 Task: For heading Arial Rounded MT Bold with Underline.  font size for heading26,  'Change the font style of data to'Browallia New.  and font size to 18,  Change the alignment of both headline & data to Align middle & Align Text left.  In the sheet   Alpha Sales log book
Action: Mouse moved to (87, 138)
Screenshot: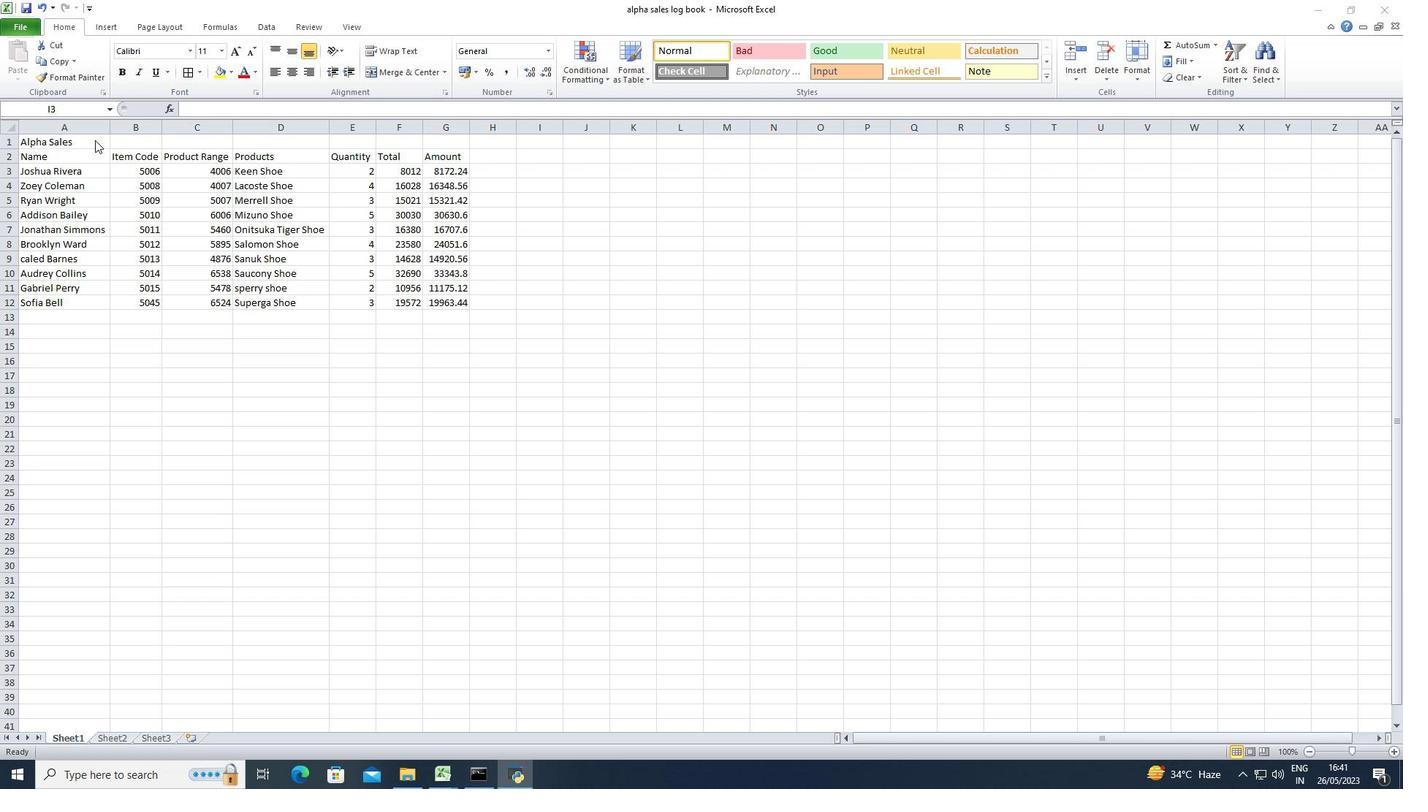 
Action: Mouse pressed left at (87, 138)
Screenshot: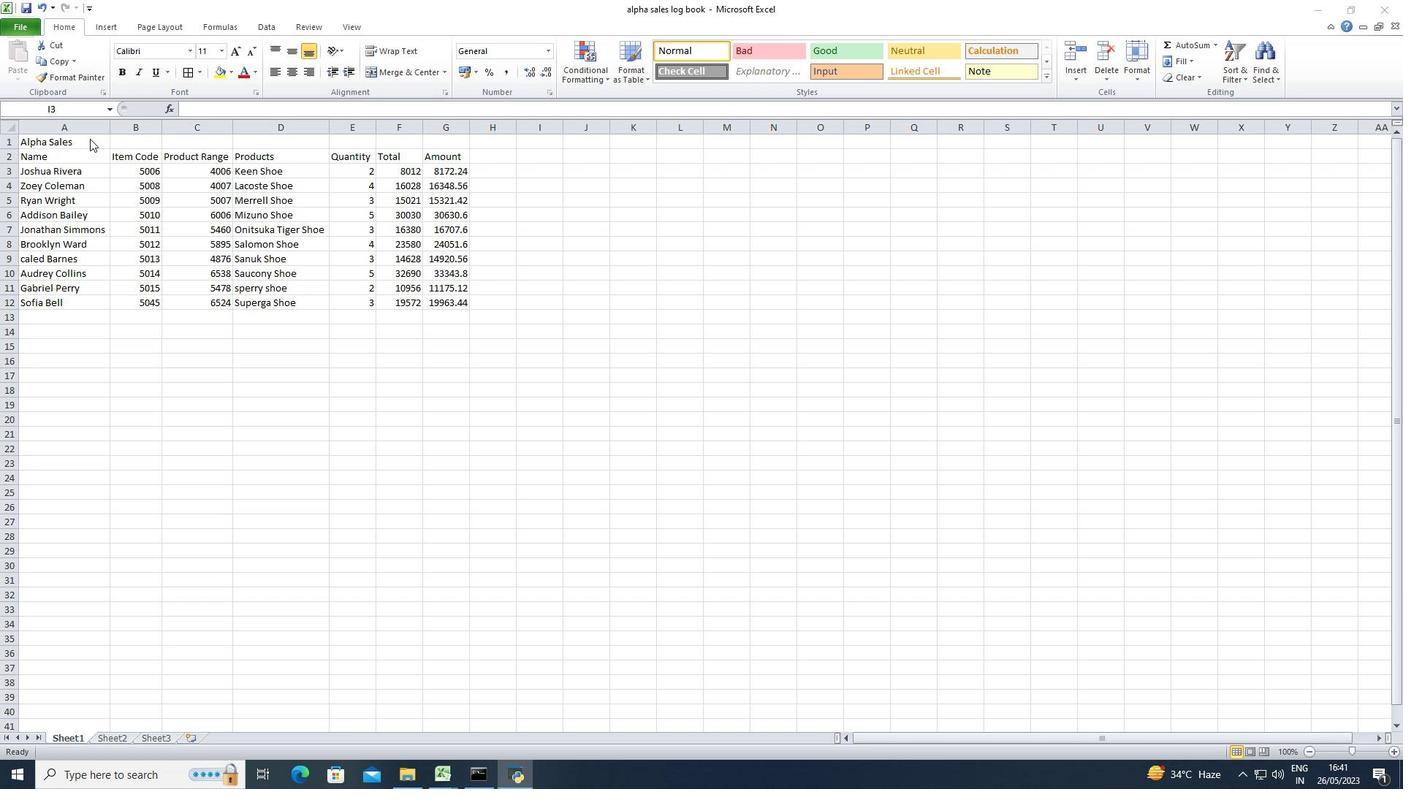 
Action: Mouse moved to (30, 141)
Screenshot: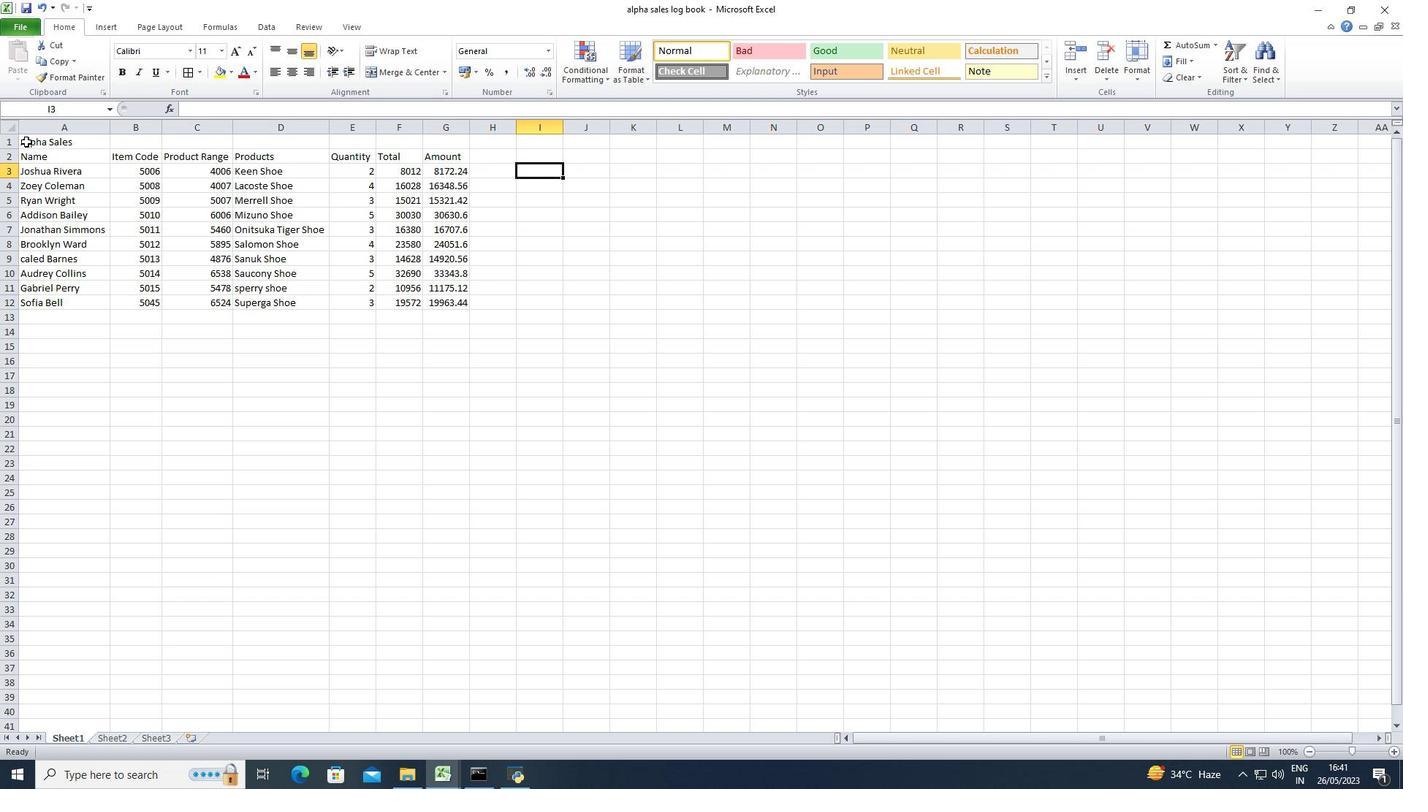 
Action: Mouse pressed left at (30, 141)
Screenshot: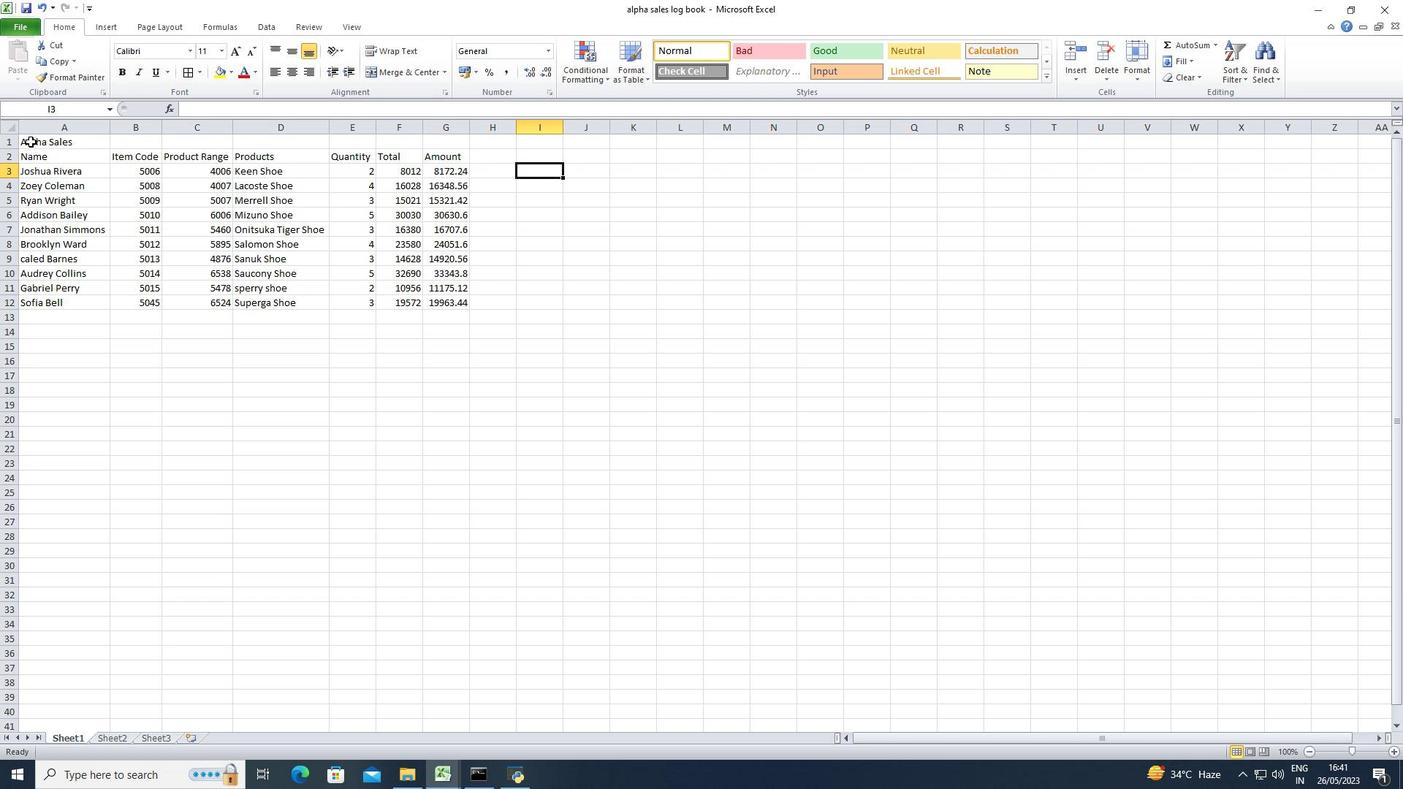 
Action: Mouse moved to (187, 49)
Screenshot: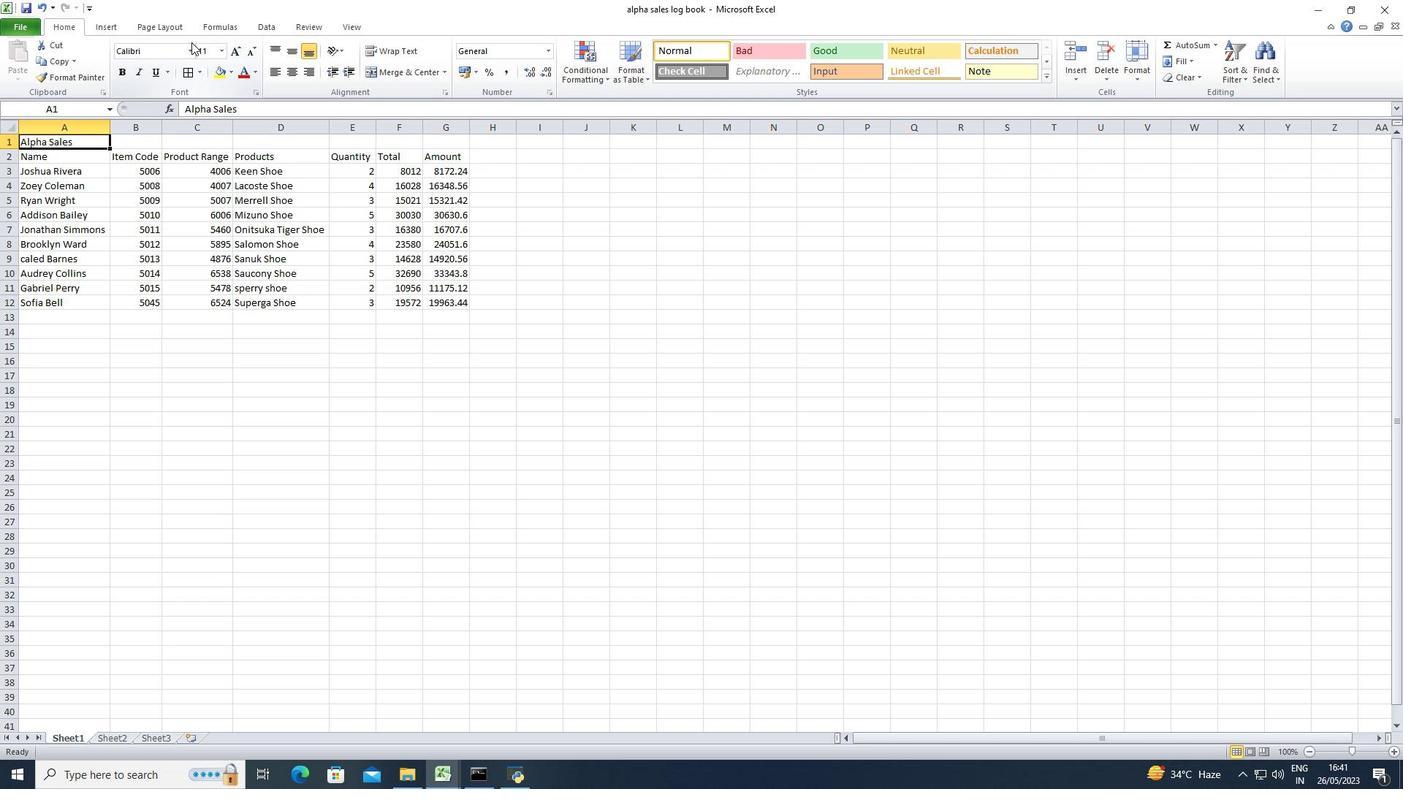 
Action: Mouse pressed left at (187, 49)
Screenshot: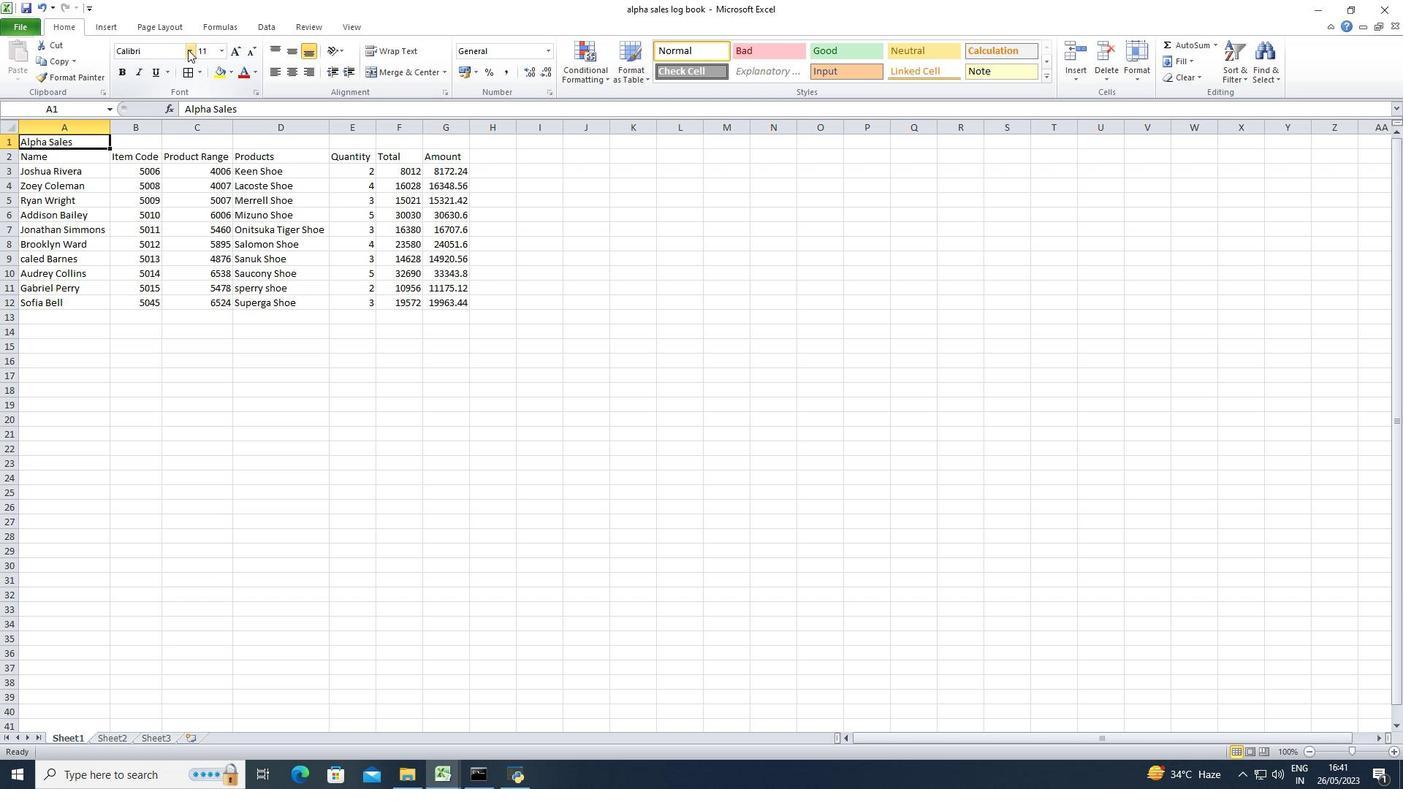 
Action: Key pressed aril<Key.space>rounded<Key.space>mt<Key.space><Key.shift>Bold
Screenshot: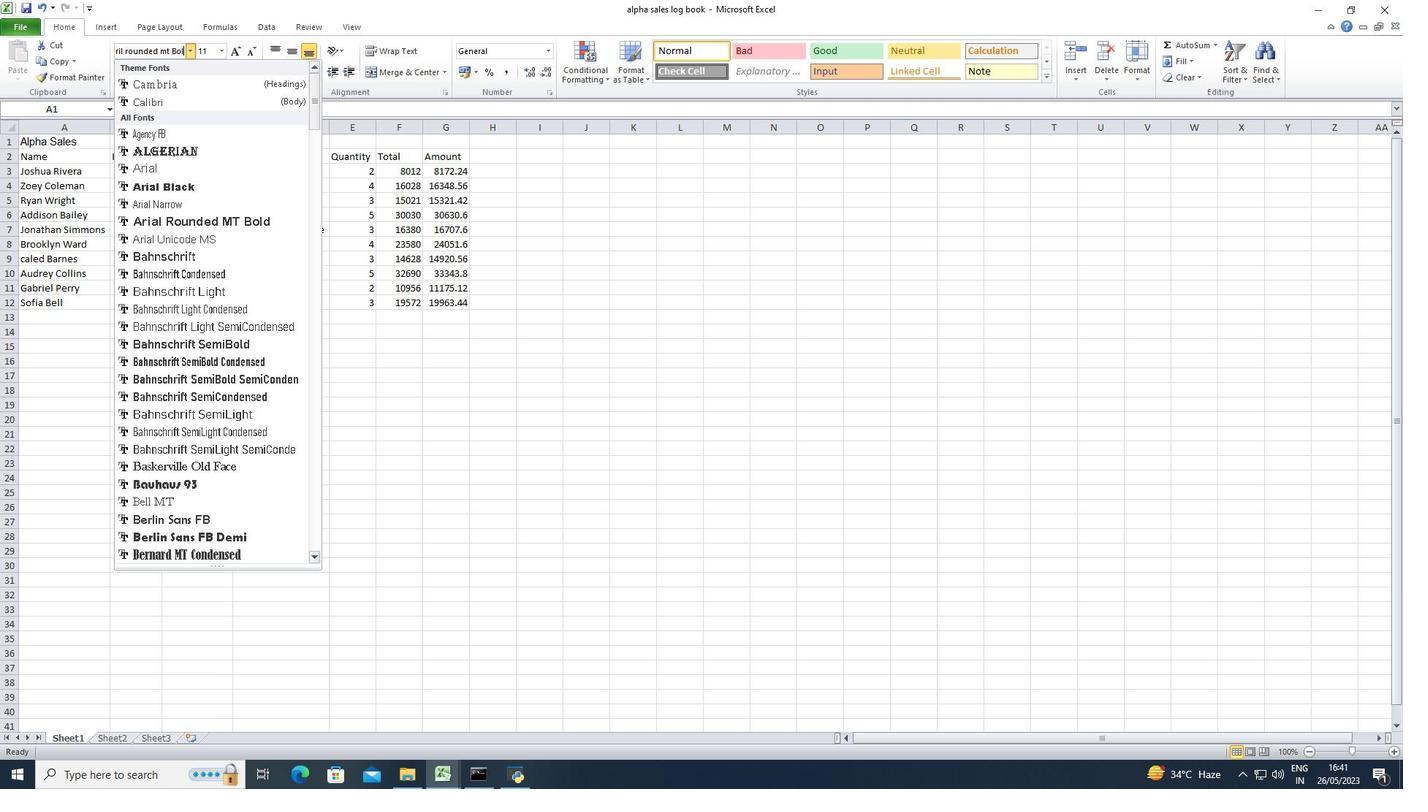 
Action: Mouse moved to (195, 225)
Screenshot: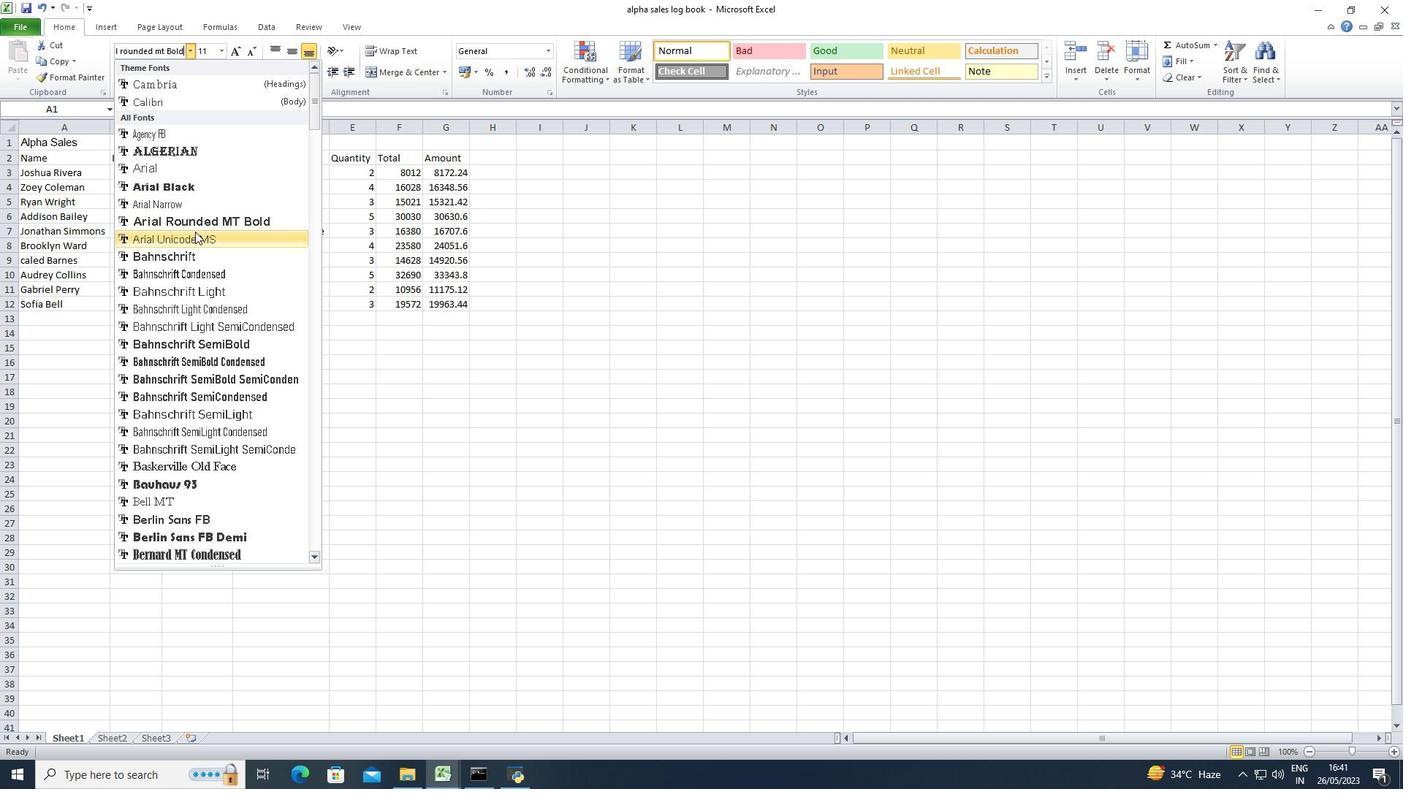 
Action: Mouse pressed left at (195, 225)
Screenshot: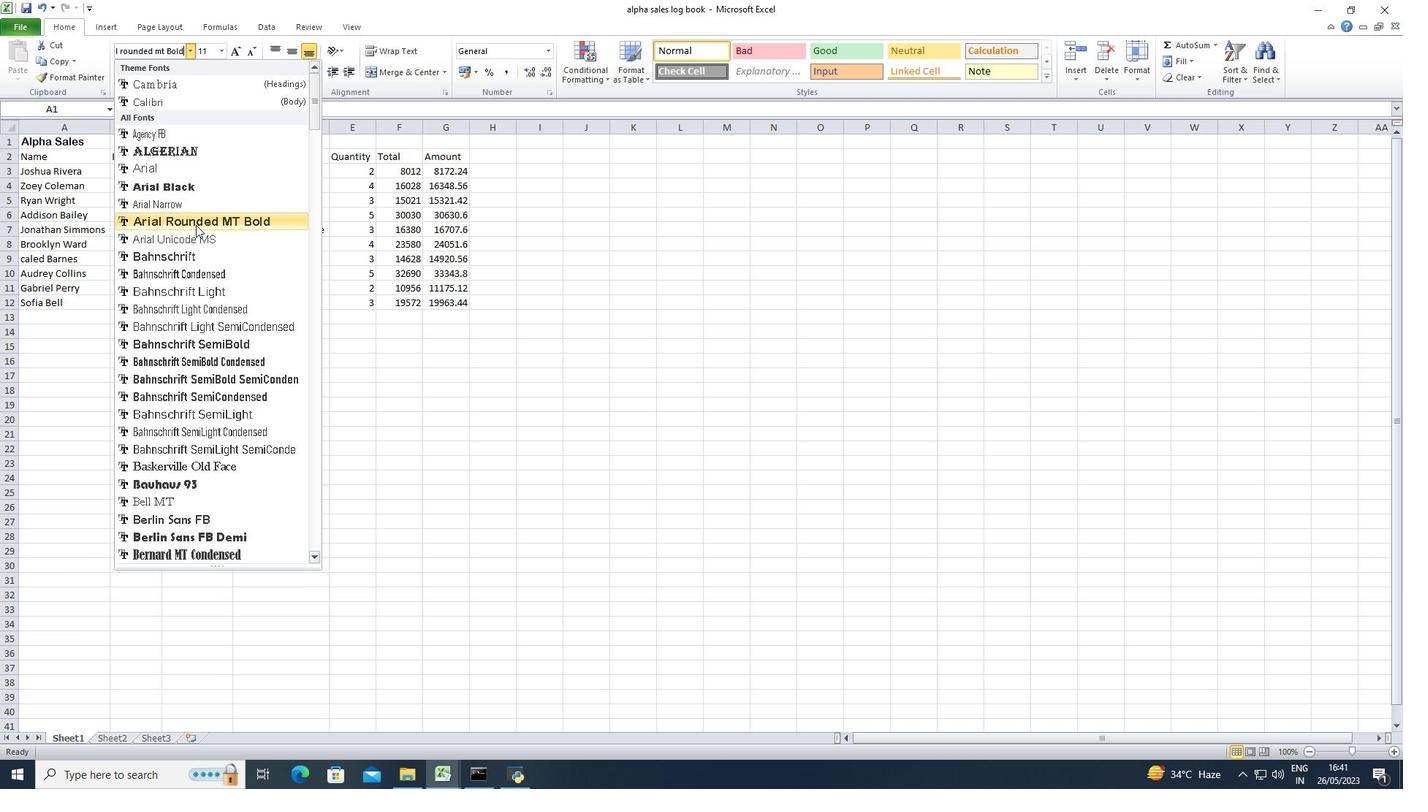 
Action: Mouse moved to (153, 76)
Screenshot: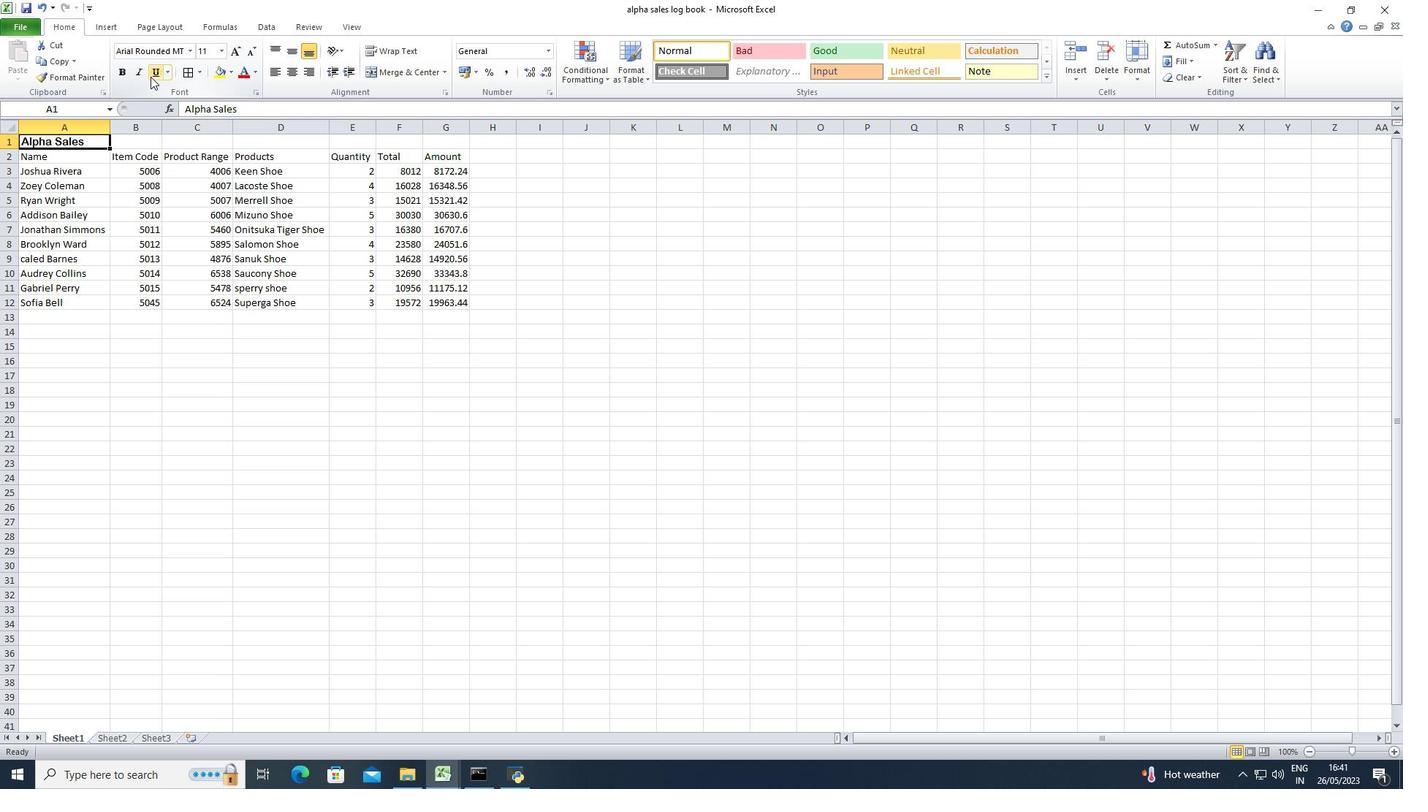 
Action: Mouse pressed left at (153, 76)
Screenshot: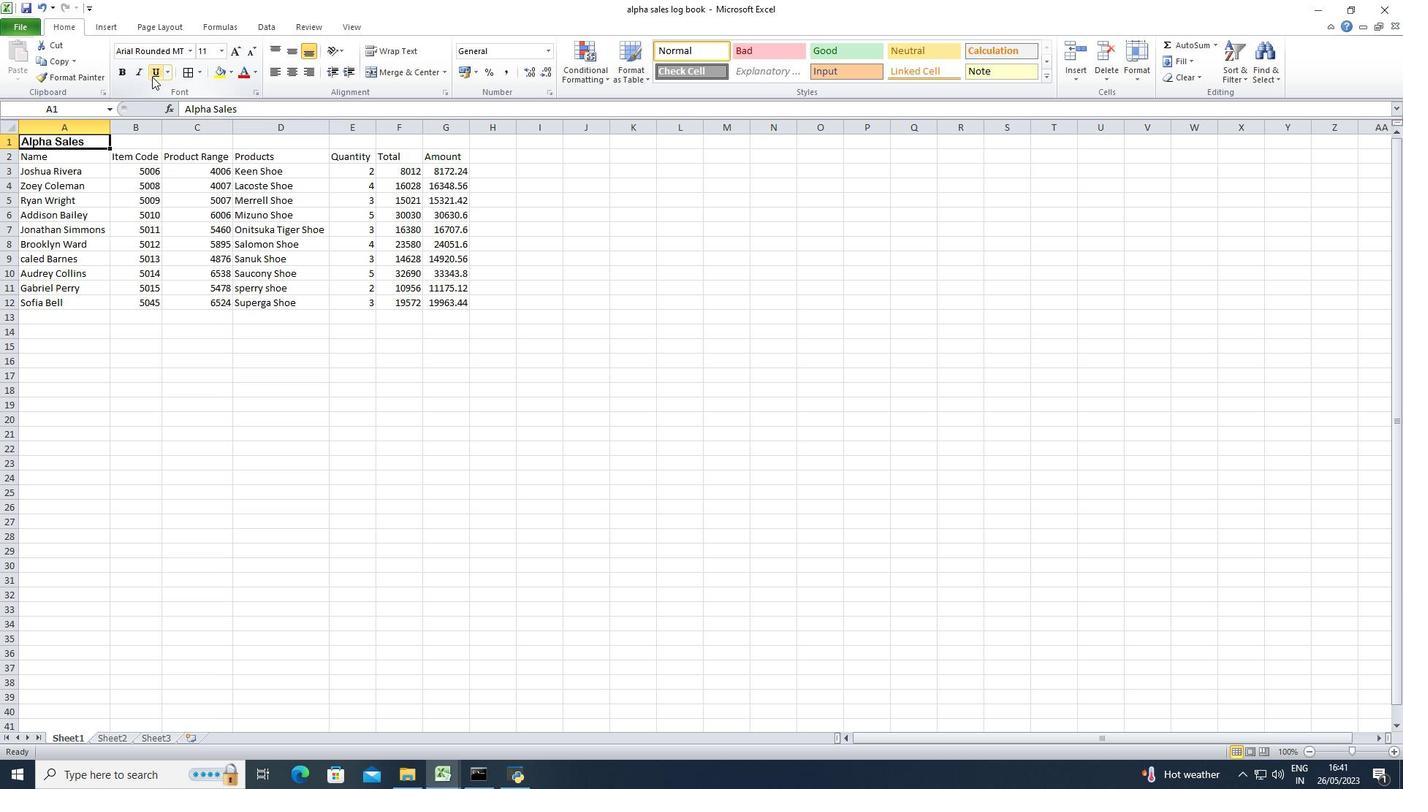
Action: Mouse moved to (217, 54)
Screenshot: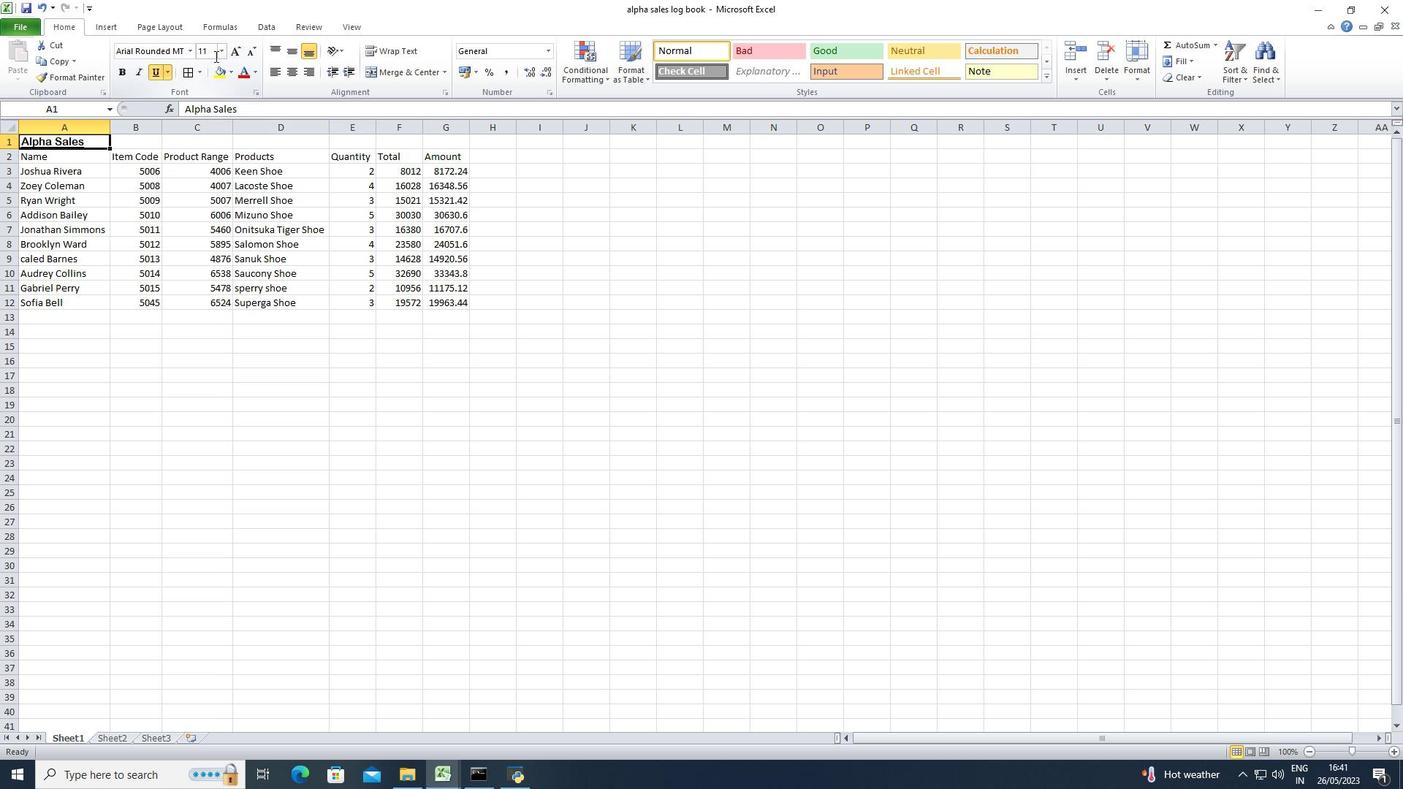 
Action: Mouse pressed left at (217, 54)
Screenshot: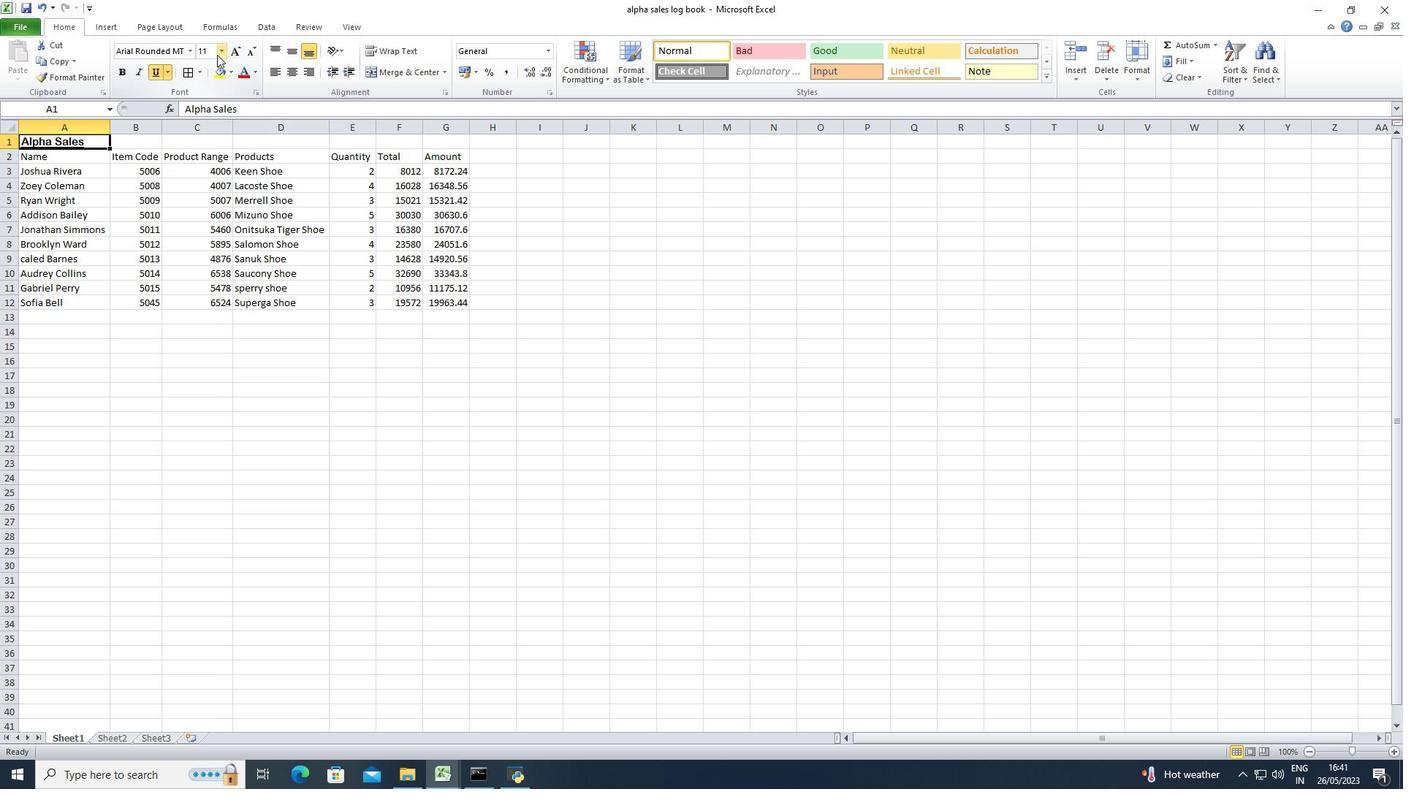 
Action: Mouse moved to (205, 200)
Screenshot: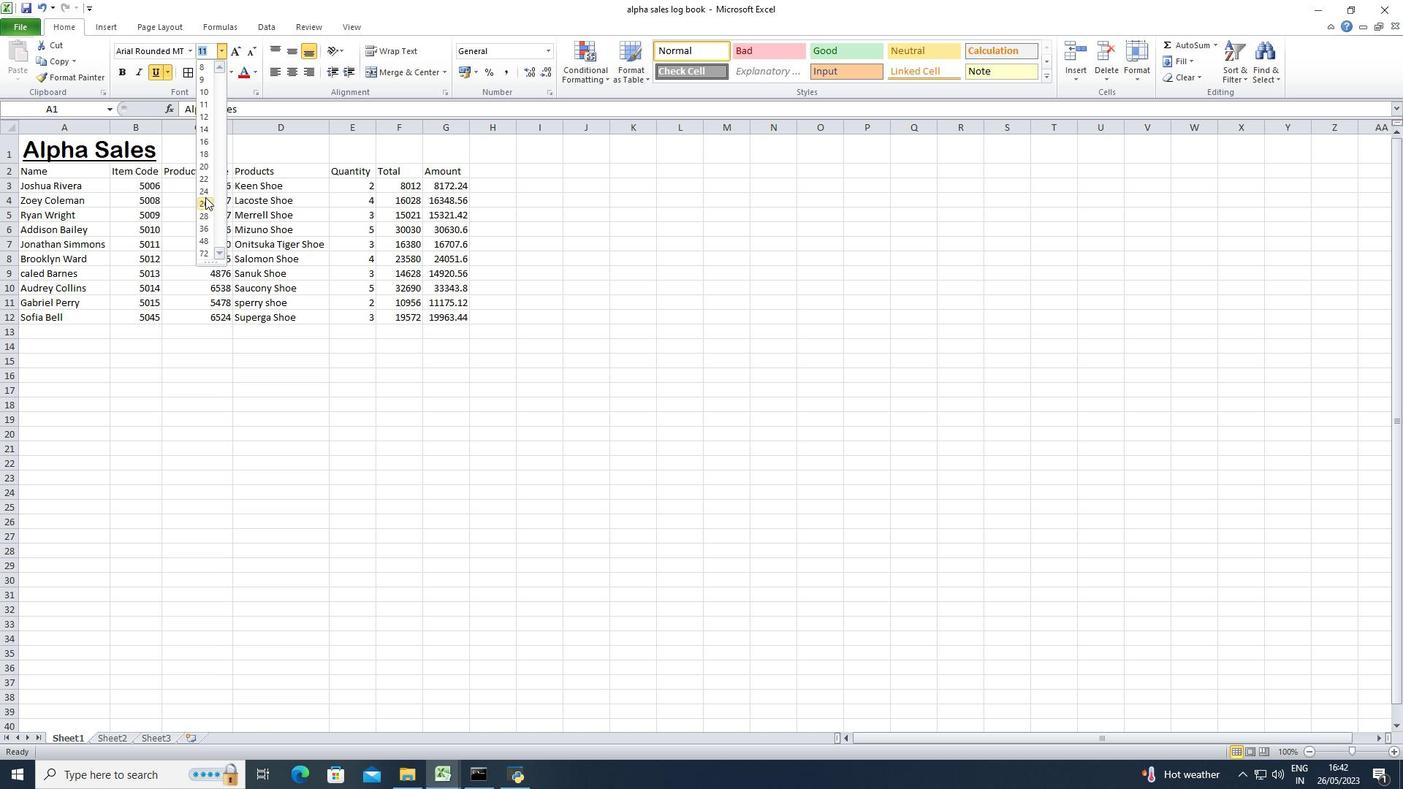 
Action: Mouse pressed left at (205, 200)
Screenshot: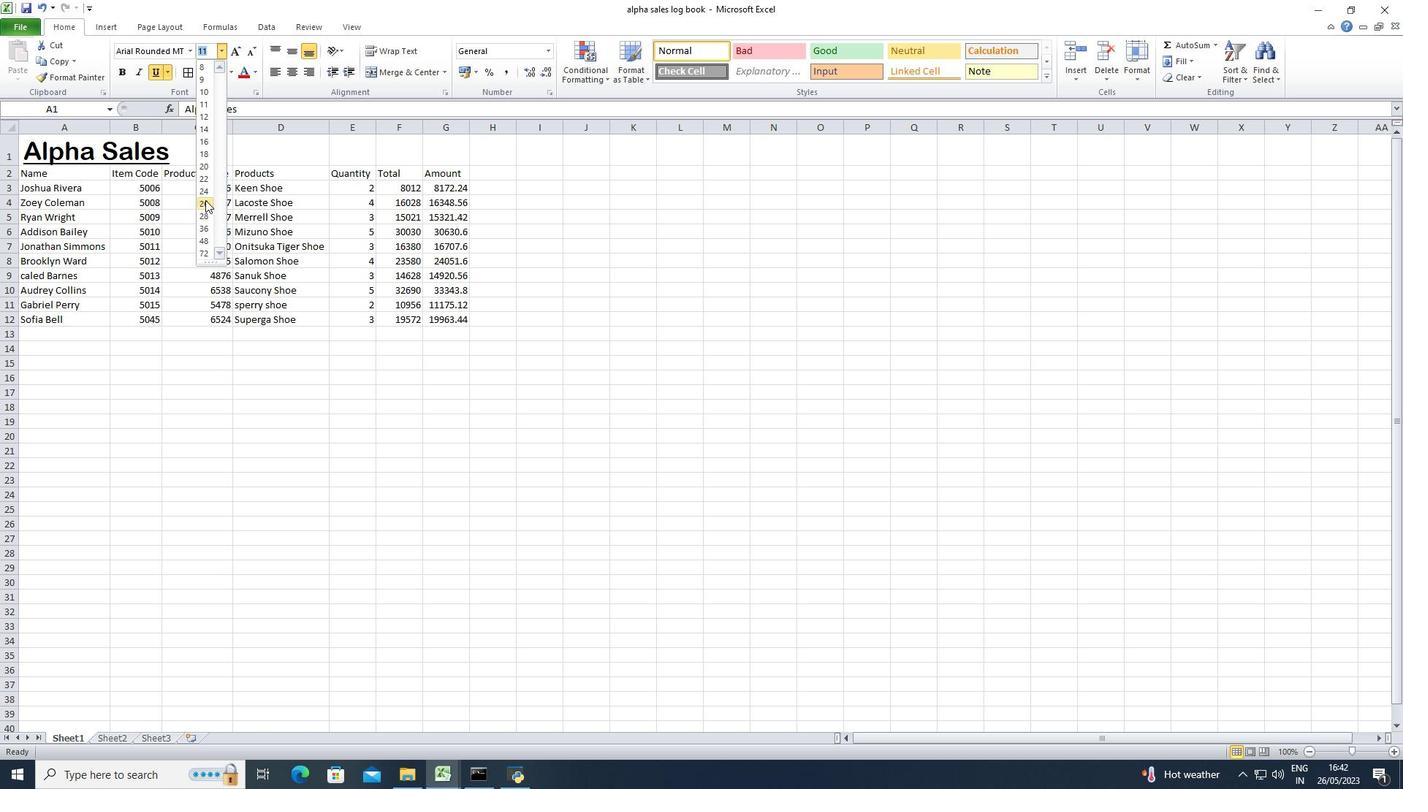 
Action: Mouse moved to (92, 178)
Screenshot: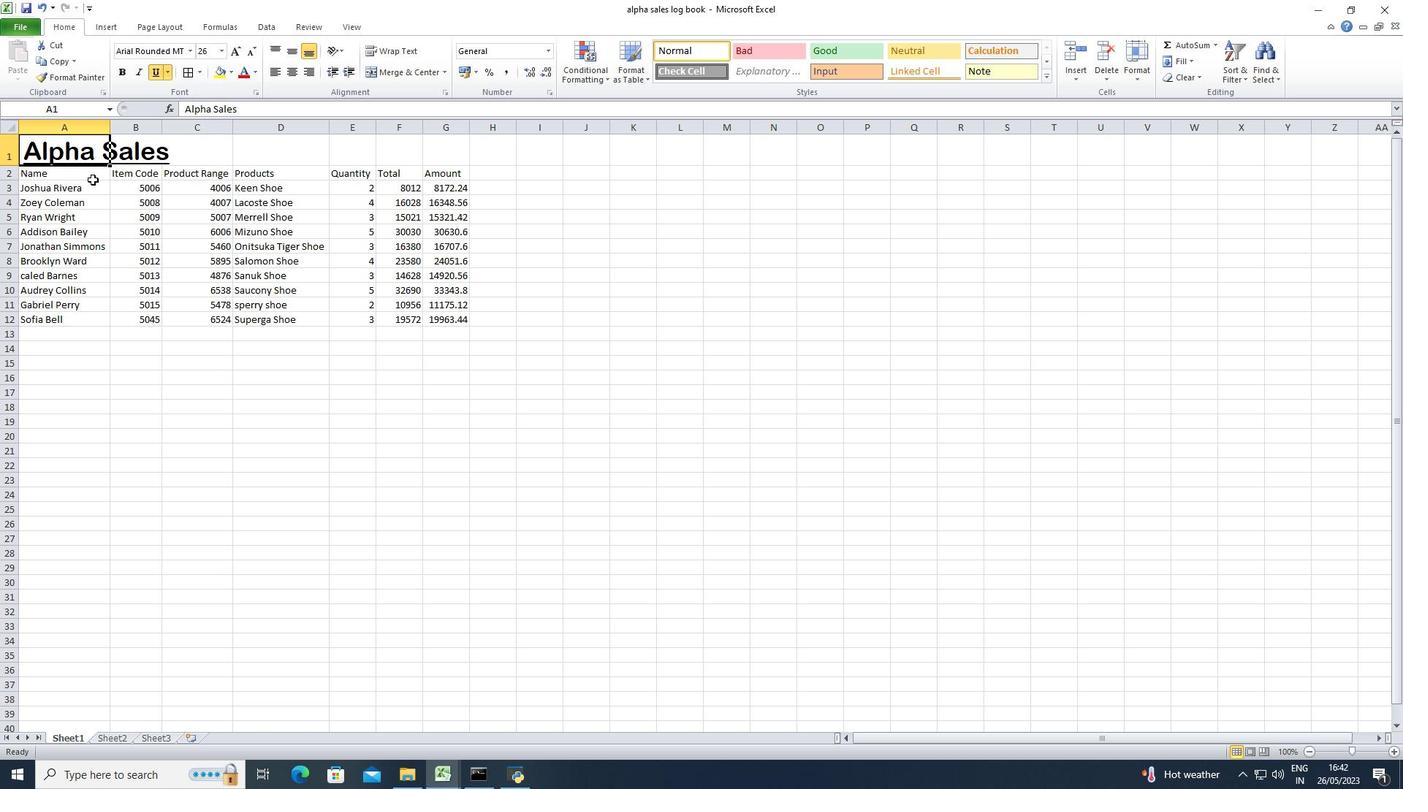 
Action: Mouse pressed left at (92, 178)
Screenshot: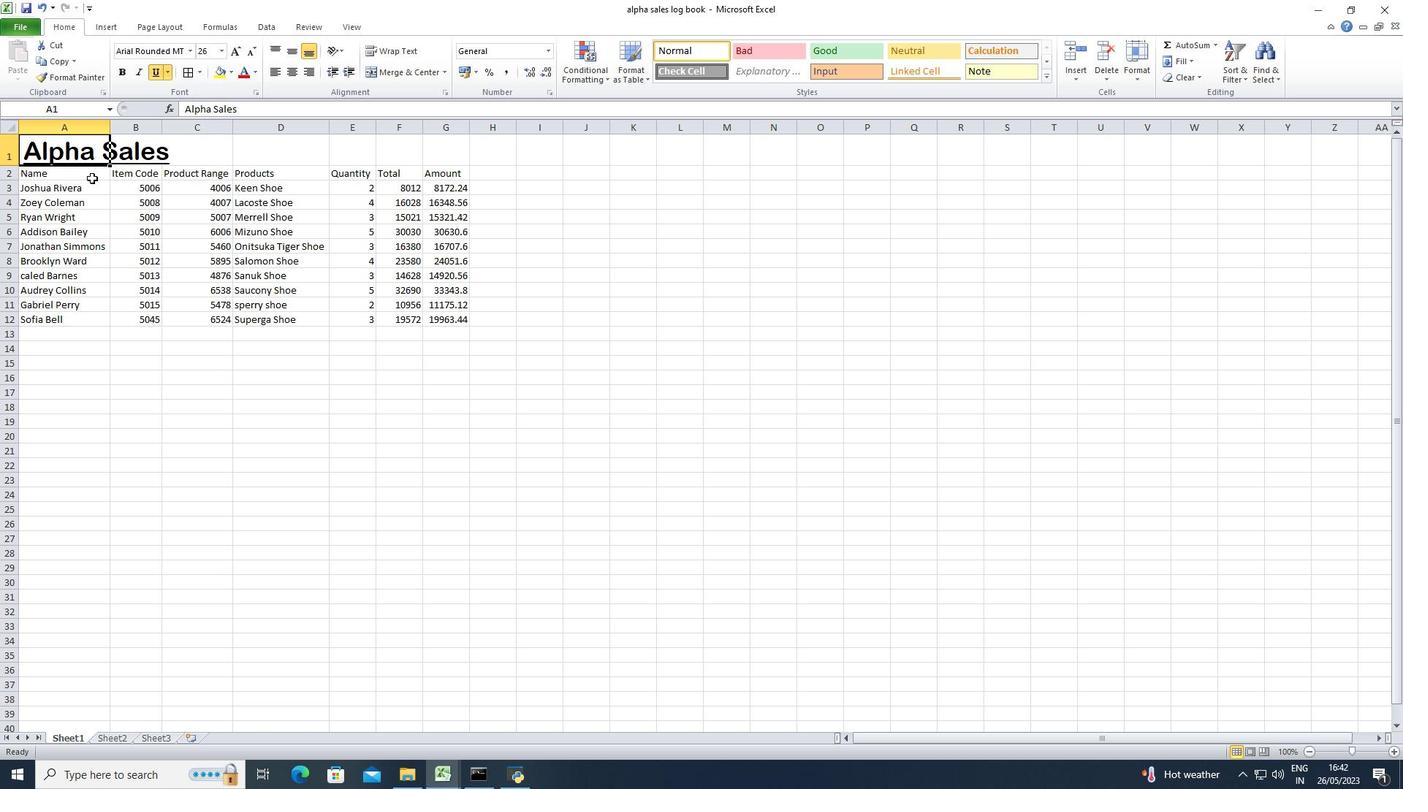
Action: Mouse moved to (58, 174)
Screenshot: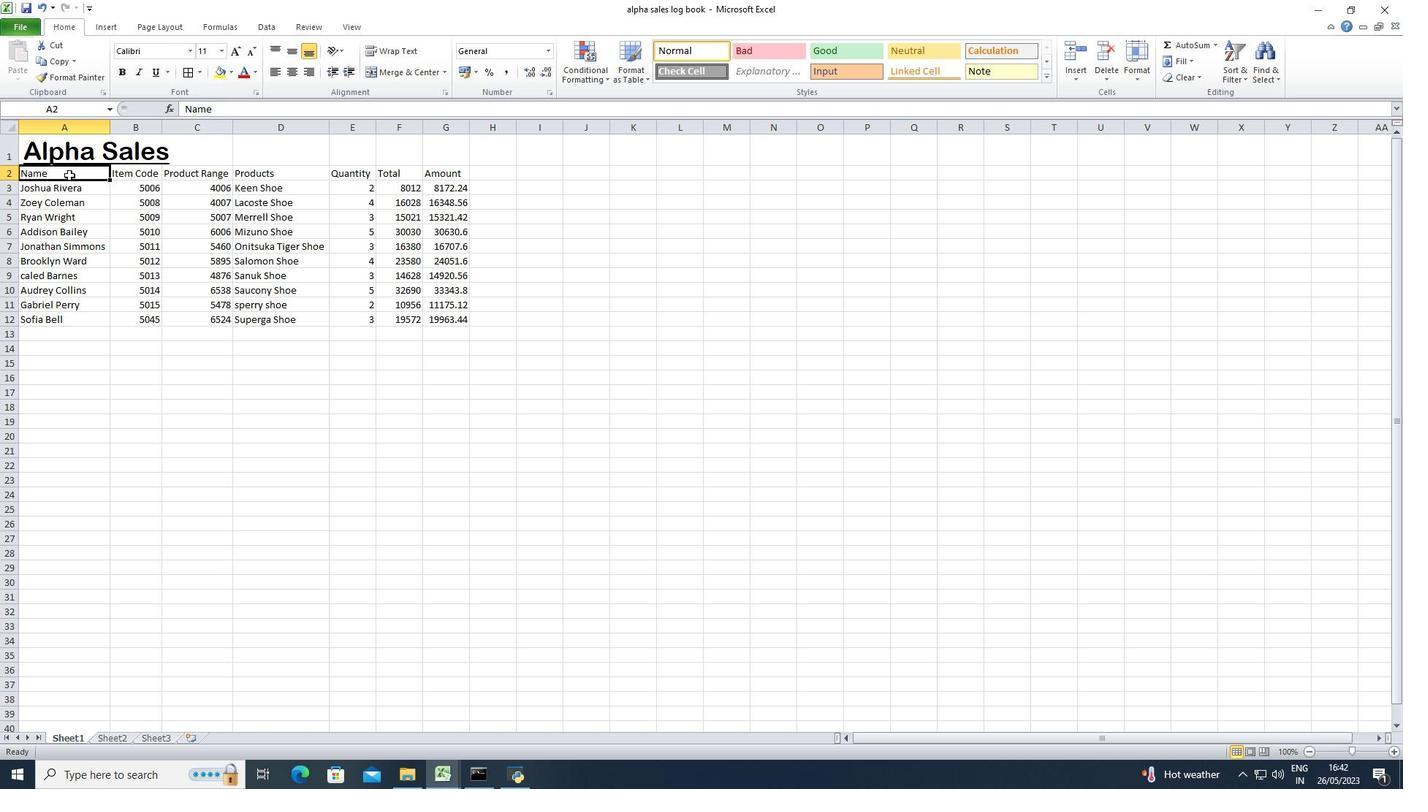 
Action: Mouse pressed left at (58, 174)
Screenshot: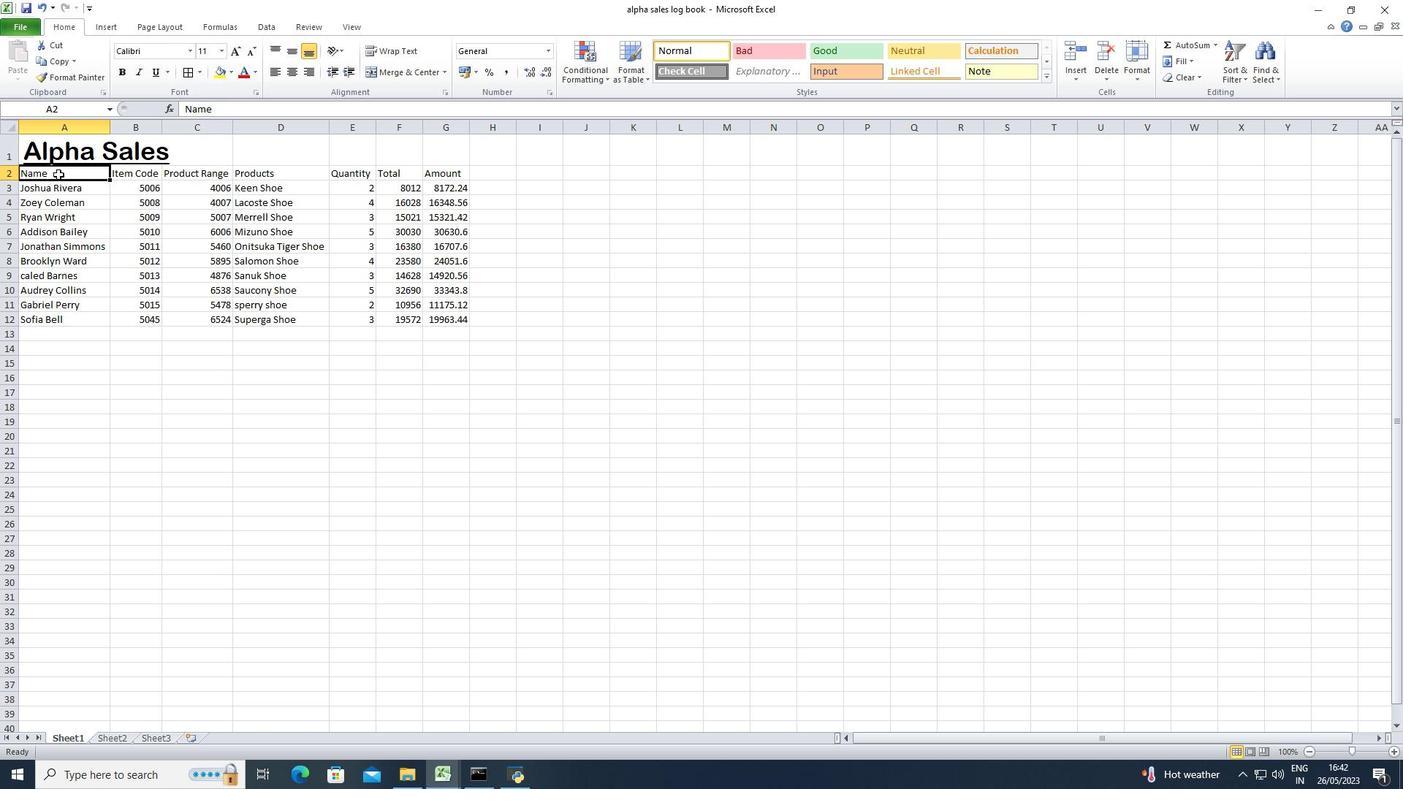 
Action: Mouse moved to (193, 51)
Screenshot: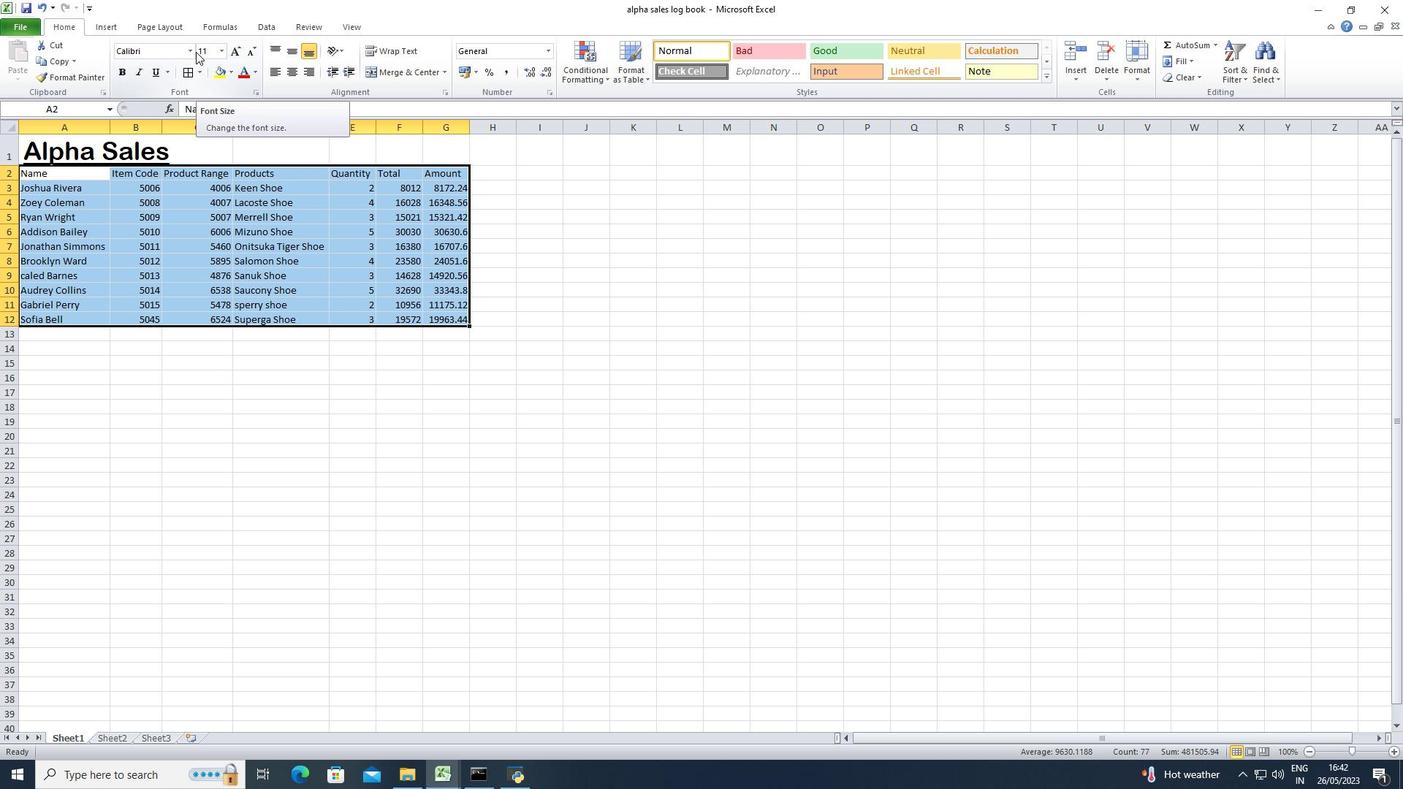 
Action: Mouse pressed left at (193, 51)
Screenshot: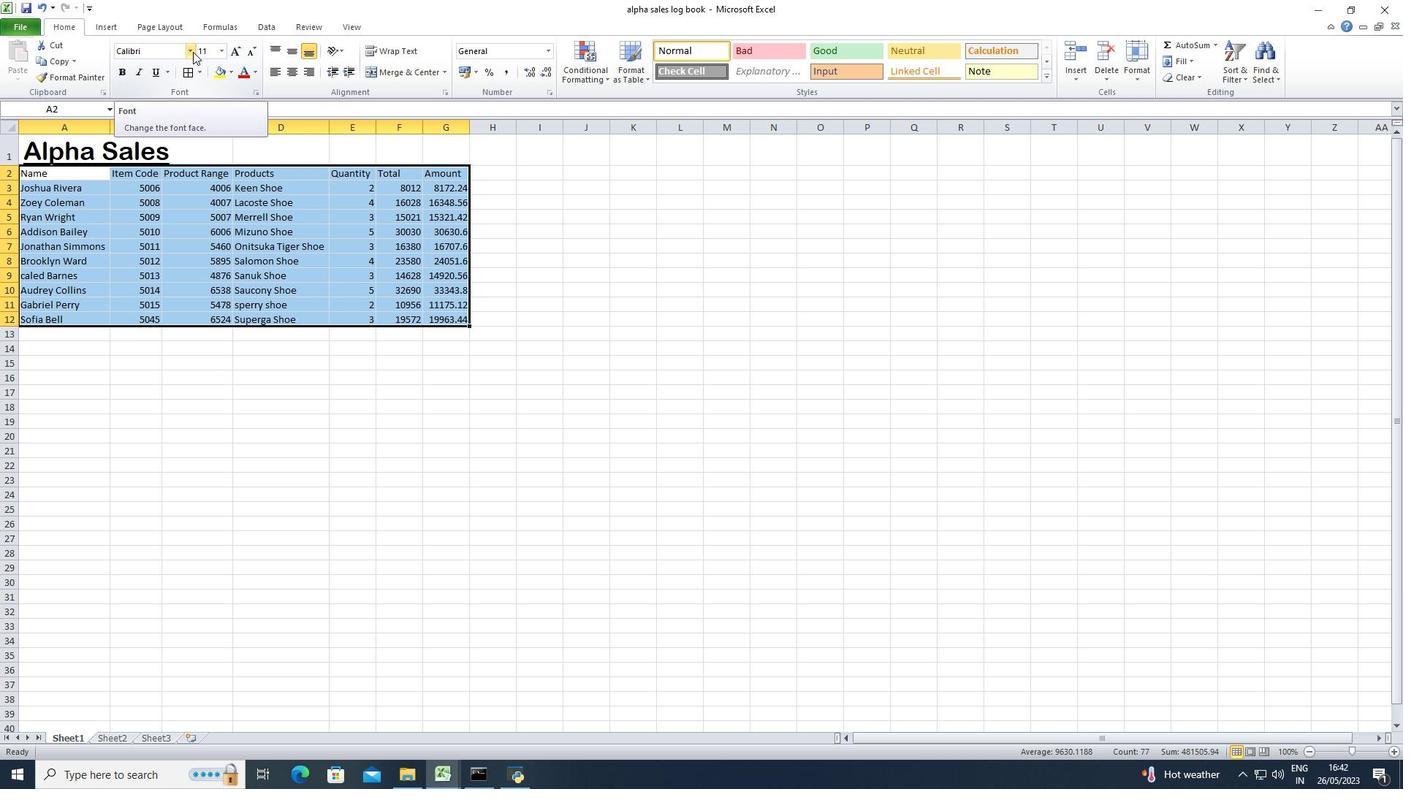 
Action: Key pressed browallia<Key.space>new
Screenshot: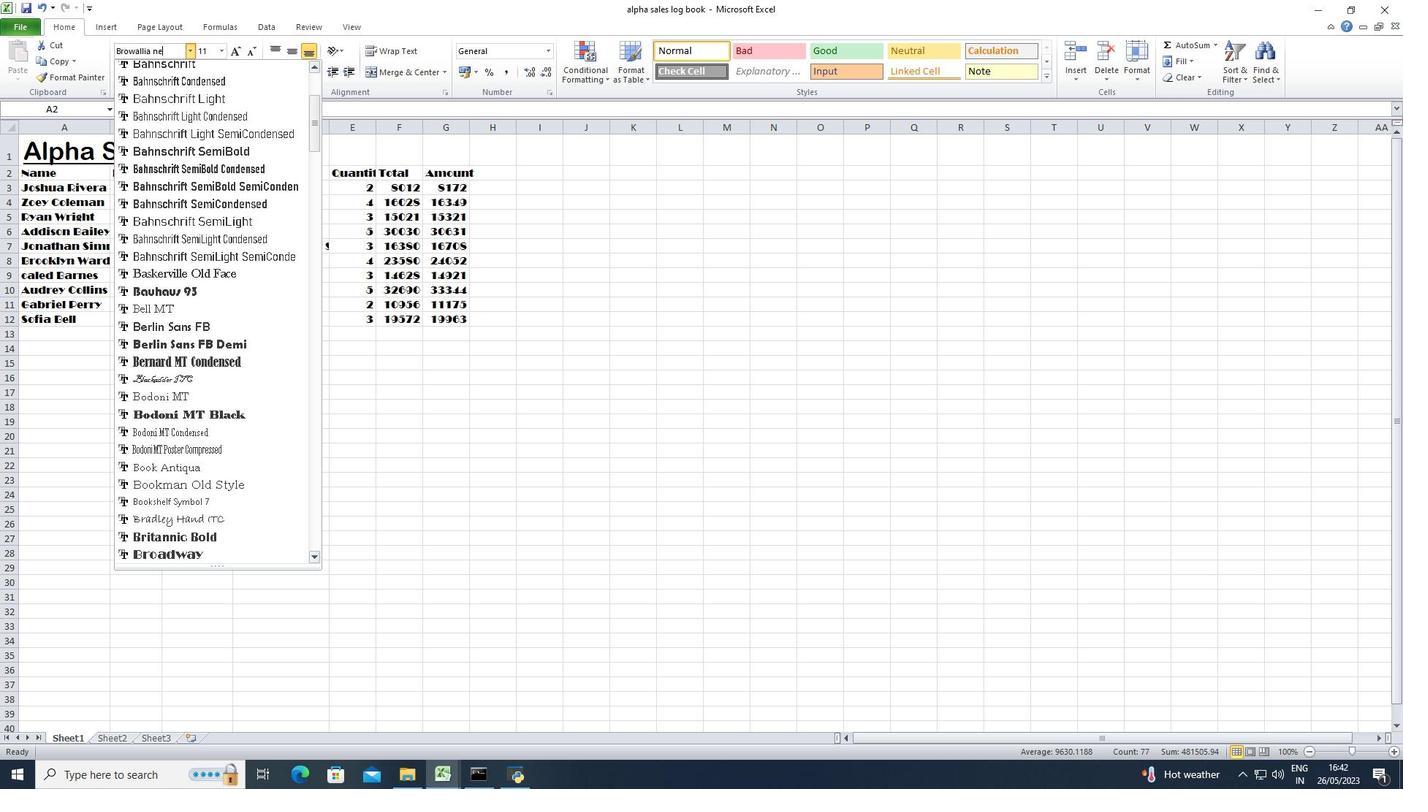 
Action: Mouse moved to (251, 233)
Screenshot: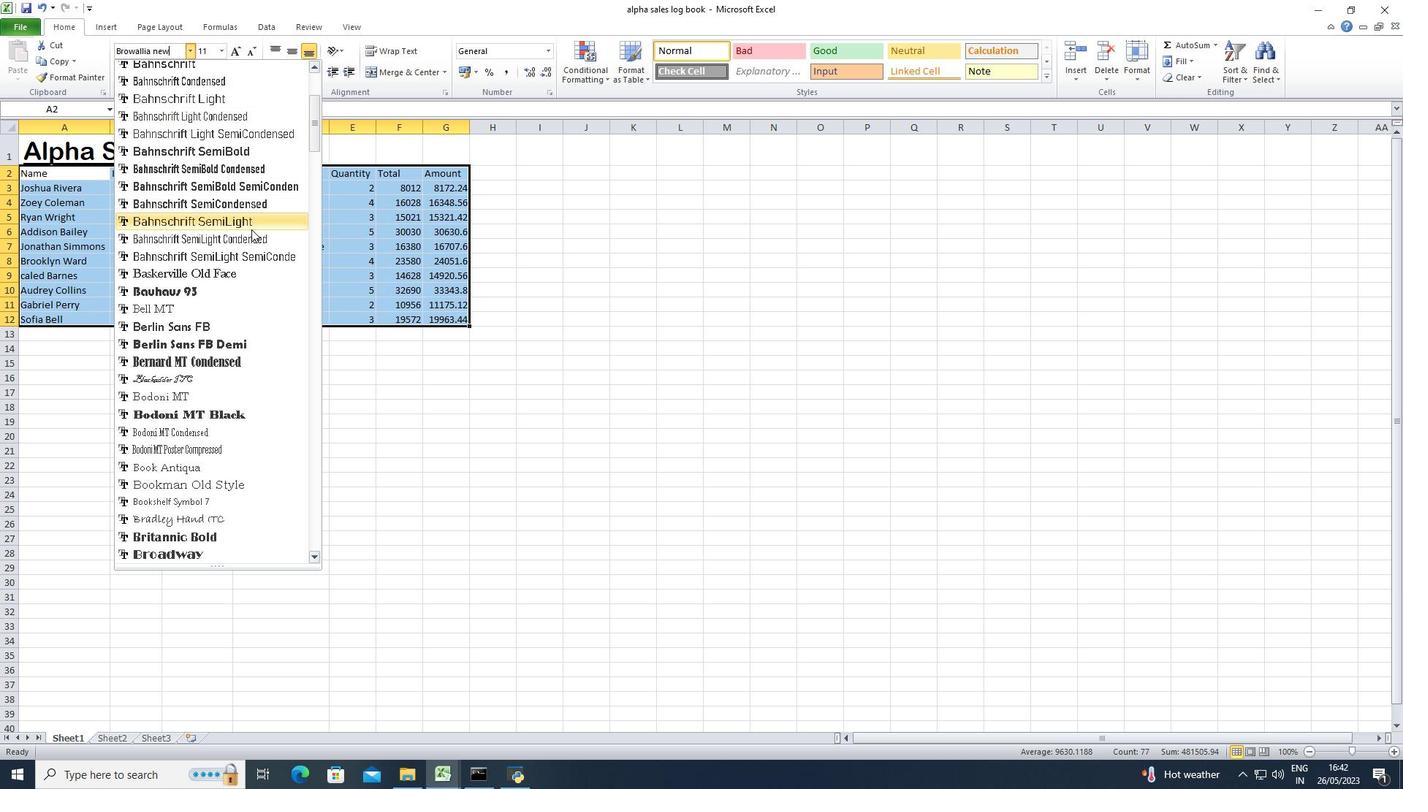 
Action: Mouse scrolled (251, 232) with delta (0, 0)
Screenshot: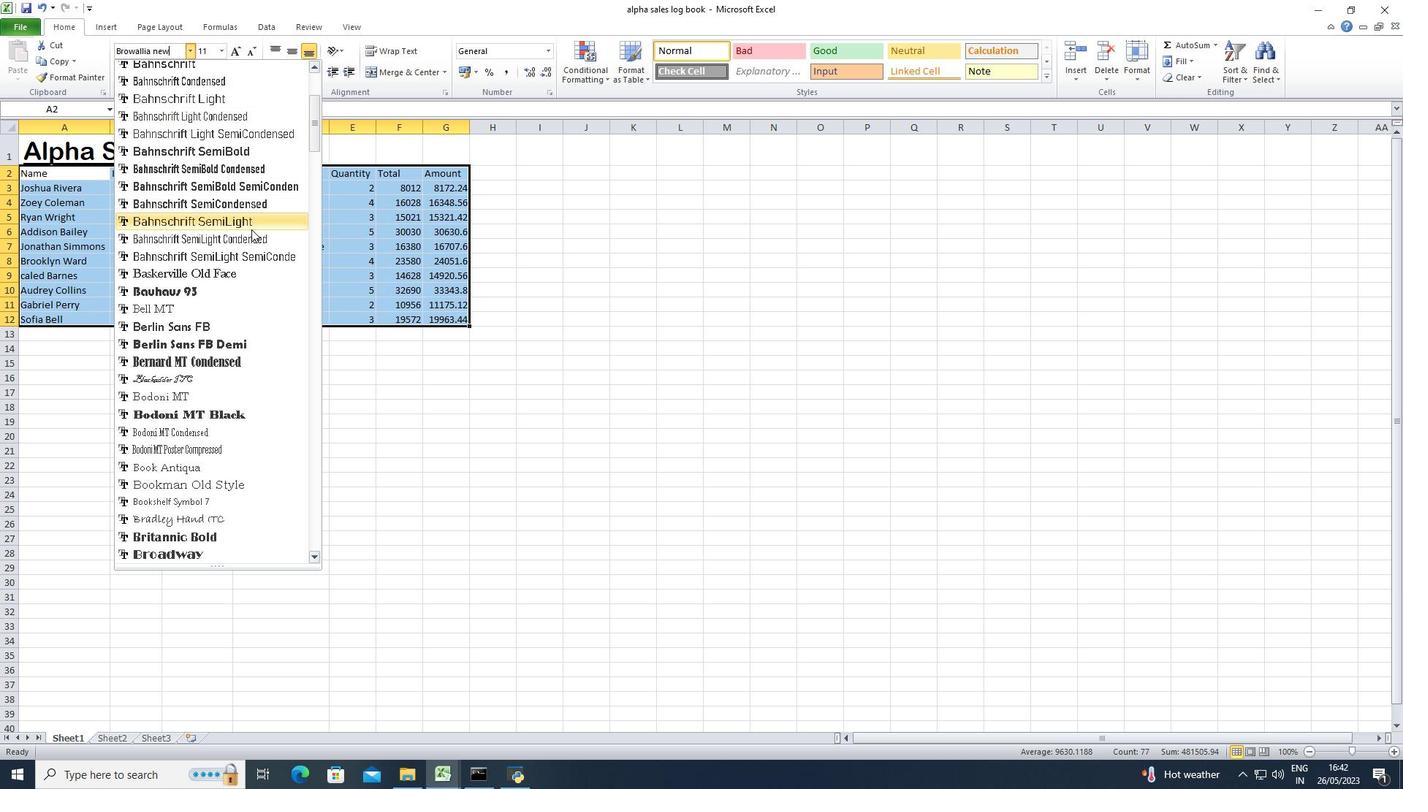 
Action: Mouse moved to (252, 235)
Screenshot: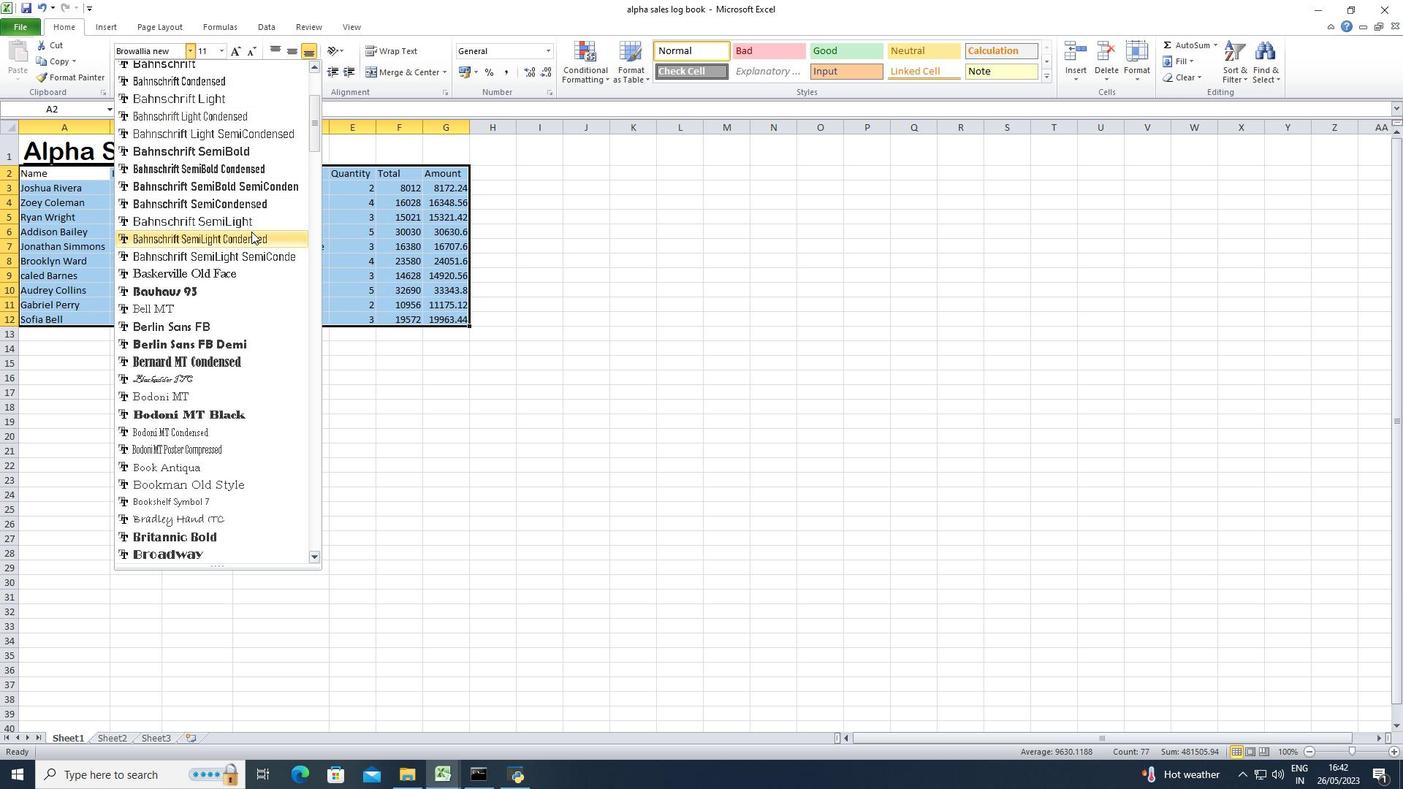 
Action: Mouse scrolled (252, 234) with delta (0, 0)
Screenshot: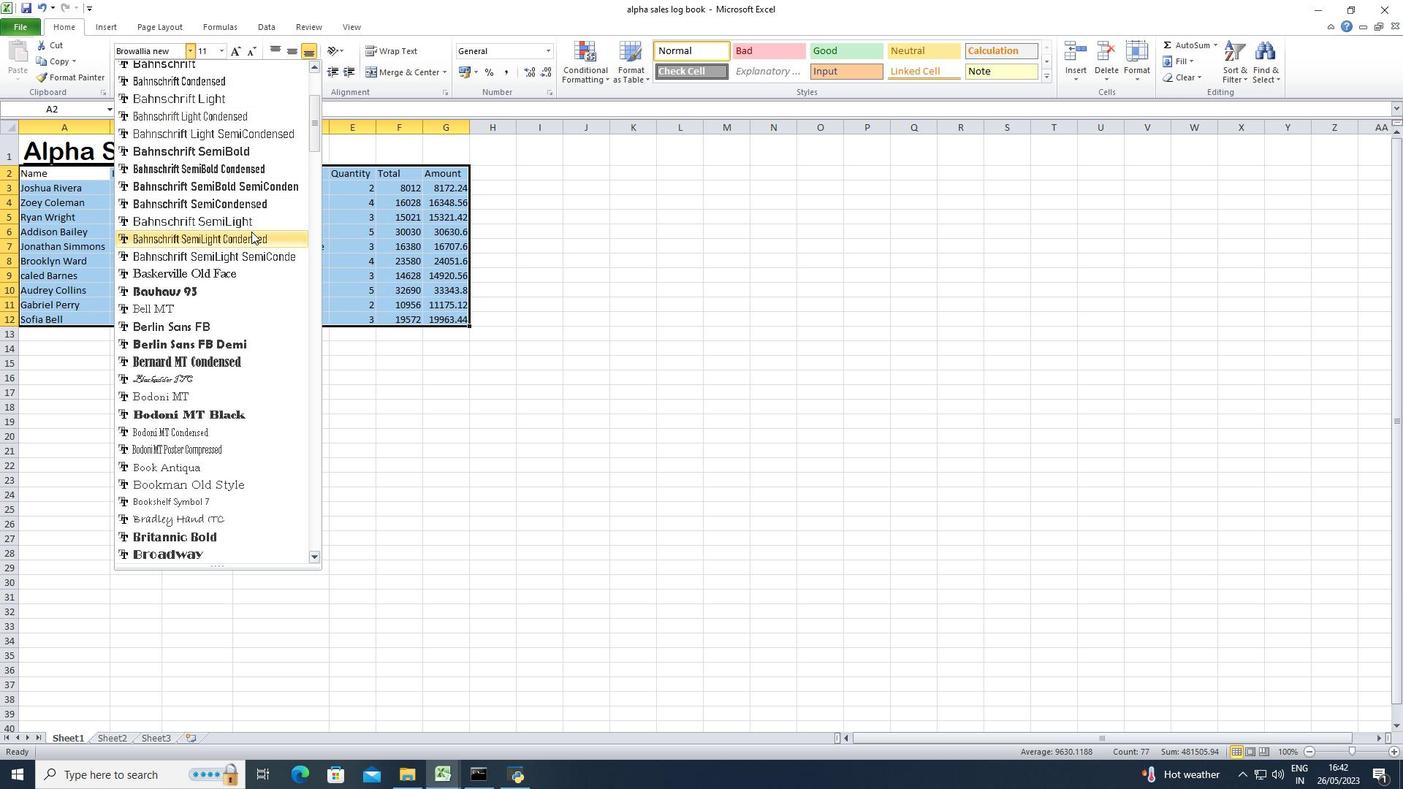 
Action: Mouse moved to (252, 236)
Screenshot: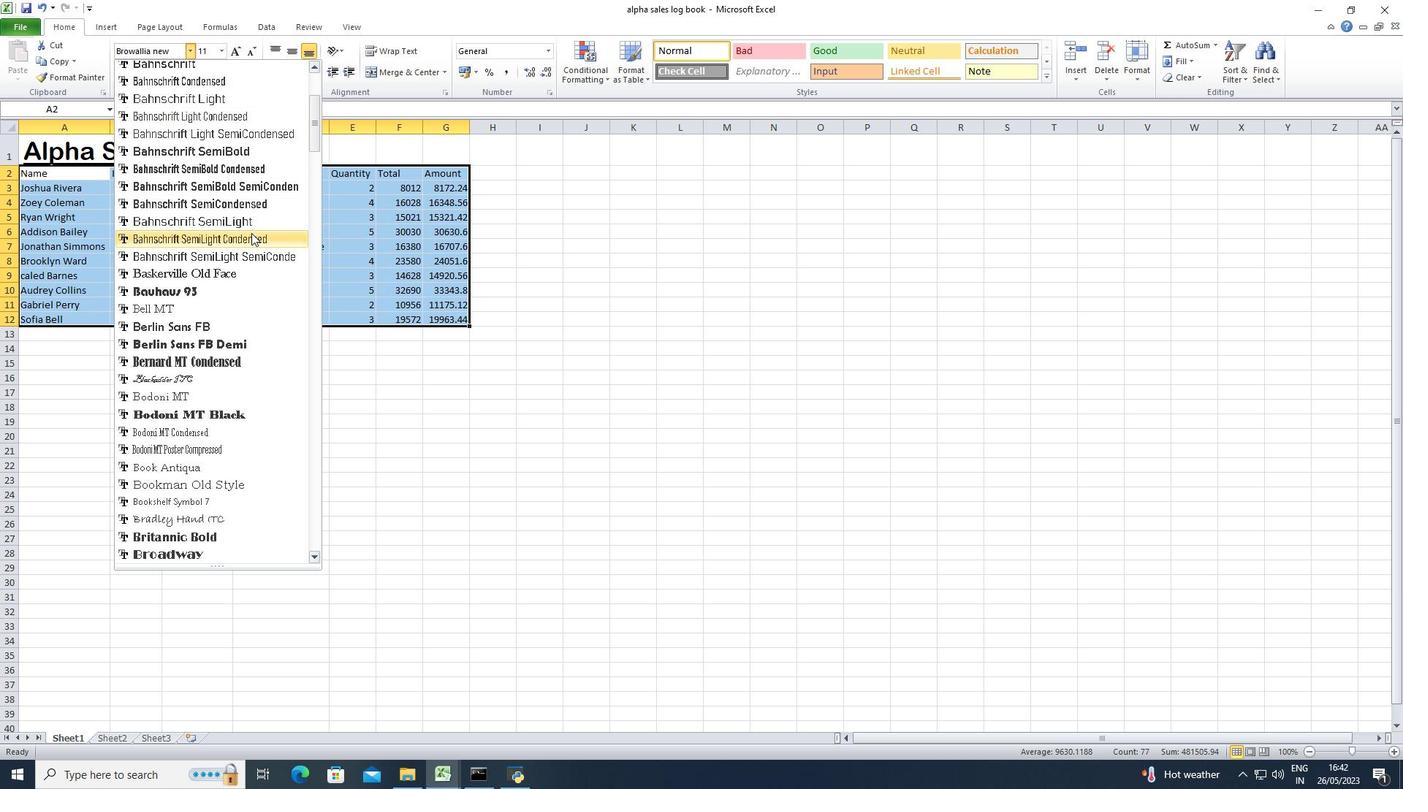
Action: Mouse scrolled (252, 236) with delta (0, 0)
Screenshot: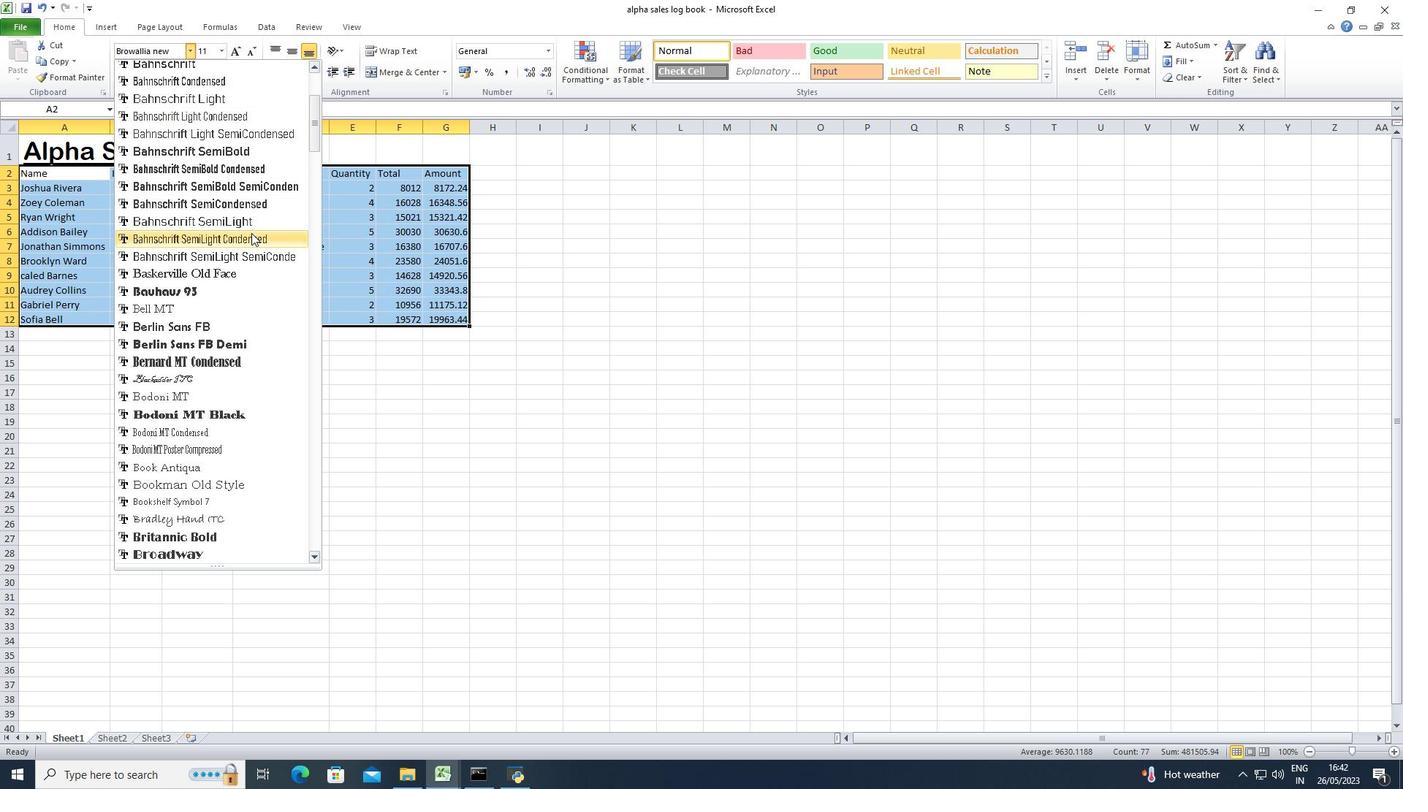 
Action: Mouse moved to (218, 355)
Screenshot: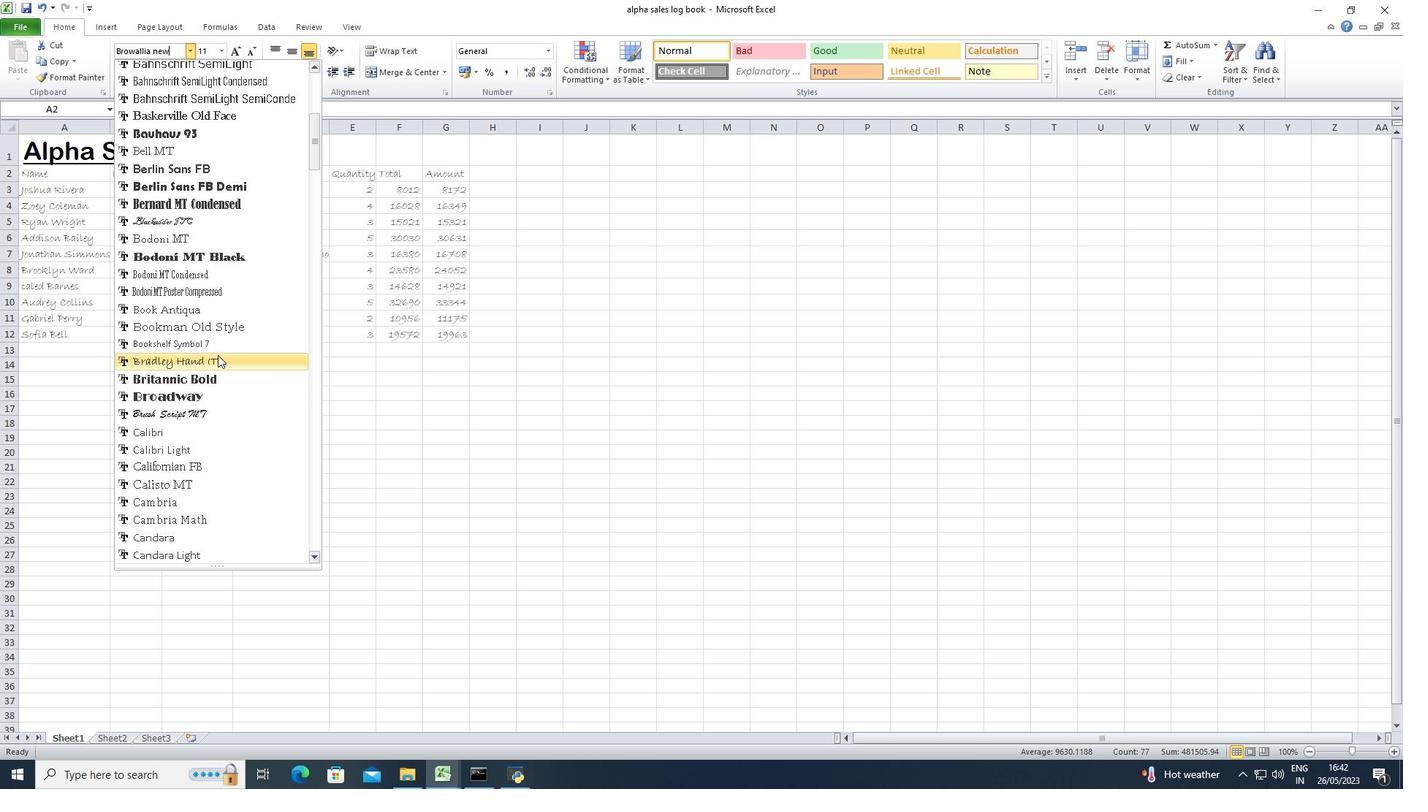 
Action: Key pressed <Key.enter>
Screenshot: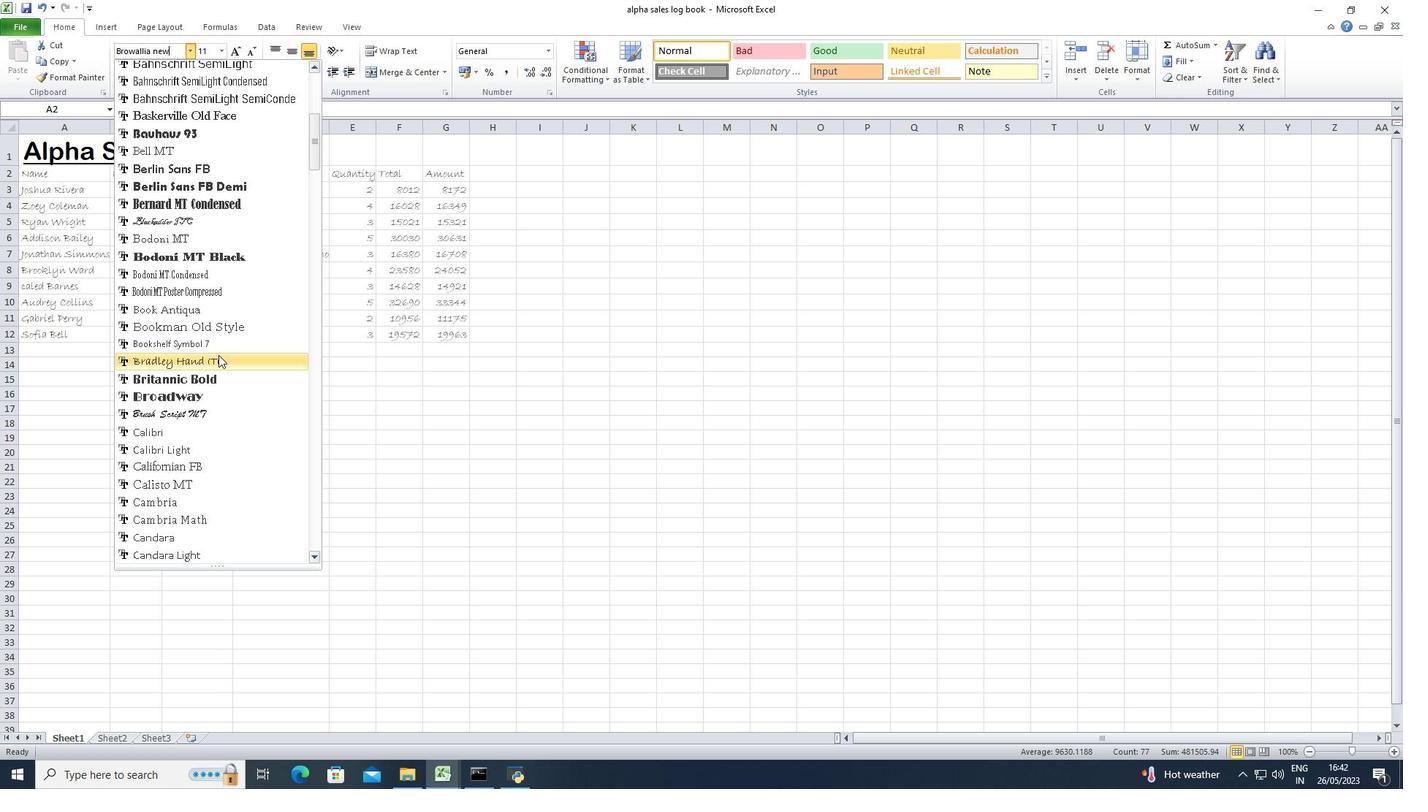 
Action: Mouse moved to (220, 50)
Screenshot: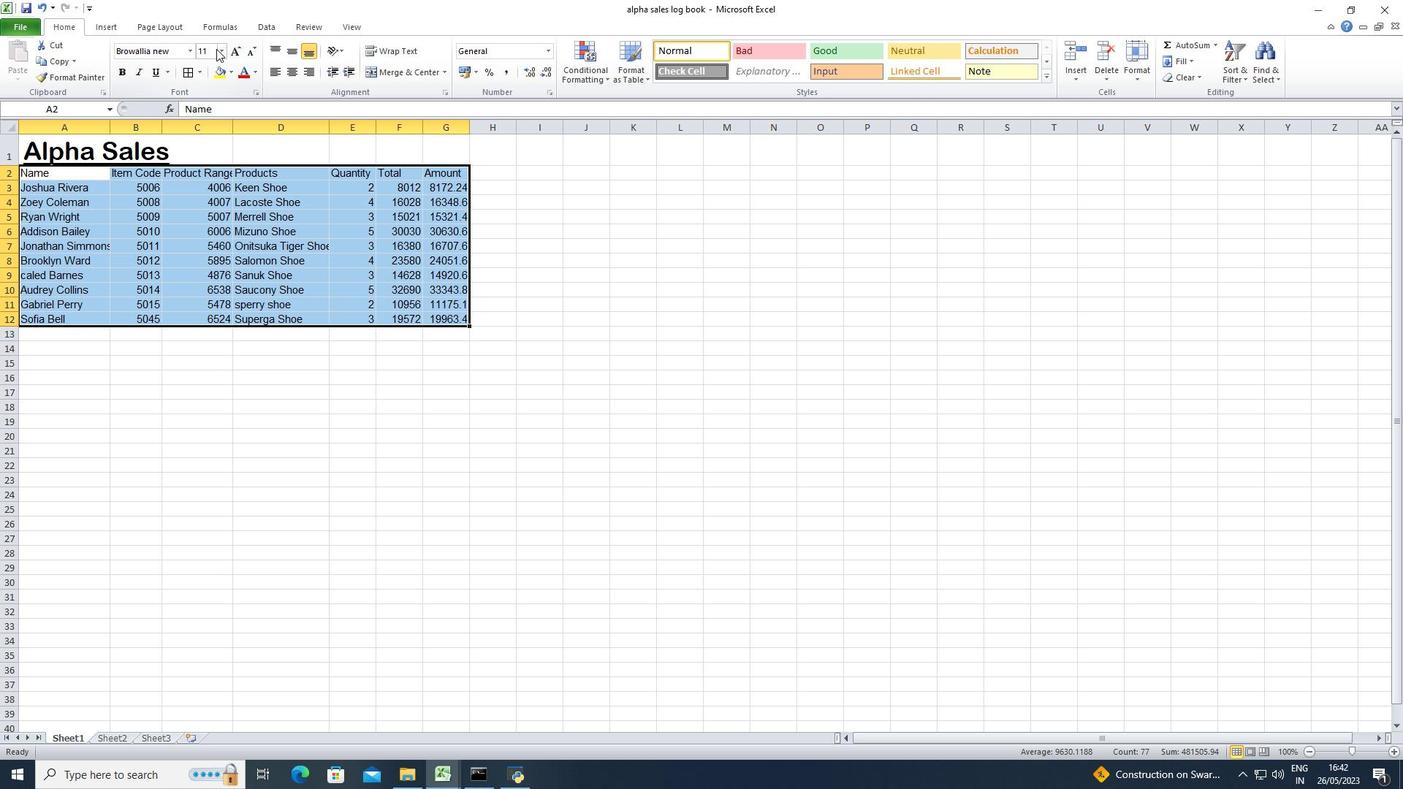 
Action: Mouse pressed left at (220, 50)
Screenshot: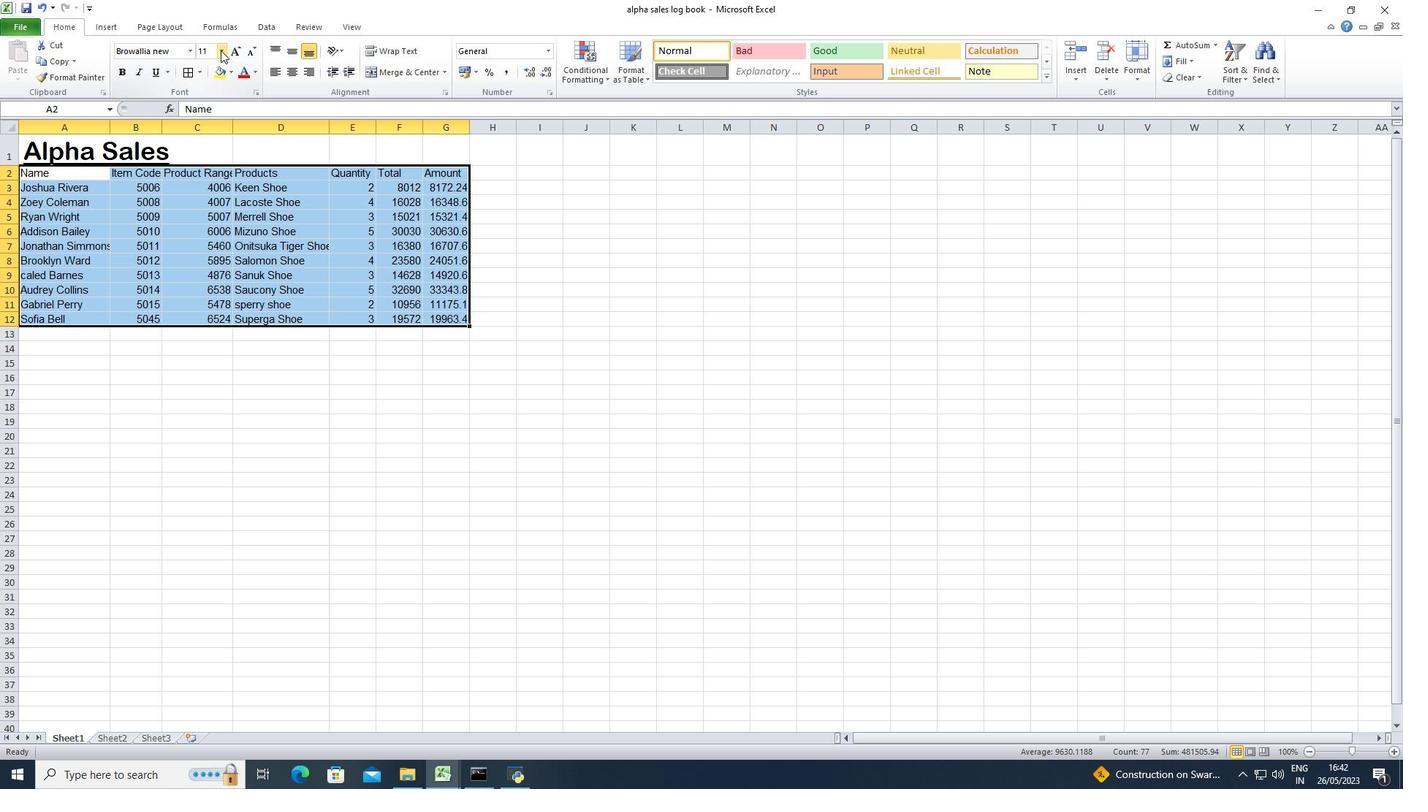 
Action: Mouse moved to (209, 155)
Screenshot: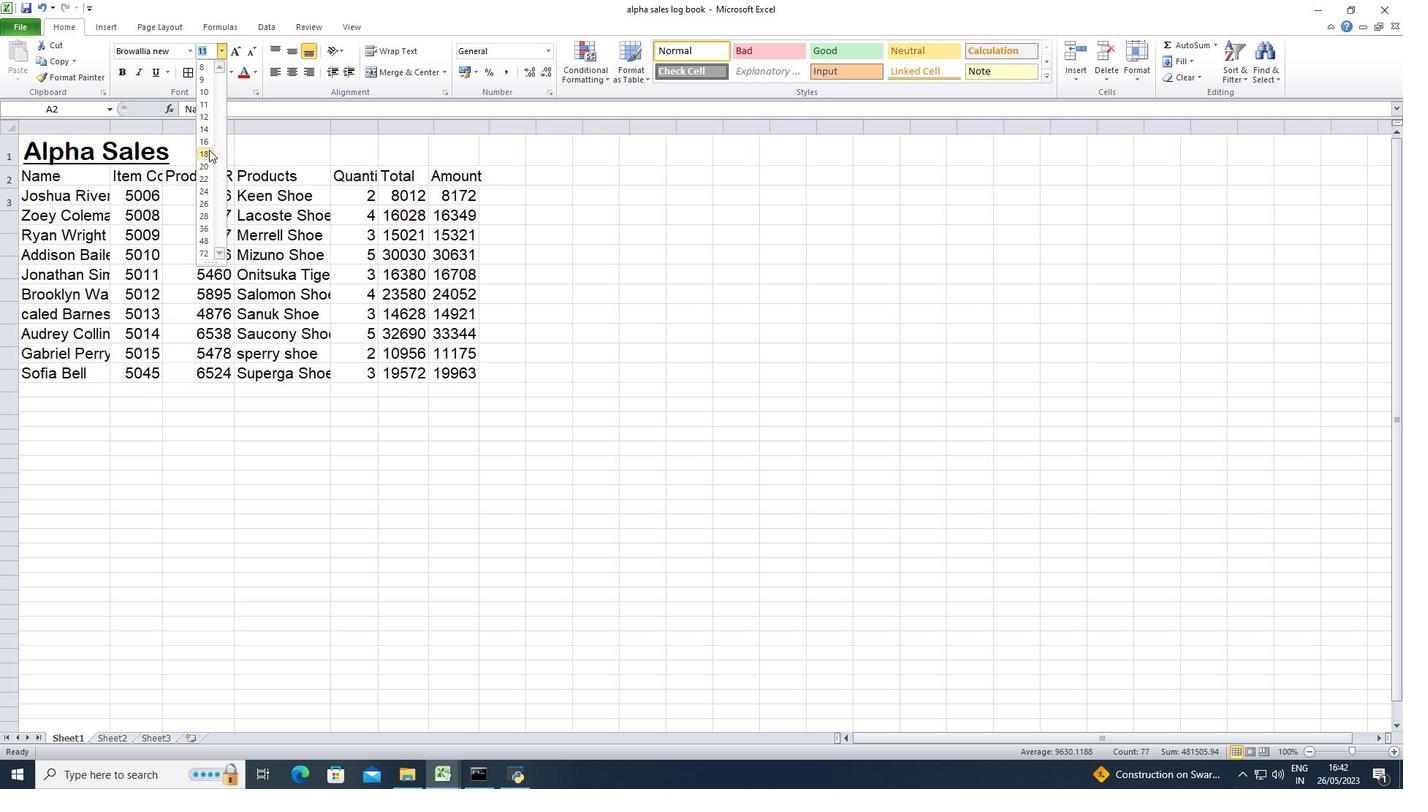 
Action: Mouse pressed left at (209, 155)
Screenshot: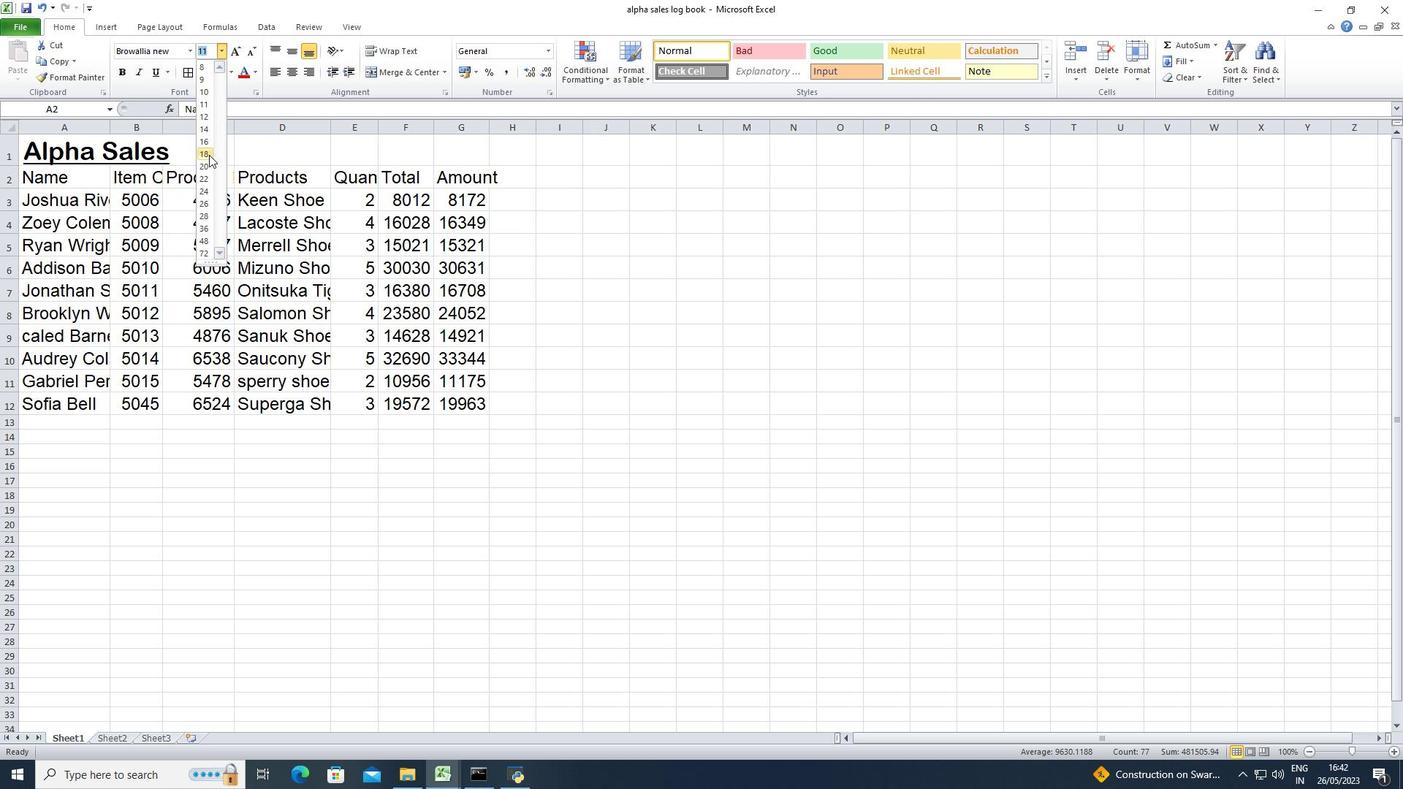 
Action: Mouse moved to (64, 148)
Screenshot: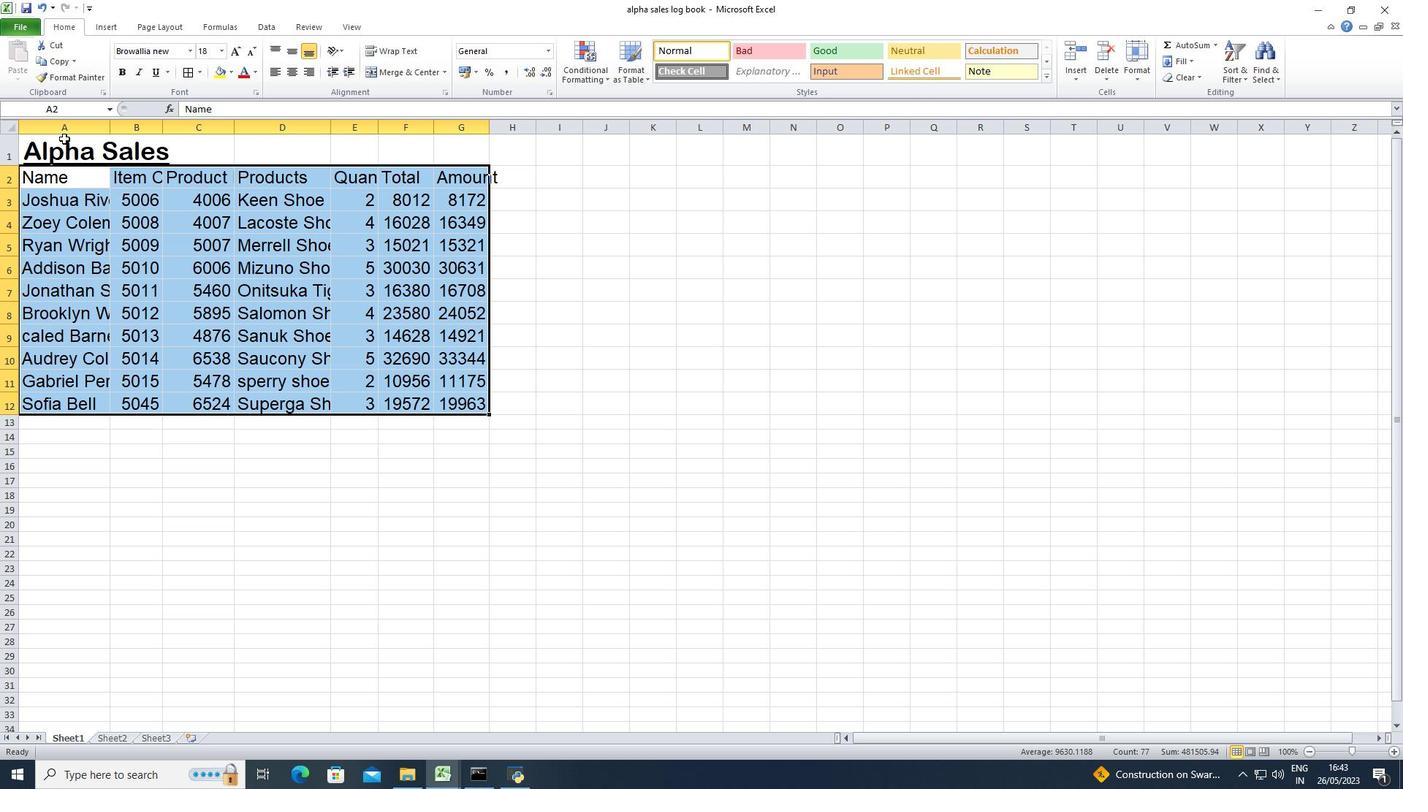 
Action: Mouse pressed left at (64, 148)
Screenshot: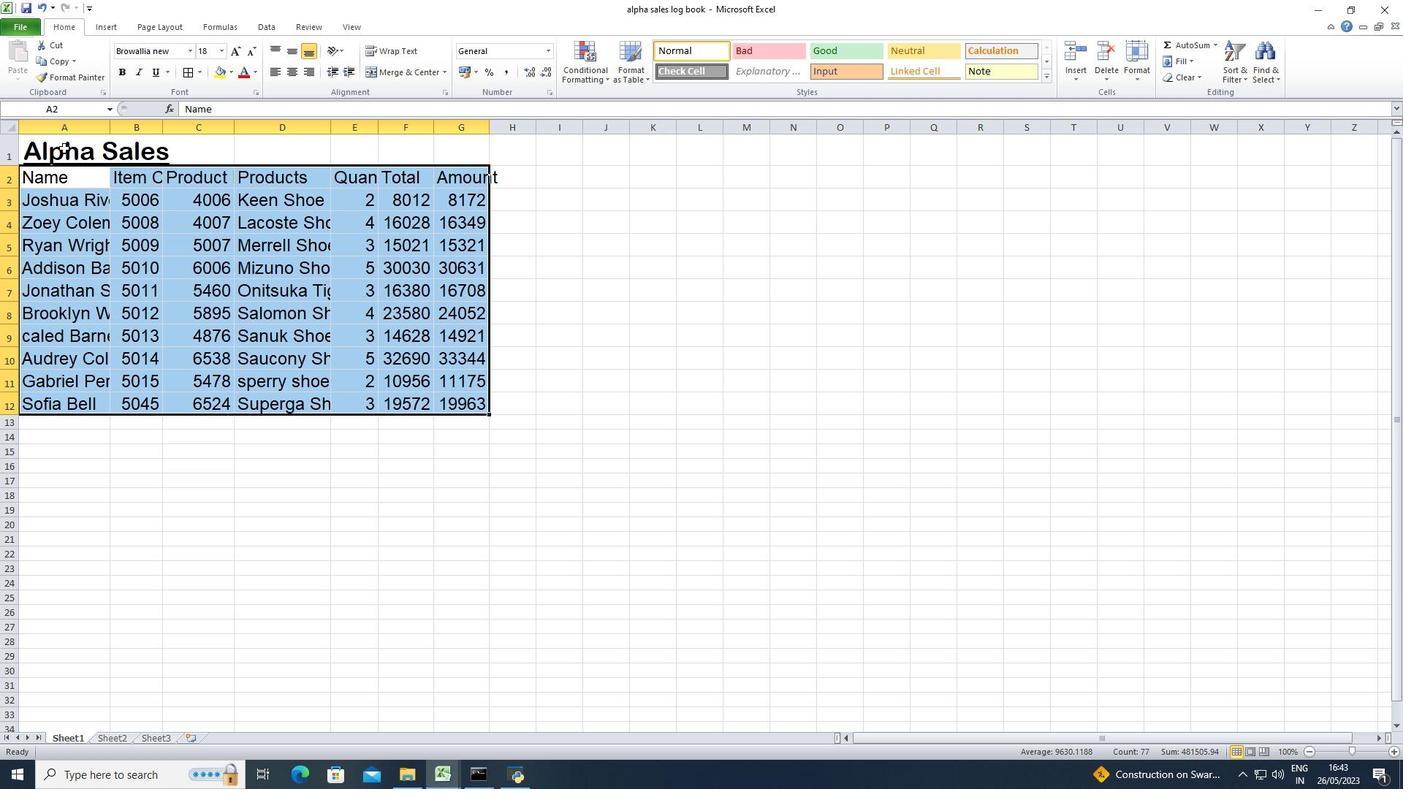 
Action: Mouse moved to (291, 52)
Screenshot: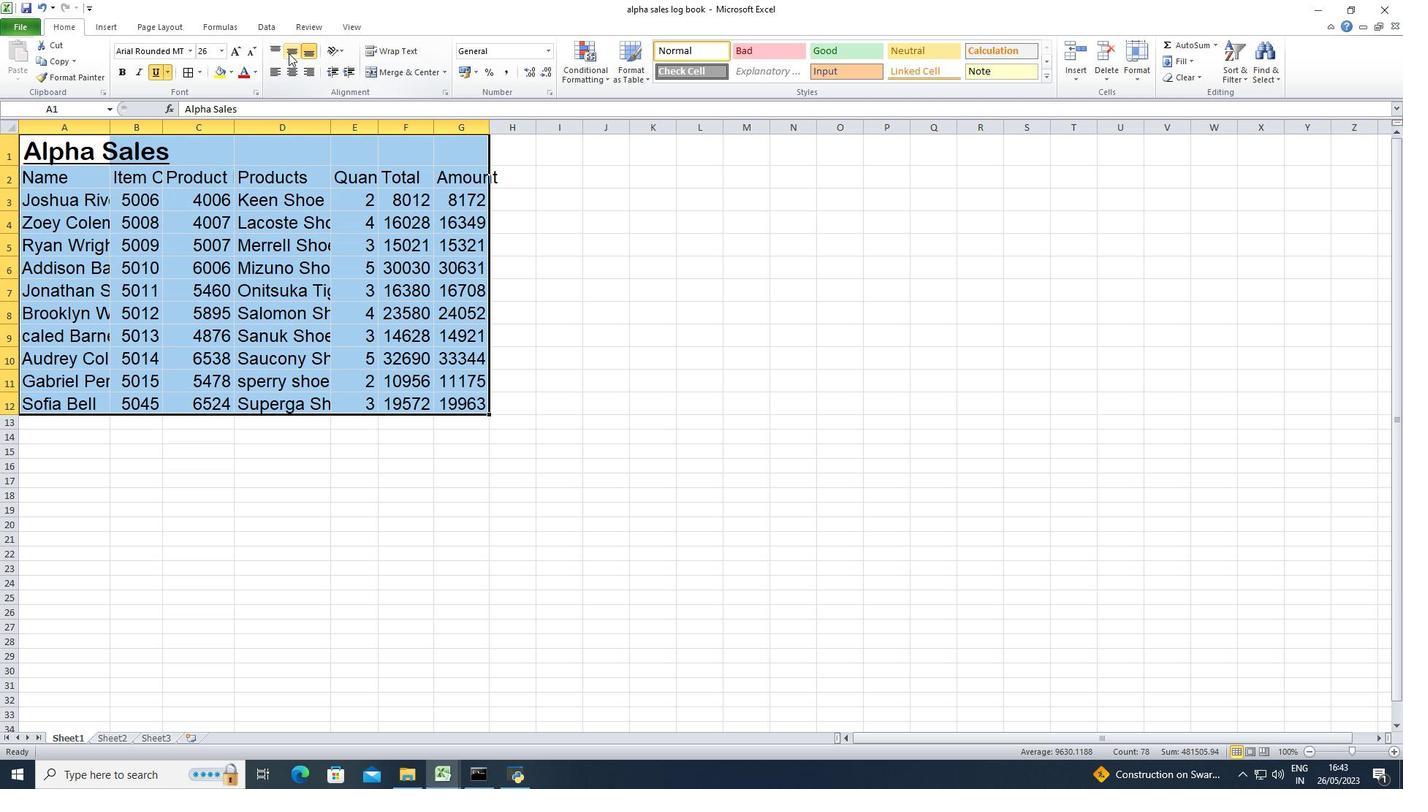 
Action: Mouse pressed left at (291, 52)
Screenshot: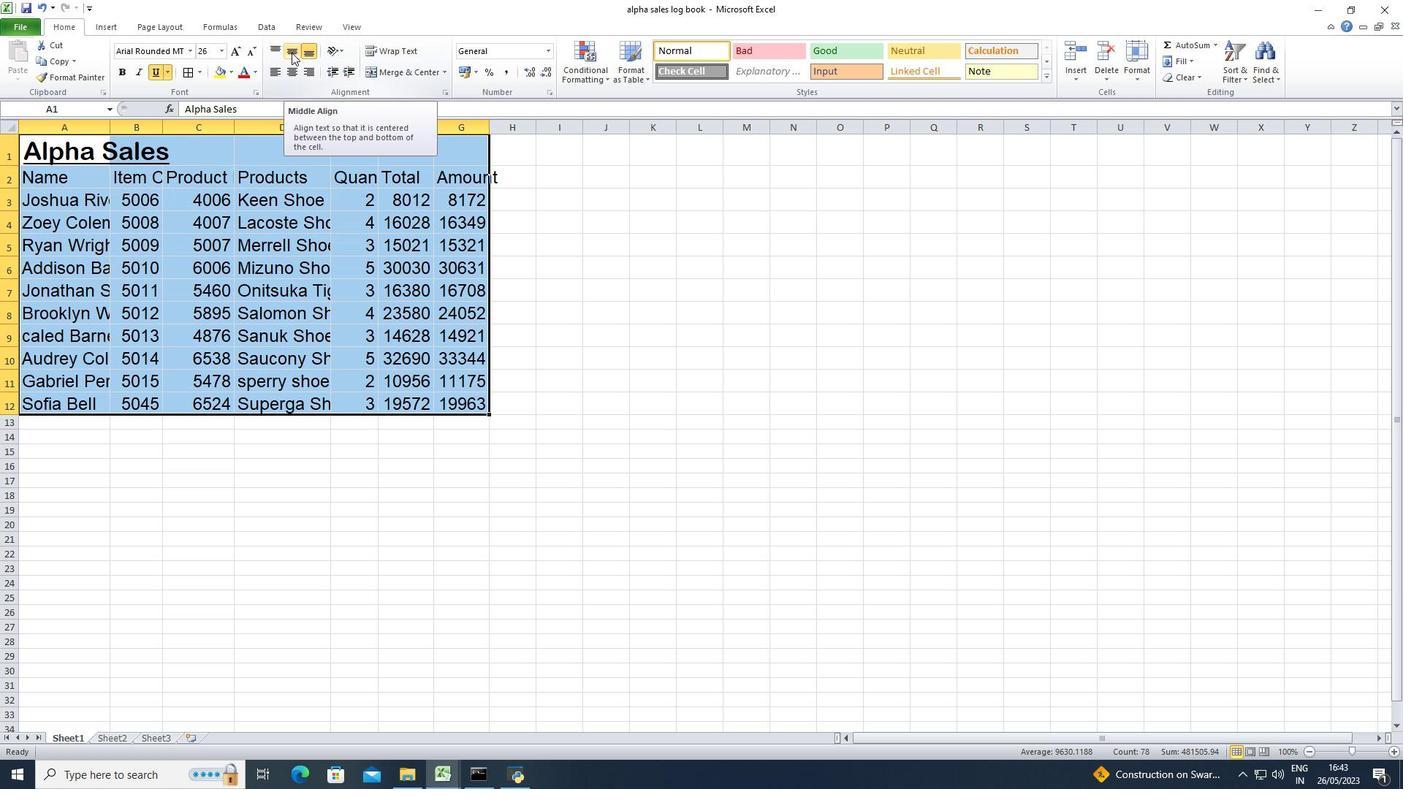
Action: Mouse moved to (276, 76)
Screenshot: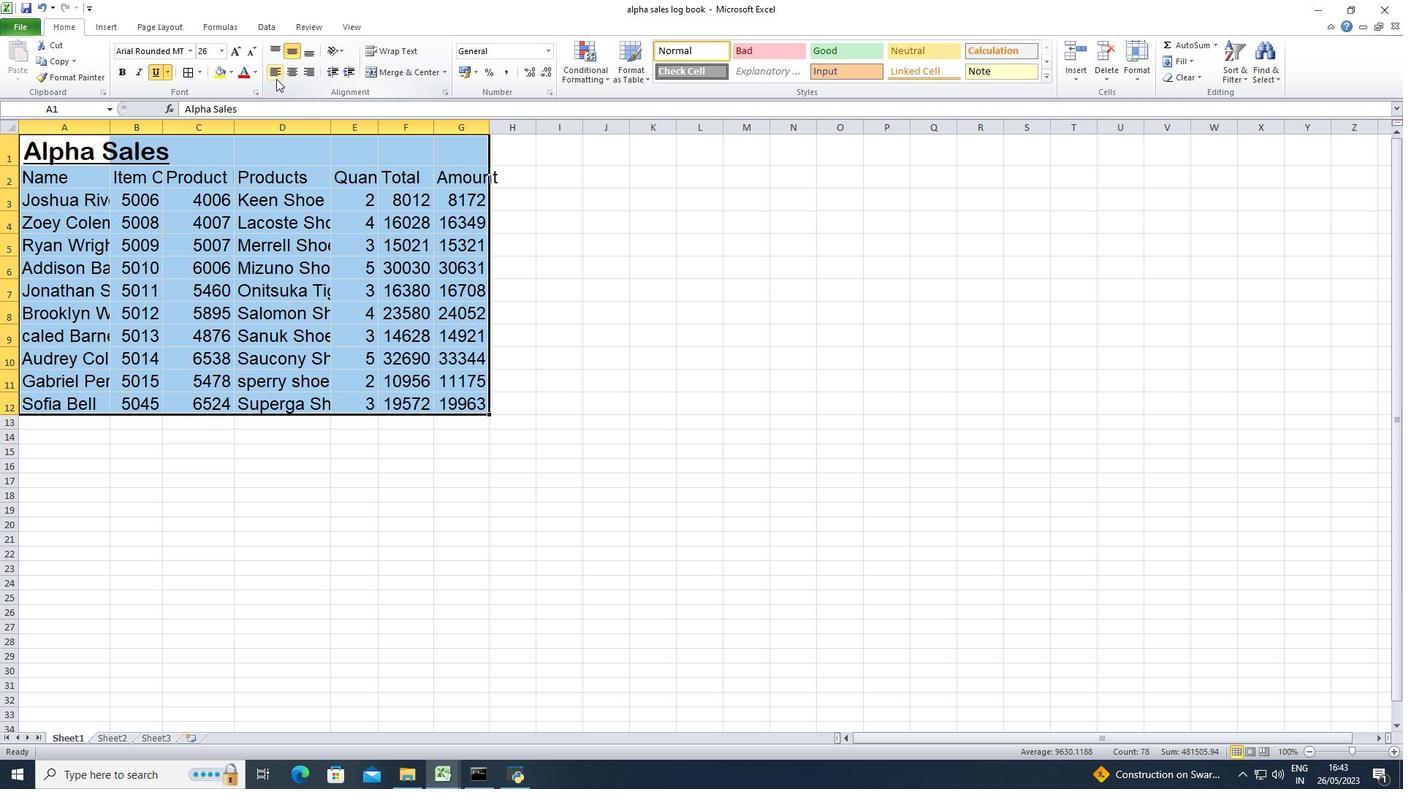 
Action: Mouse pressed left at (276, 76)
Screenshot: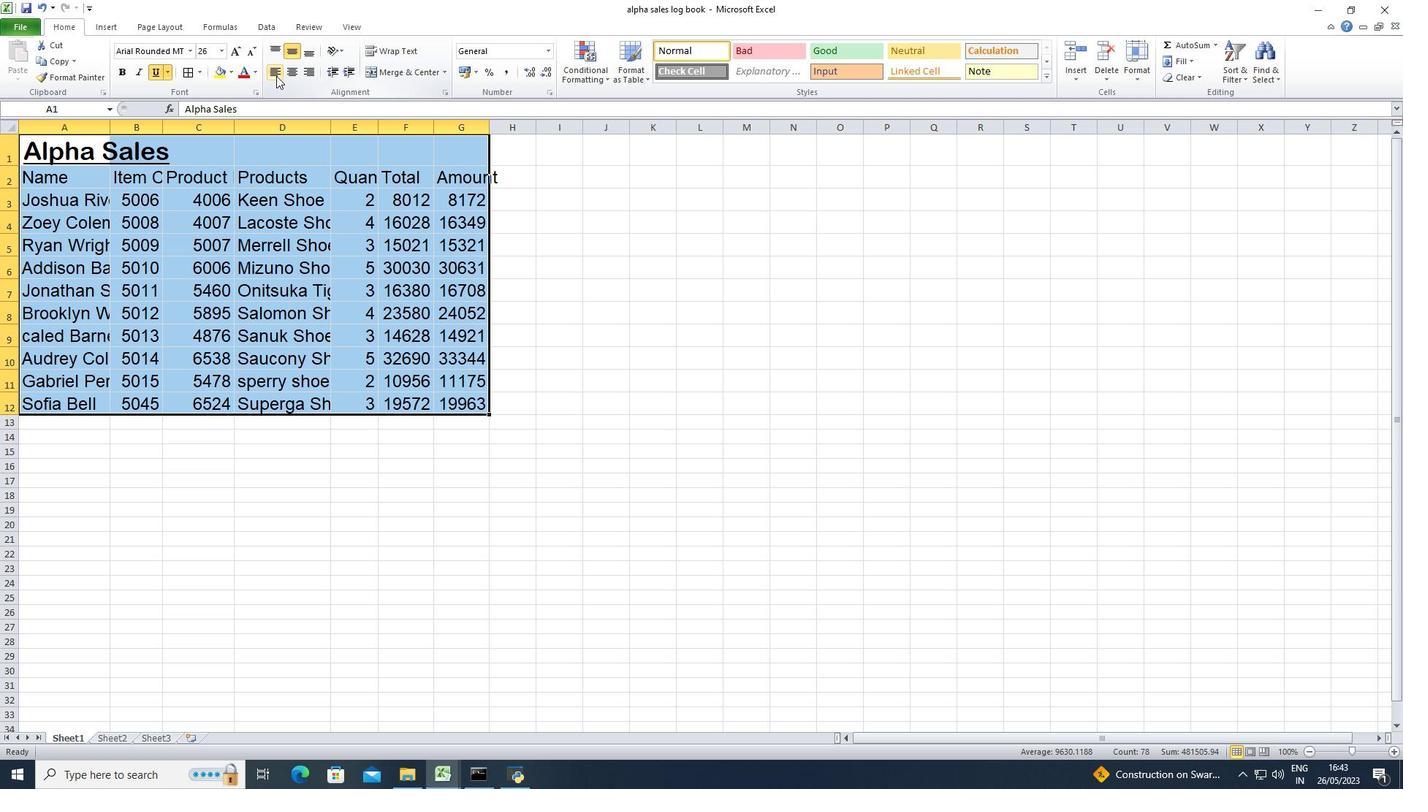 
Action: Mouse moved to (111, 125)
Screenshot: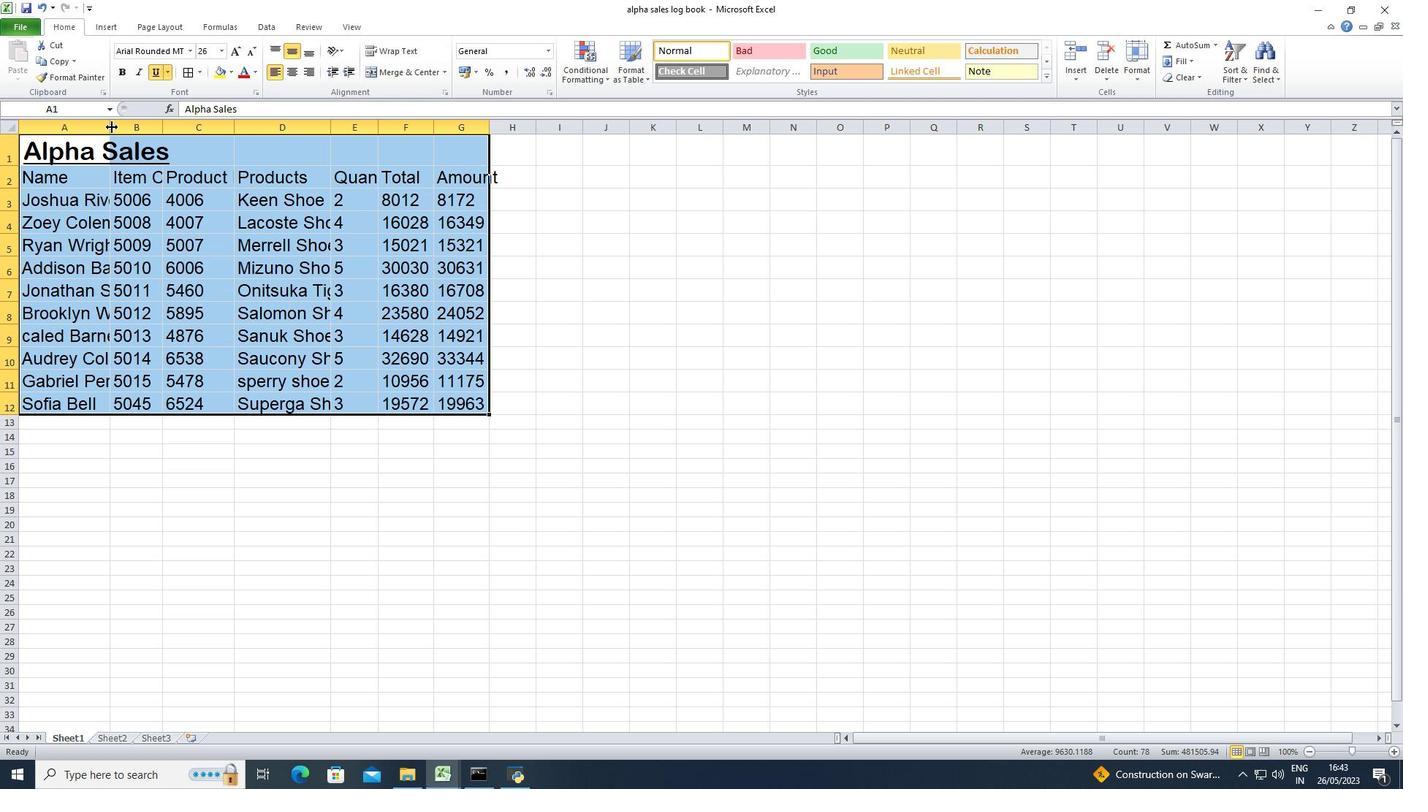 
Action: Mouse pressed left at (111, 125)
Screenshot: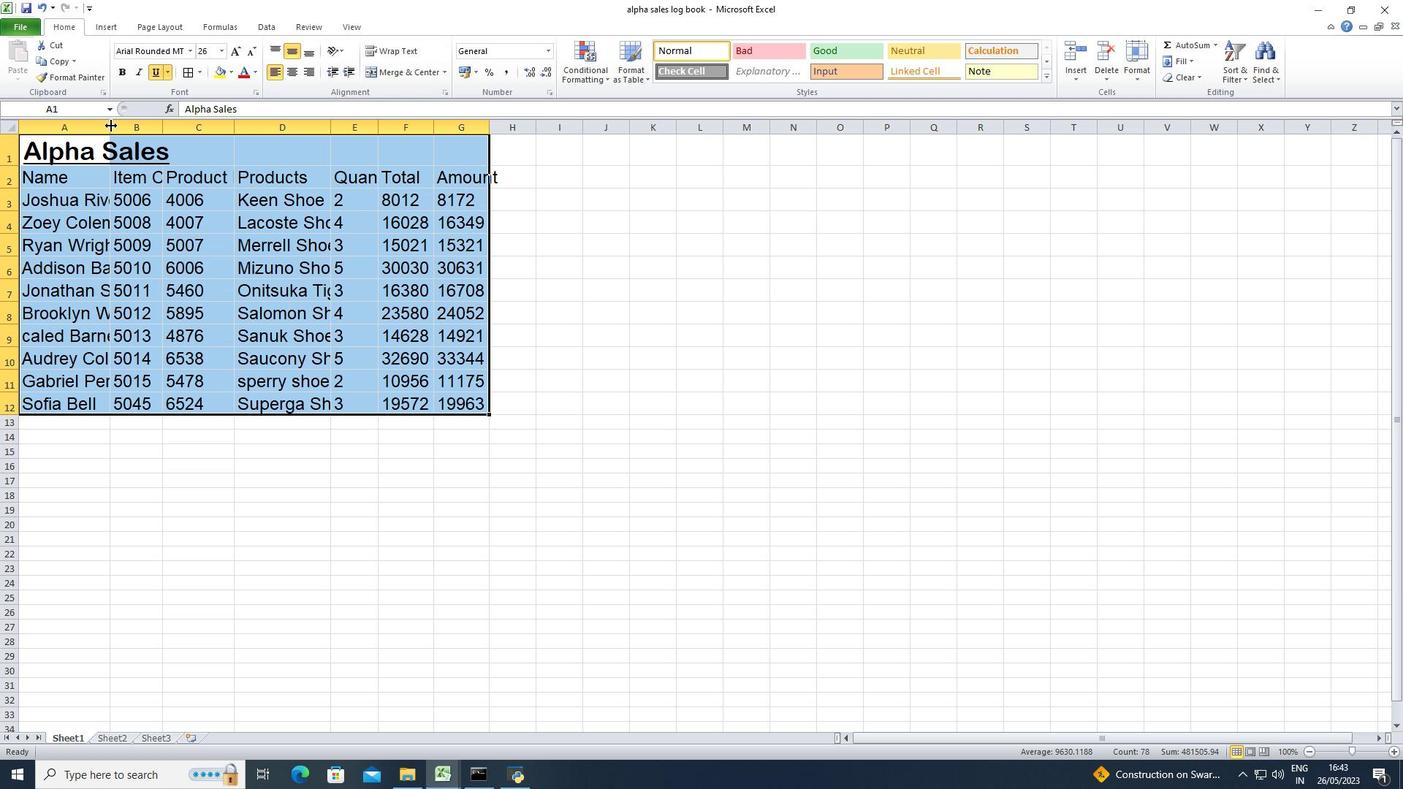 
Action: Mouse pressed left at (111, 125)
Screenshot: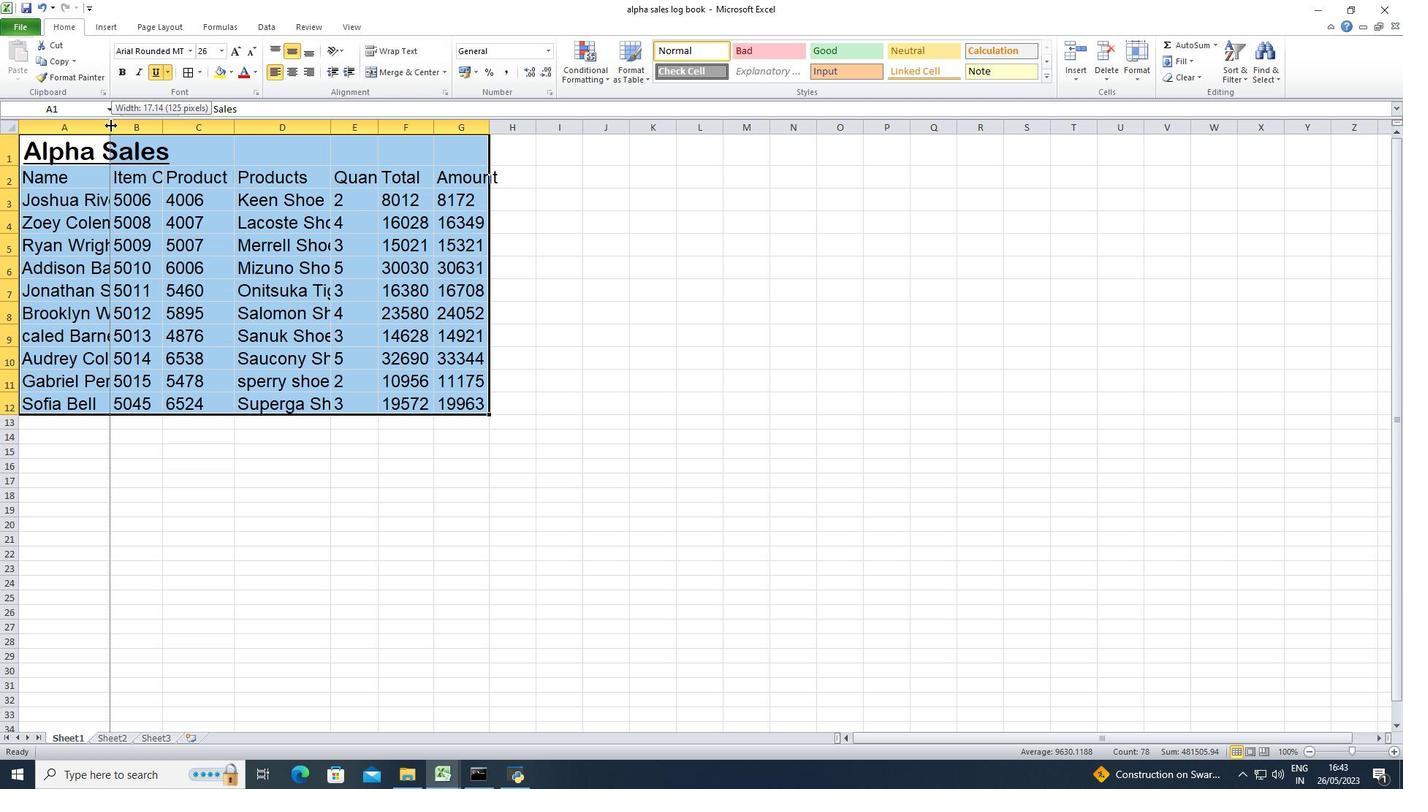 
Action: Mouse moved to (233, 128)
Screenshot: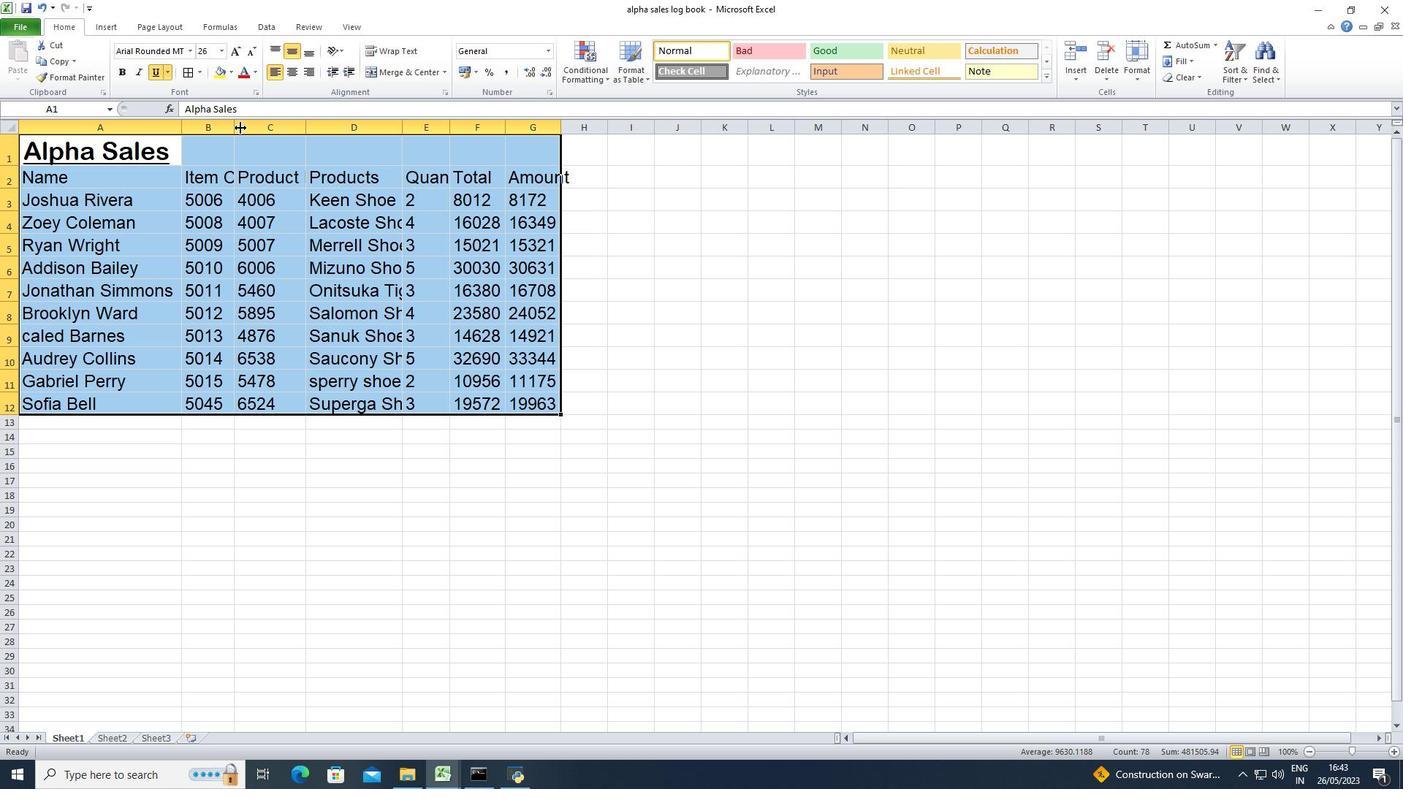 
Action: Mouse pressed left at (233, 128)
Screenshot: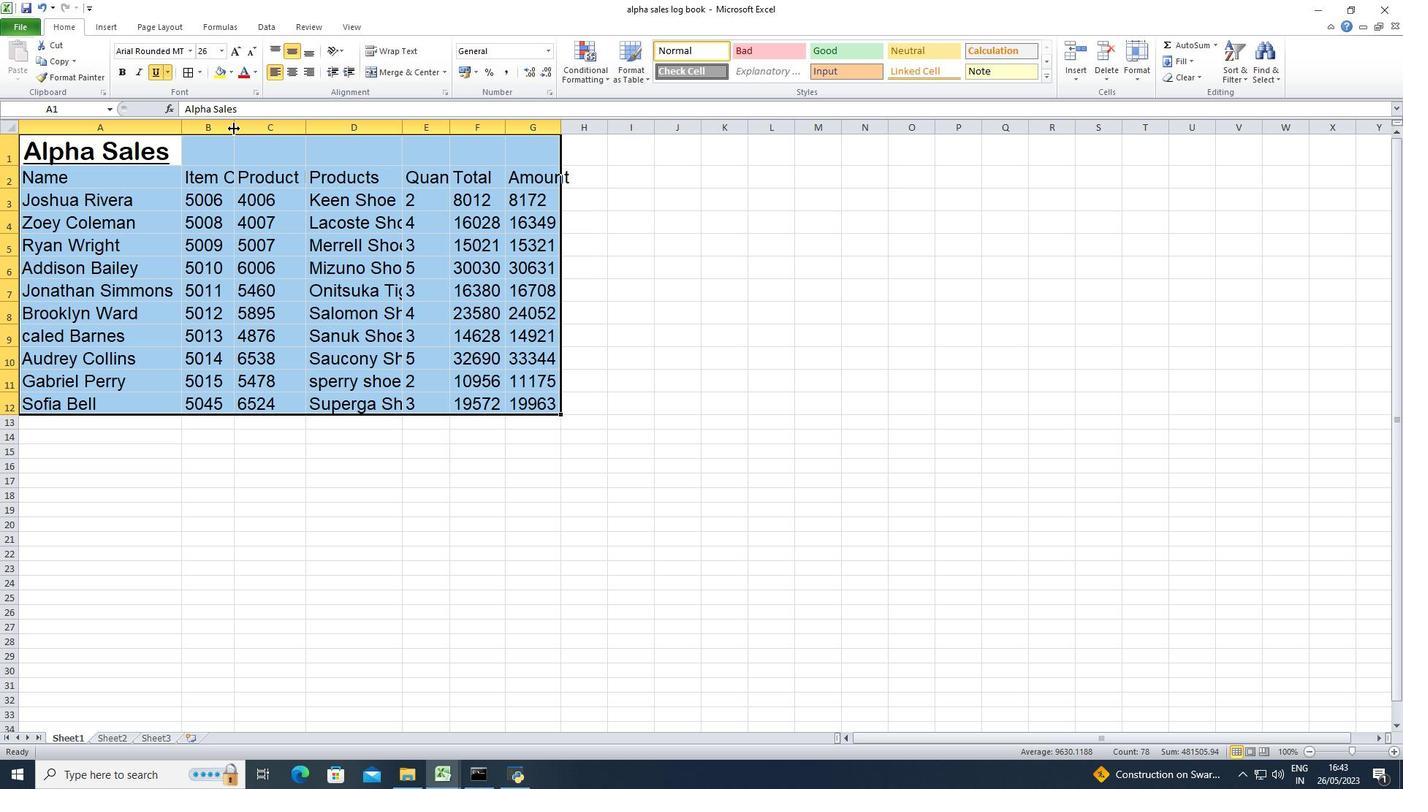 
Action: Mouse pressed left at (233, 128)
Screenshot: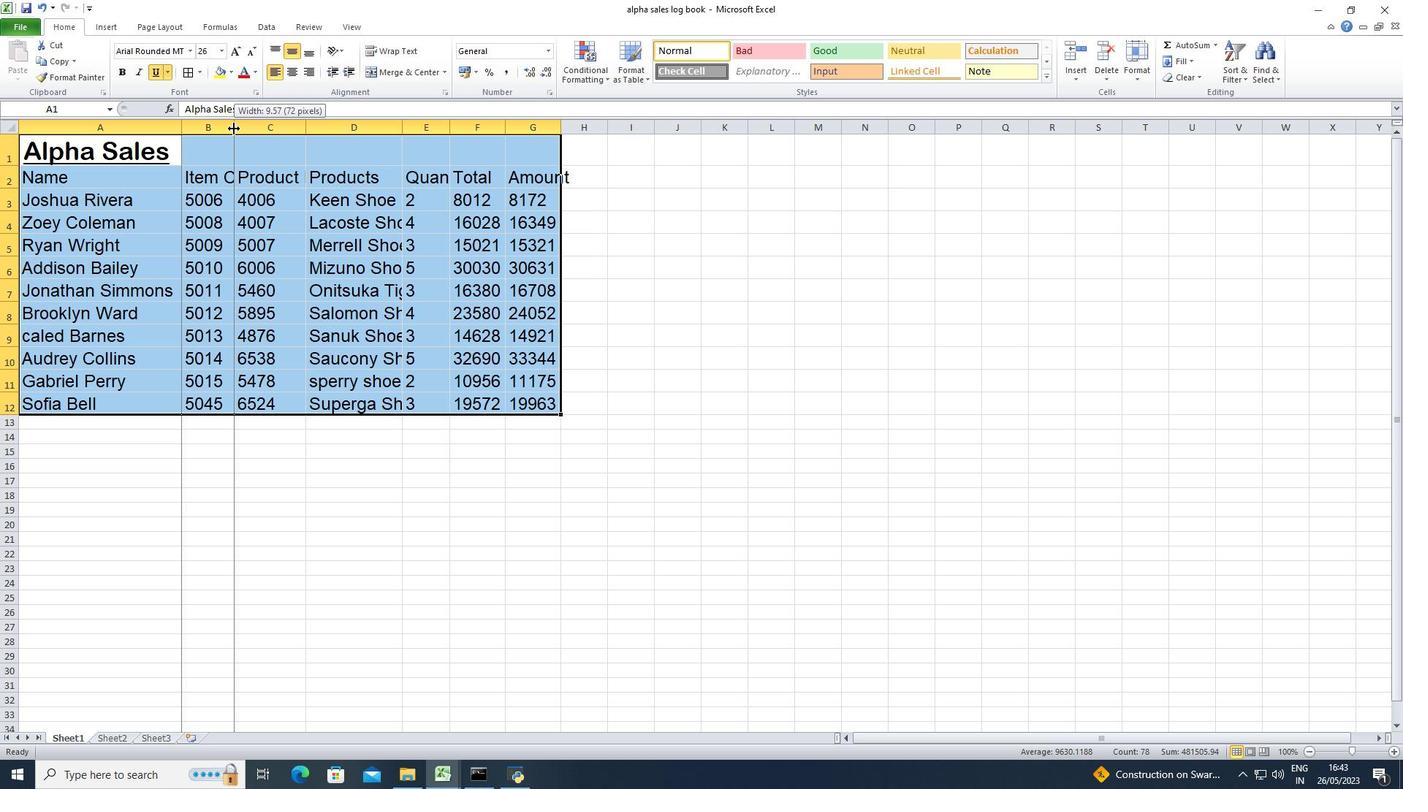 
Action: Mouse moved to (340, 130)
Screenshot: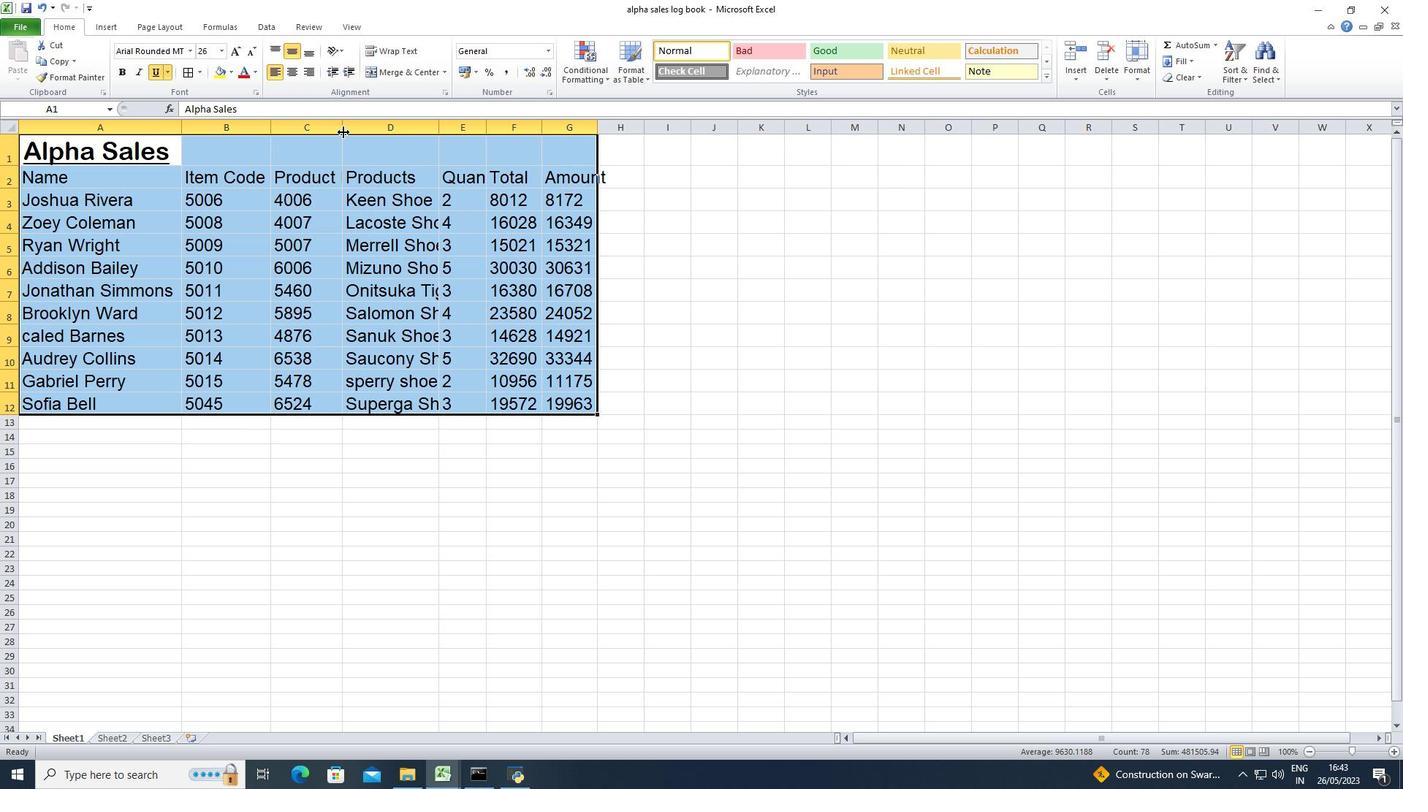 
Action: Mouse pressed left at (340, 130)
Screenshot: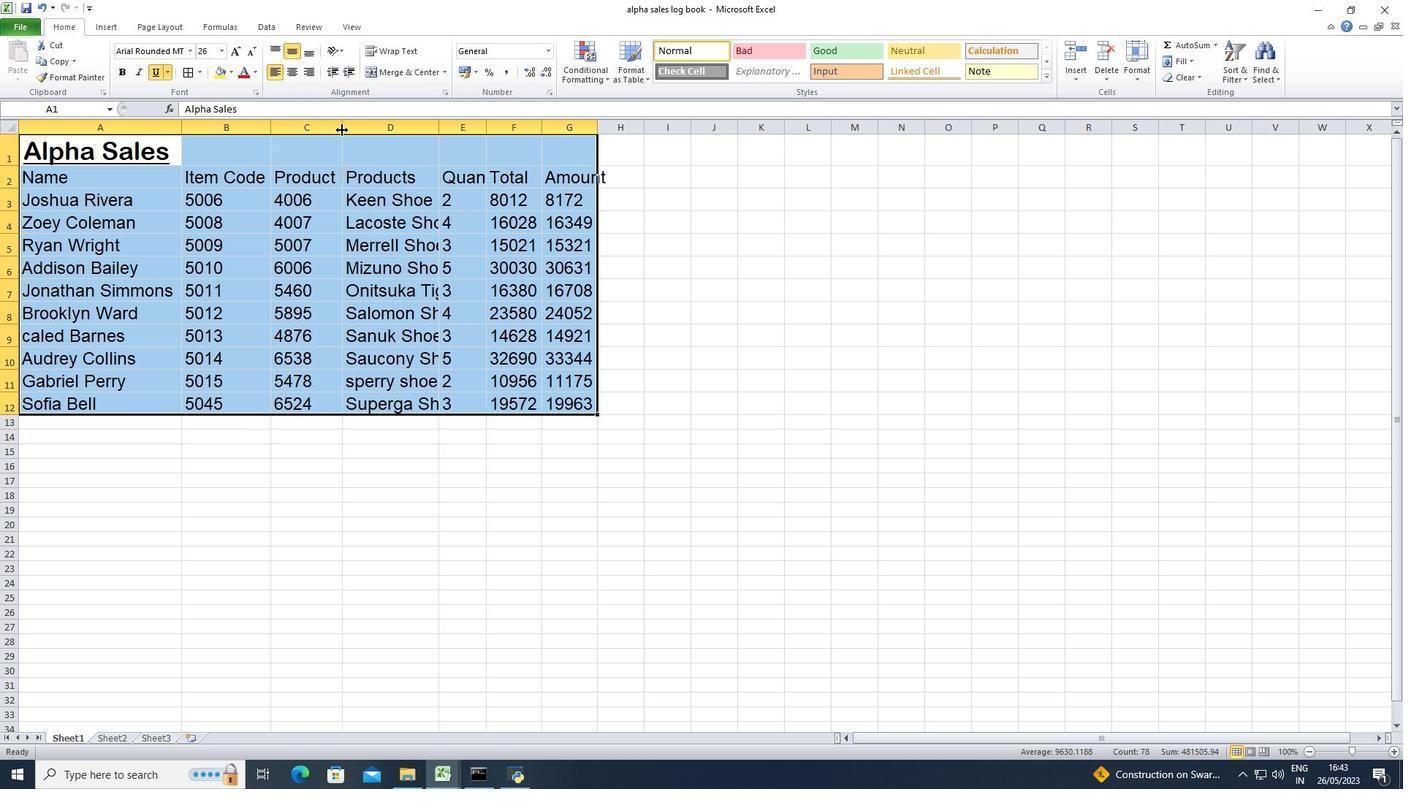 
Action: Mouse pressed left at (340, 130)
Screenshot: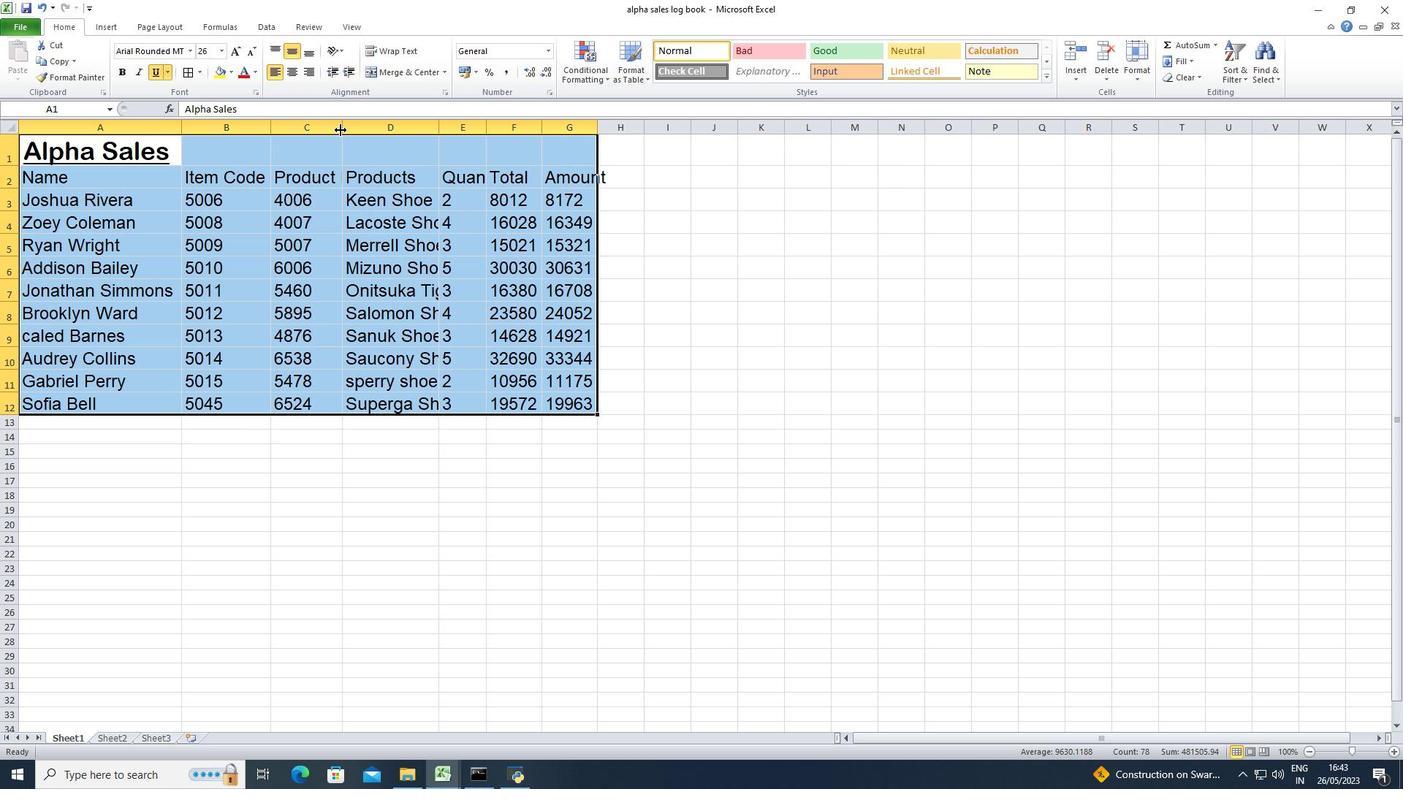 
Action: Mouse moved to (496, 133)
Screenshot: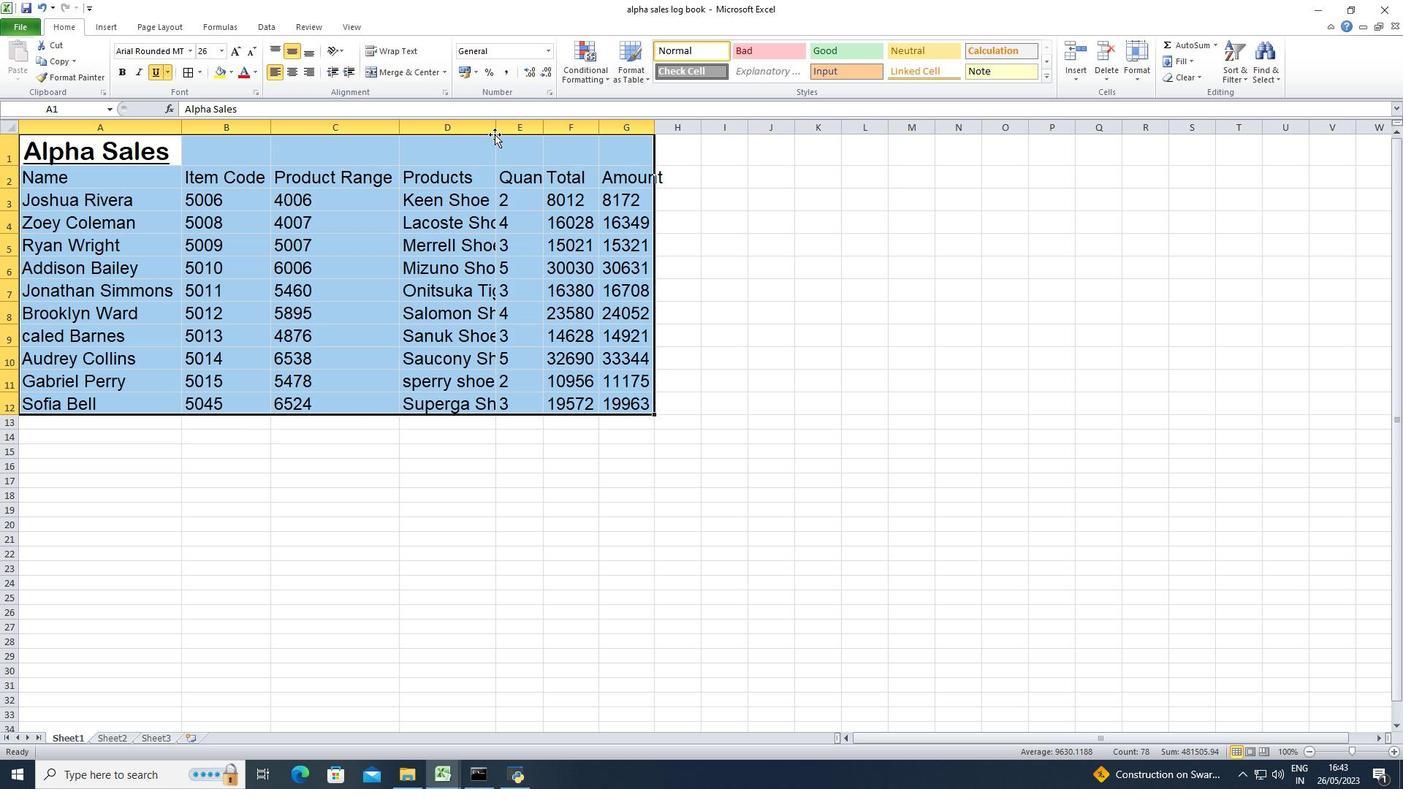 
Action: Mouse pressed left at (496, 133)
Screenshot: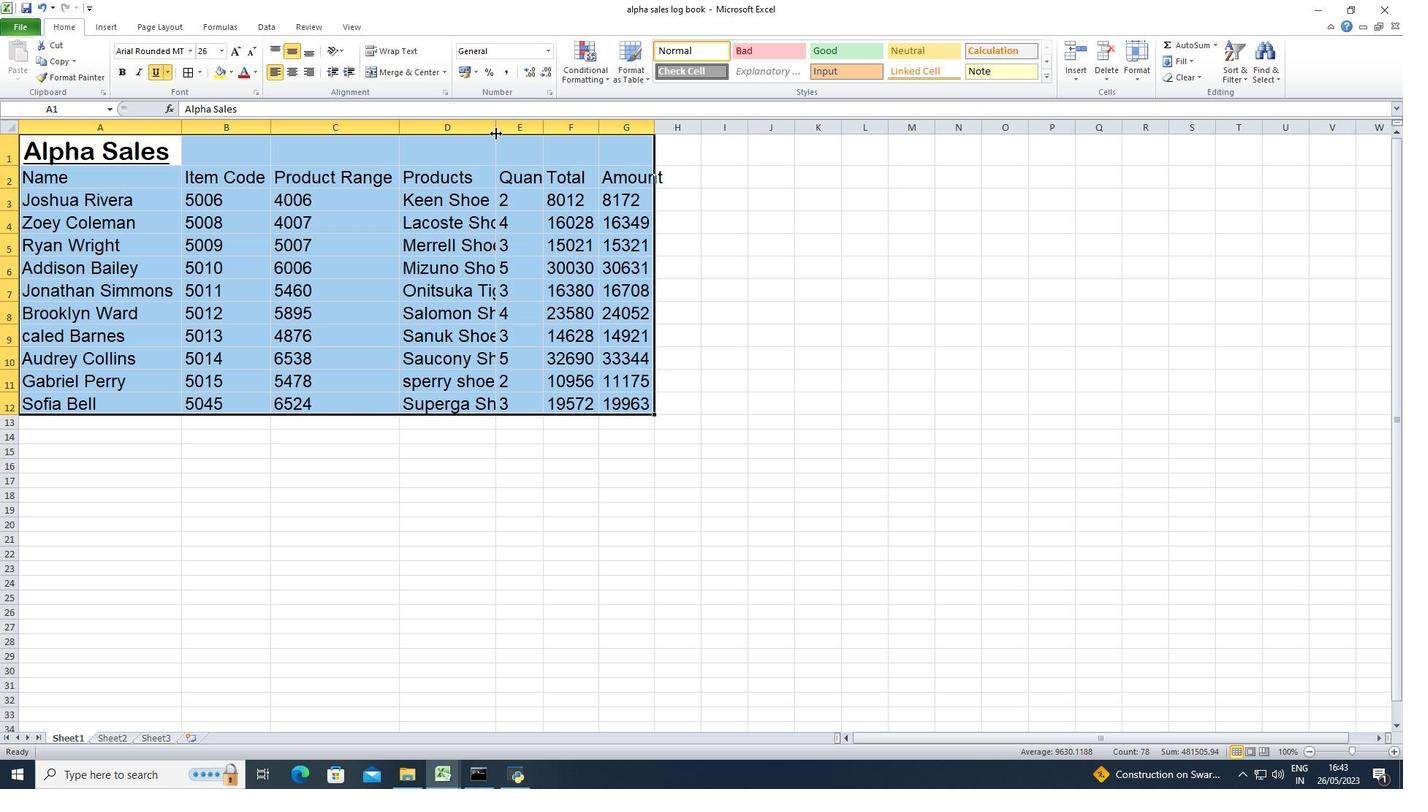 
Action: Mouse pressed left at (496, 133)
Screenshot: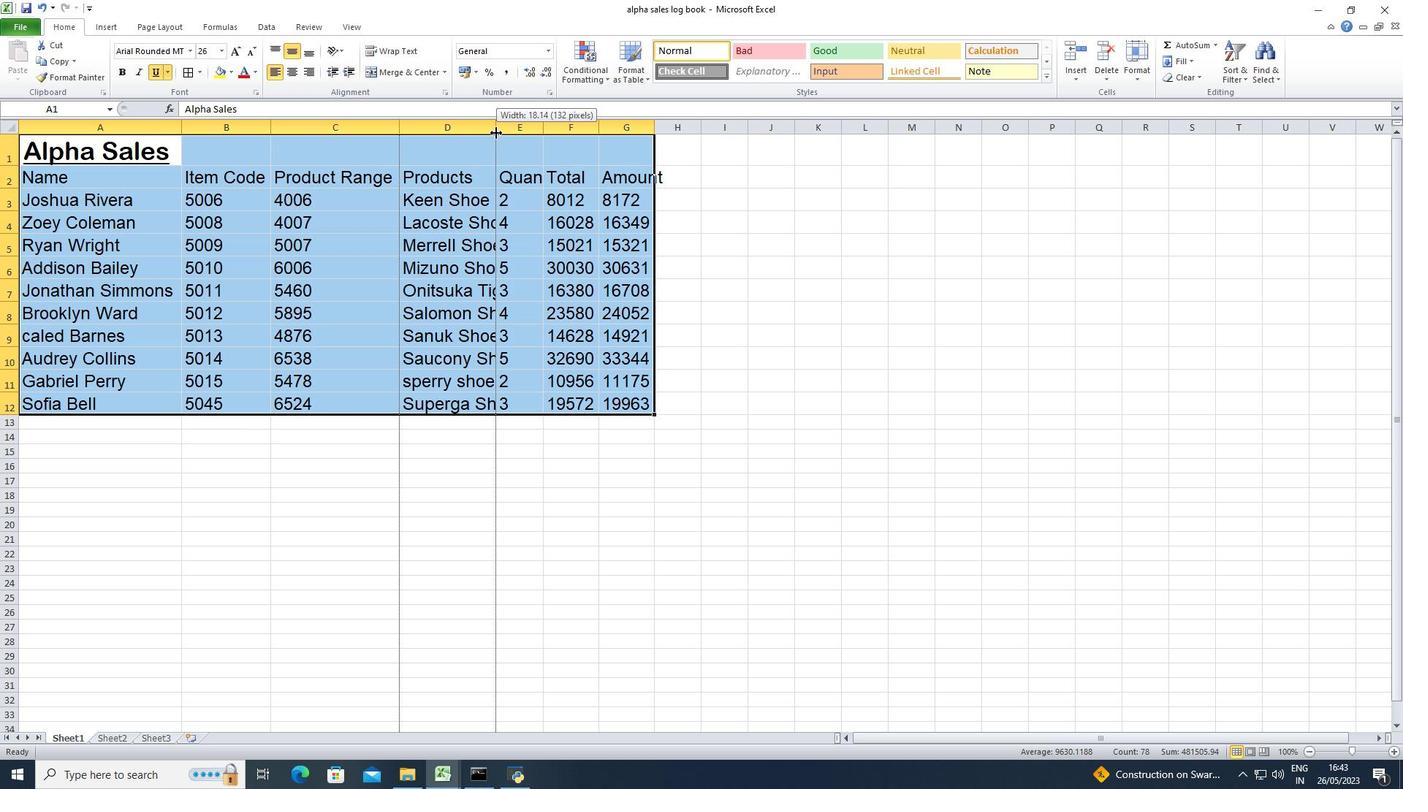 
Action: Mouse moved to (621, 127)
Screenshot: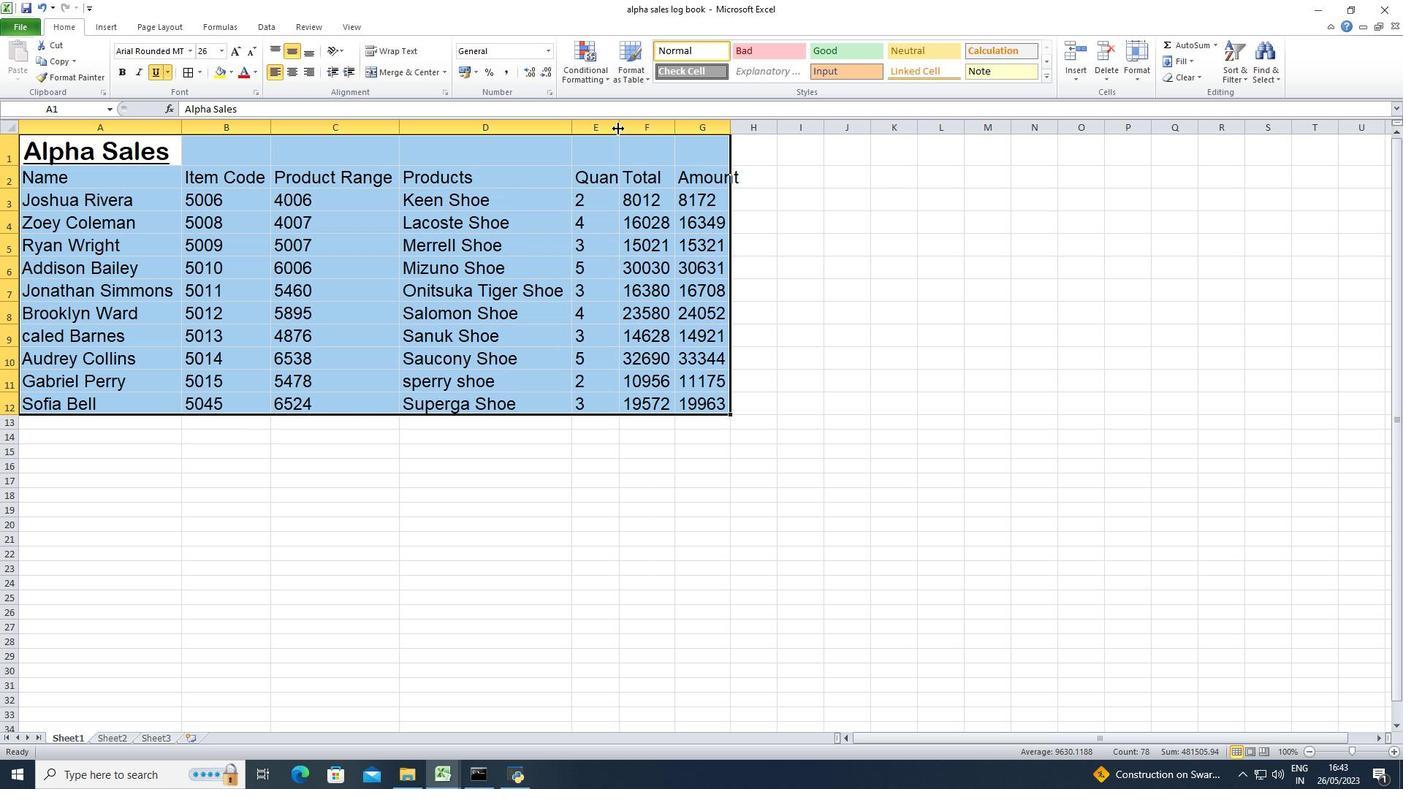 
Action: Mouse pressed left at (621, 127)
Screenshot: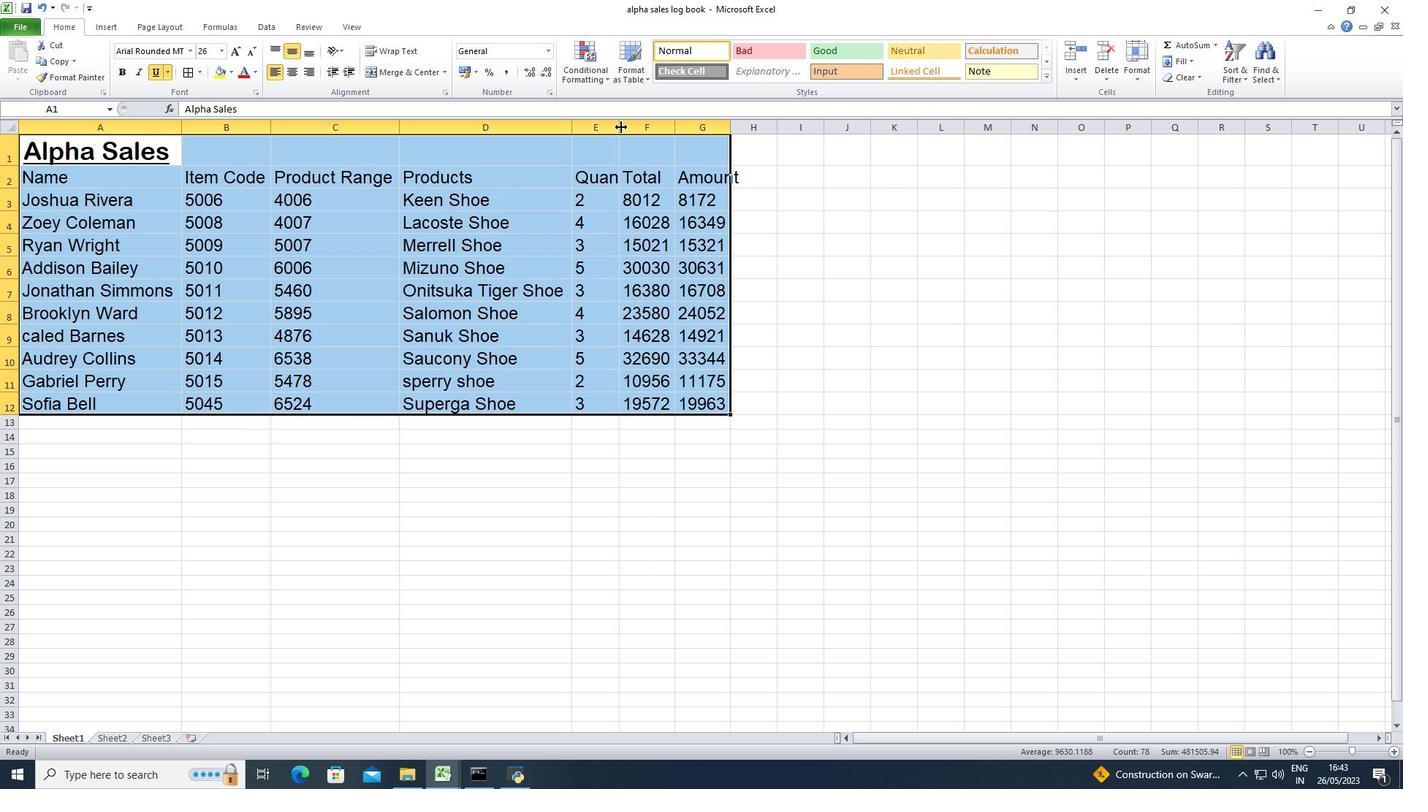 
Action: Mouse pressed left at (621, 127)
Screenshot: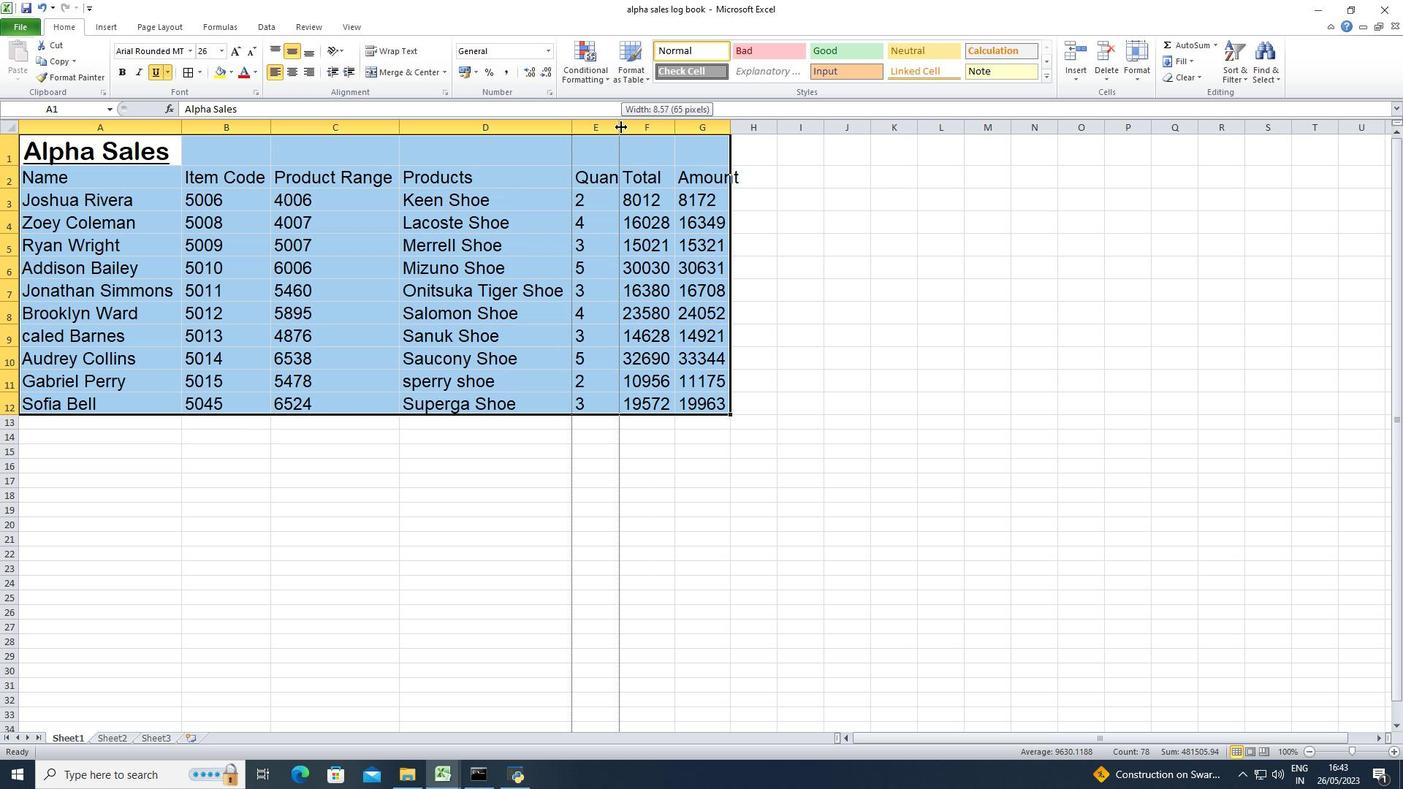 
Action: Mouse moved to (712, 127)
Screenshot: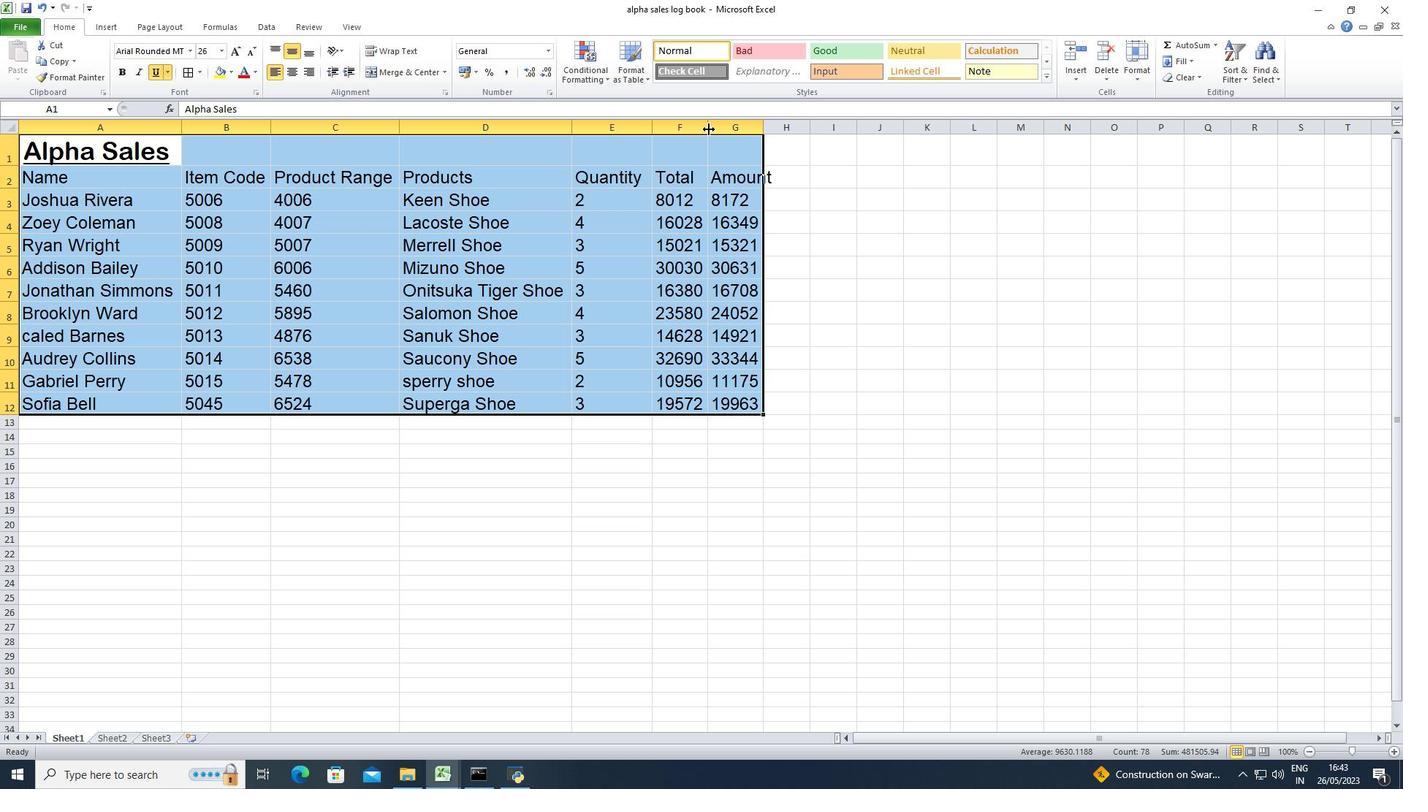 
Action: Mouse pressed left at (712, 127)
Screenshot: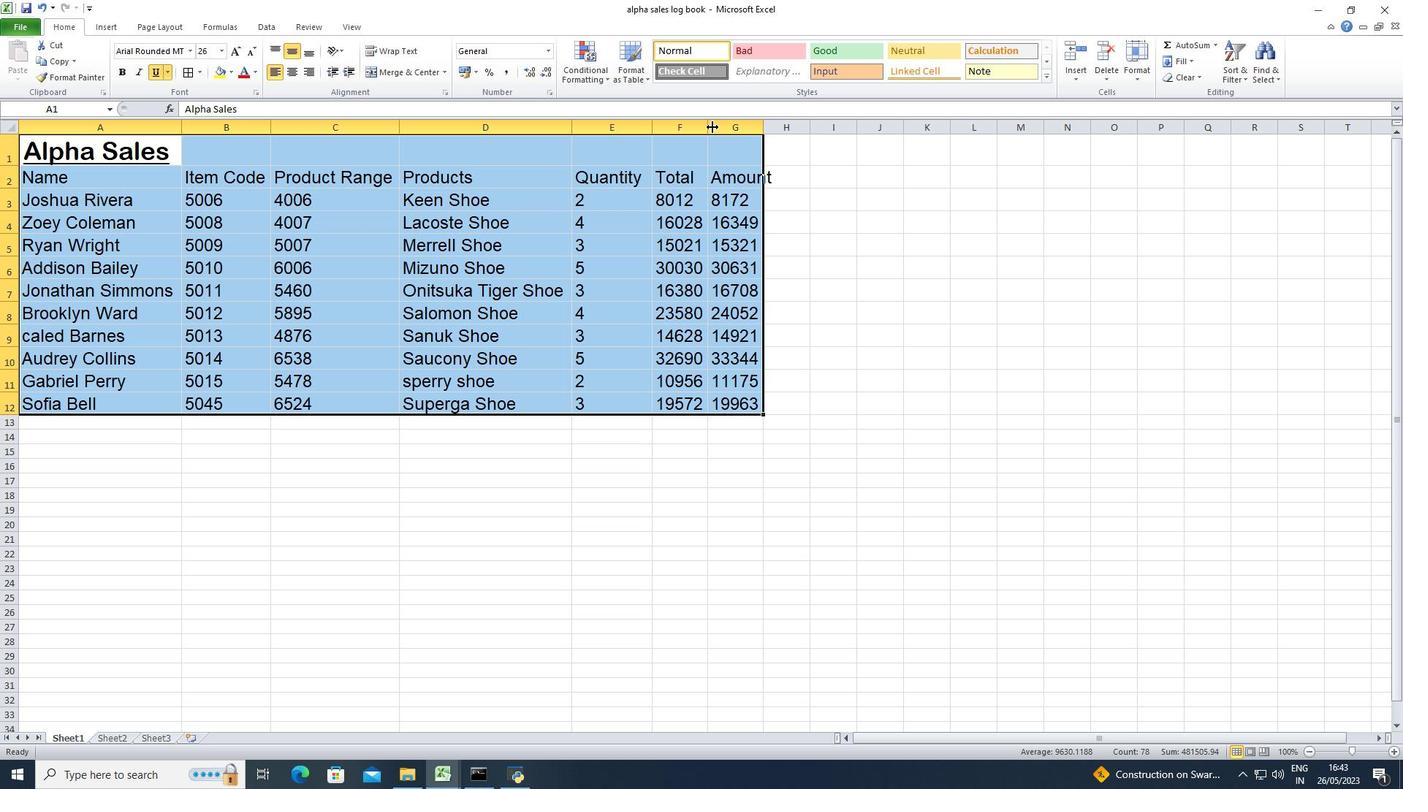 
Action: Mouse moved to (707, 133)
Screenshot: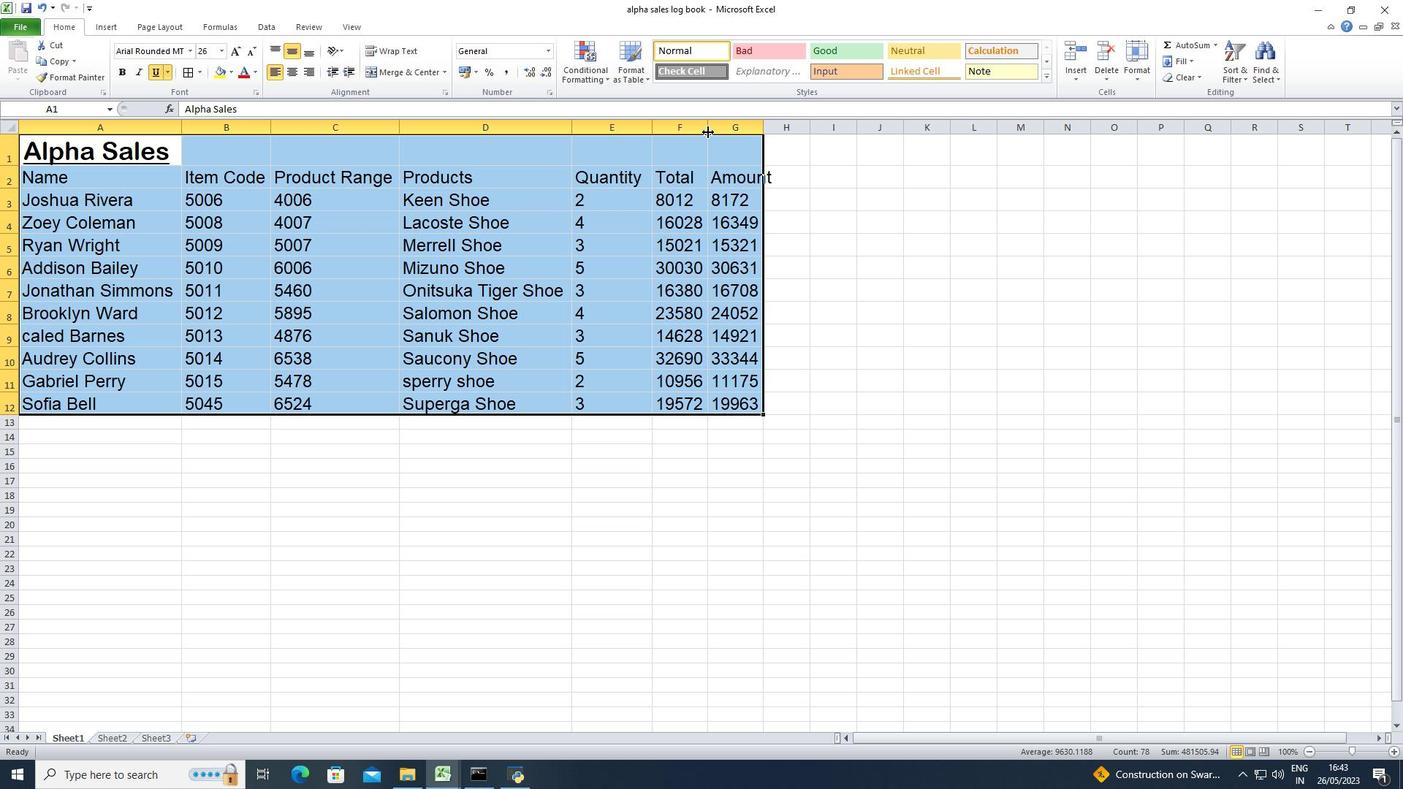 
Action: Mouse pressed left at (707, 133)
Screenshot: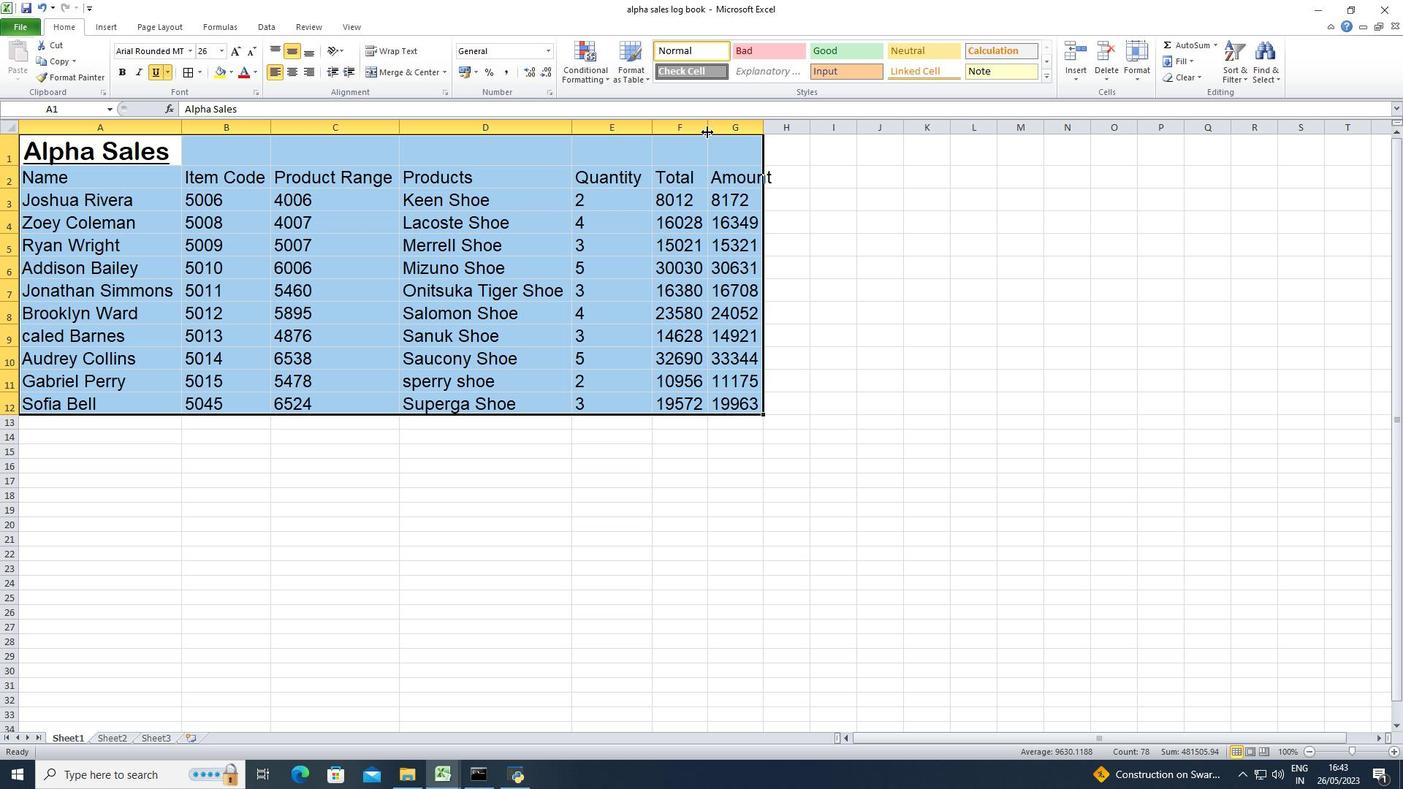 
Action: Mouse pressed left at (707, 133)
Screenshot: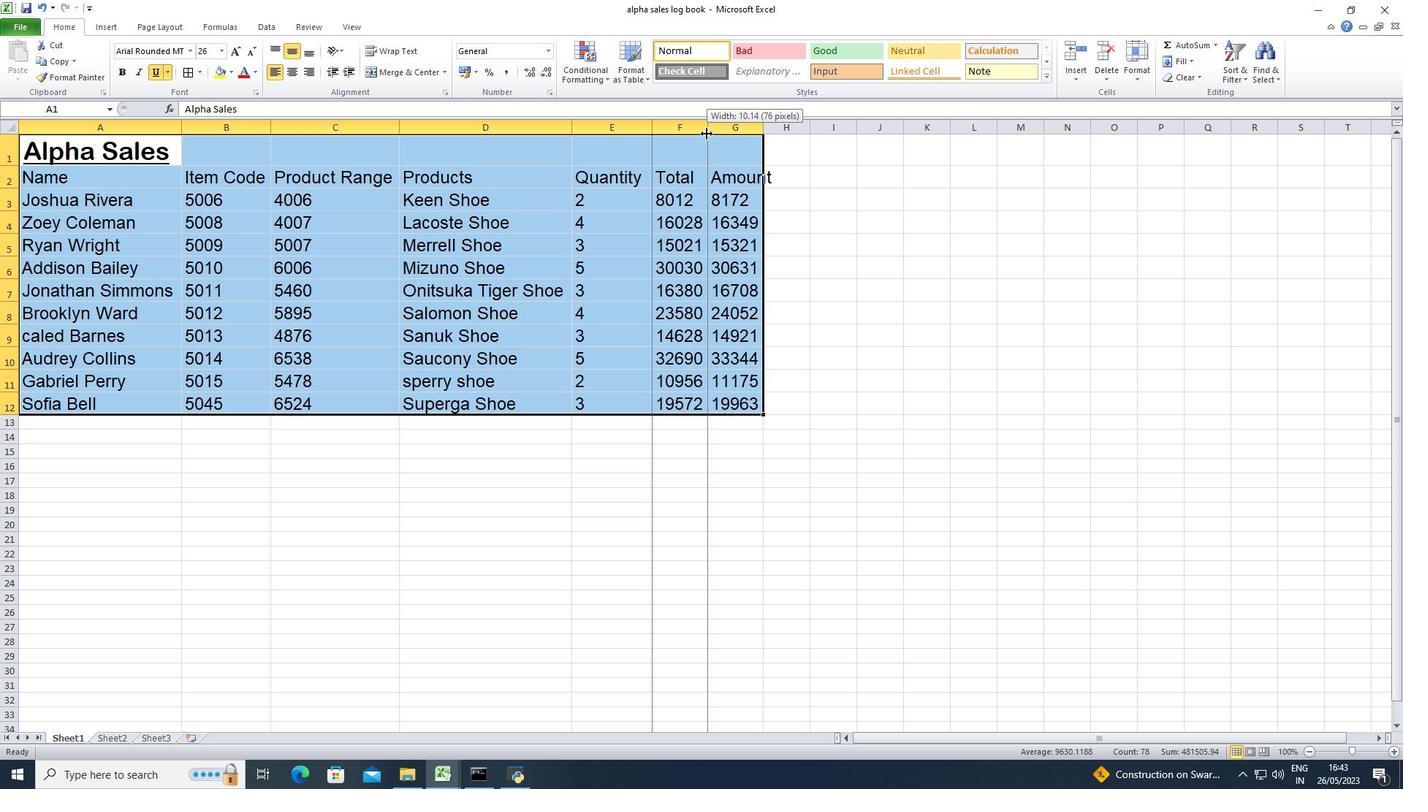 
Action: Mouse moved to (762, 130)
Screenshot: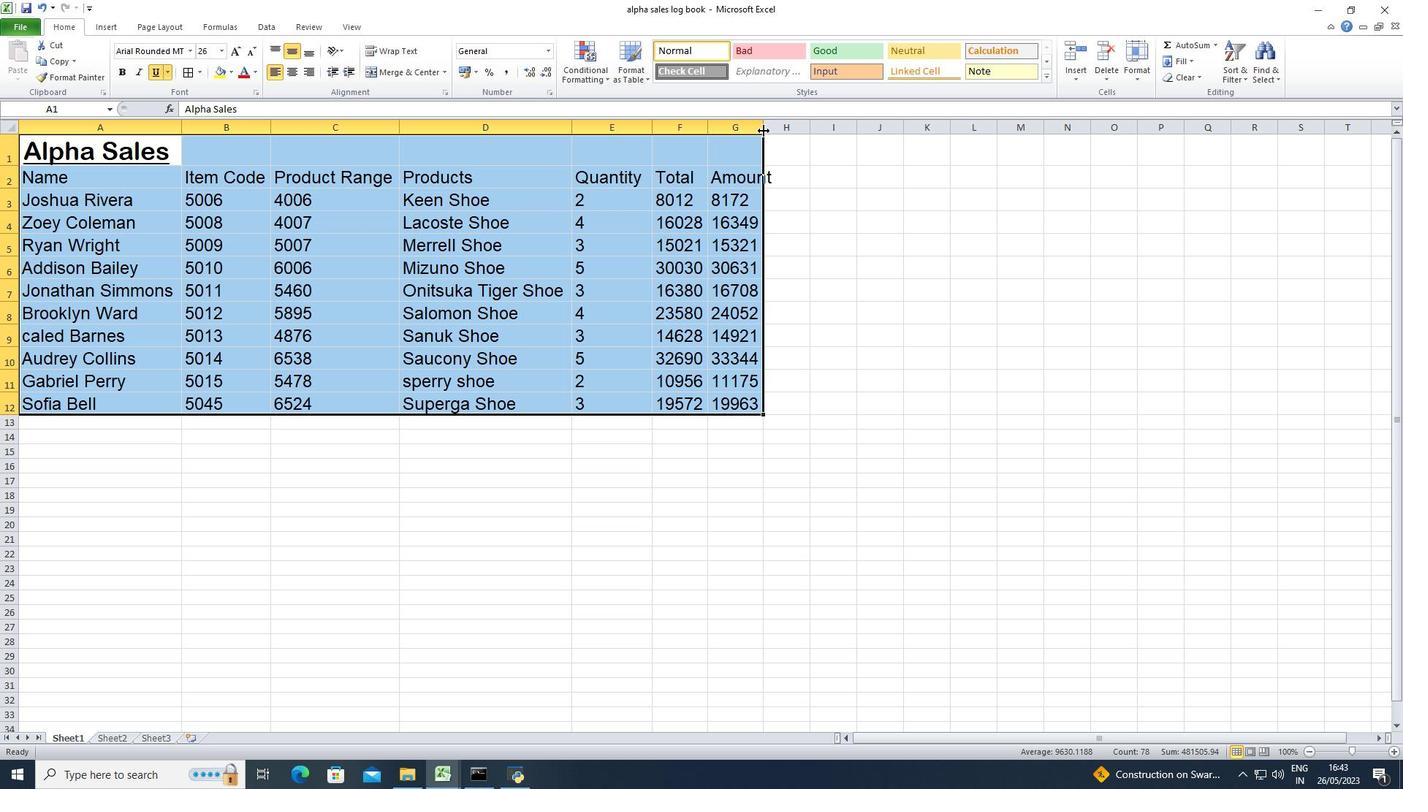 
Action: Mouse pressed left at (762, 130)
Screenshot: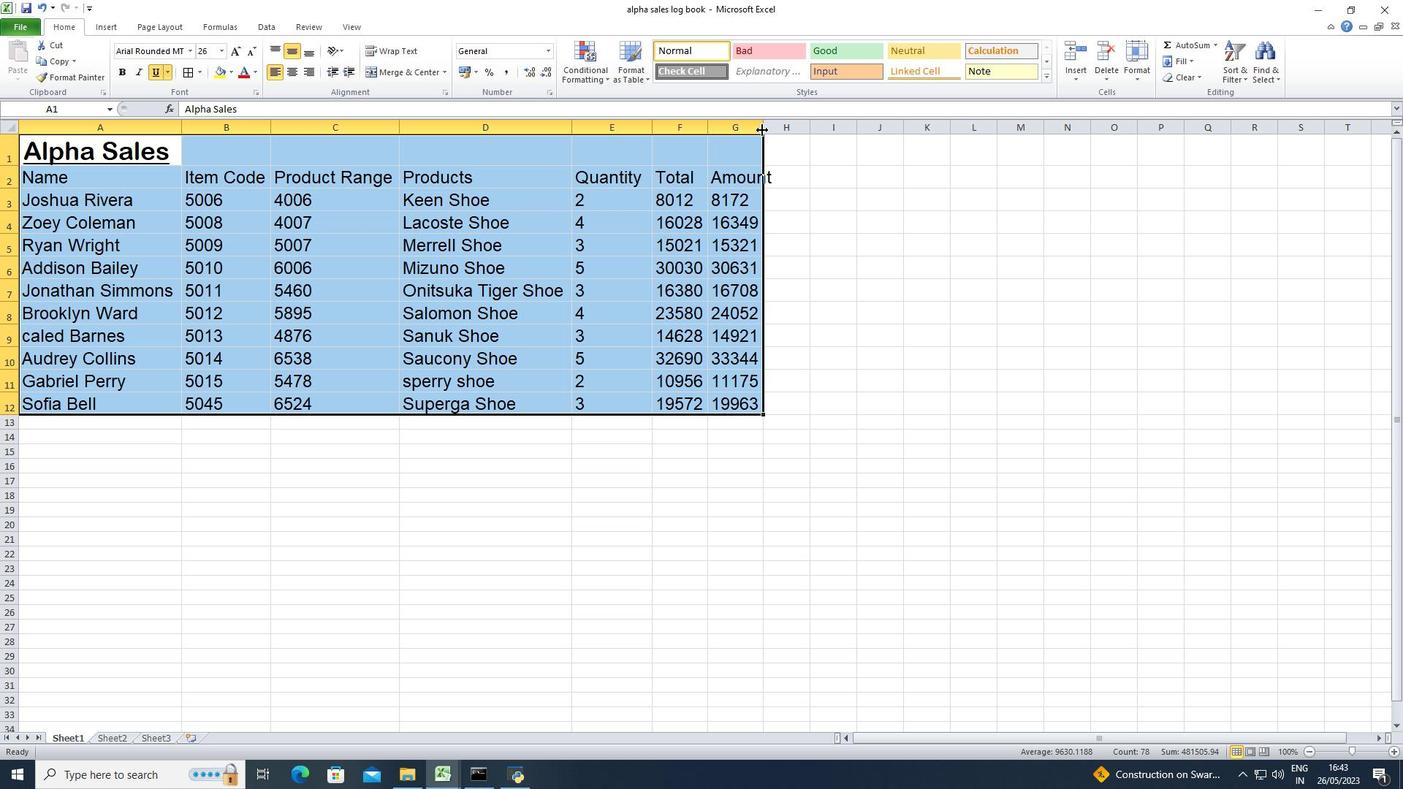 
Action: Mouse pressed left at (762, 130)
Screenshot: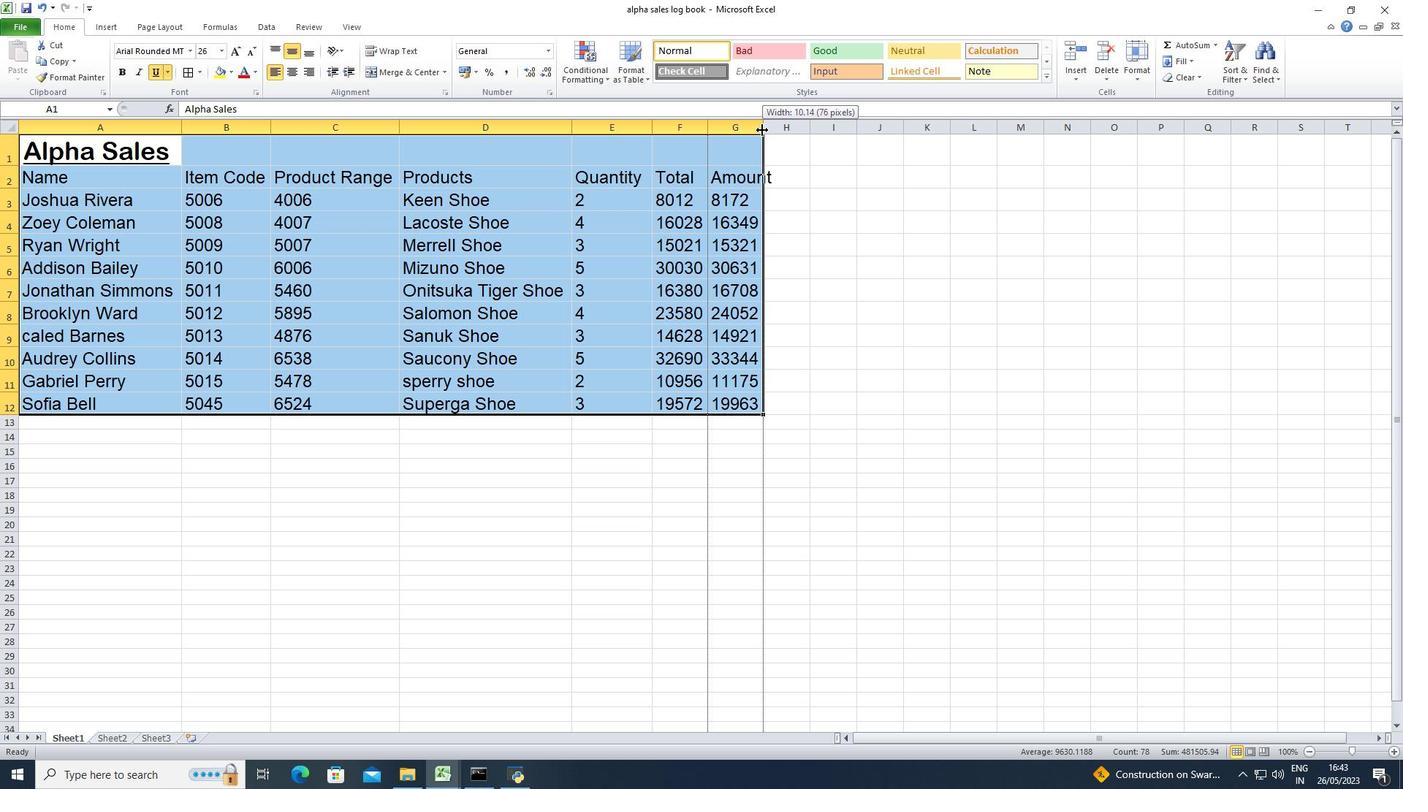 
Action: Mouse moved to (760, 132)
Screenshot: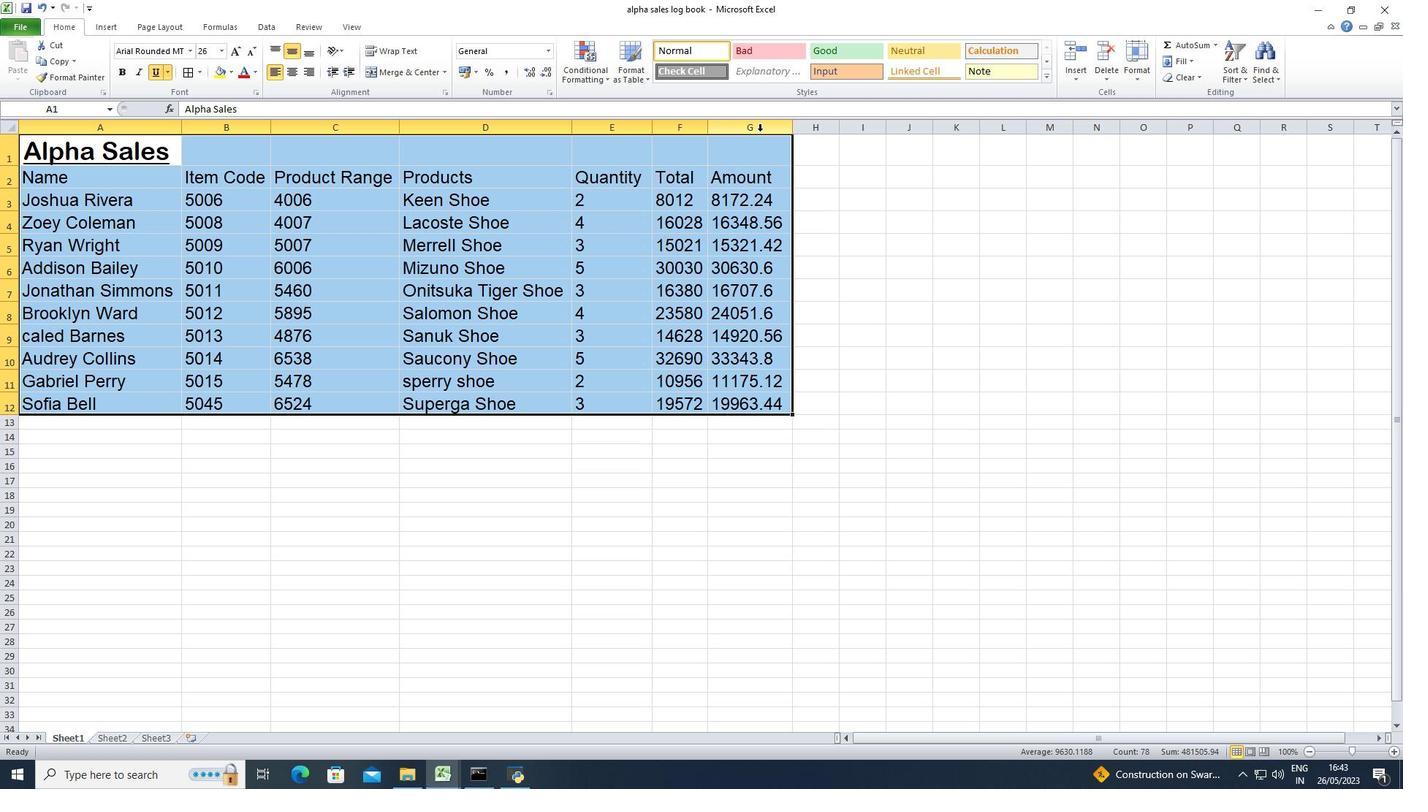 
Action: Key pressed ctrl+S
Screenshot: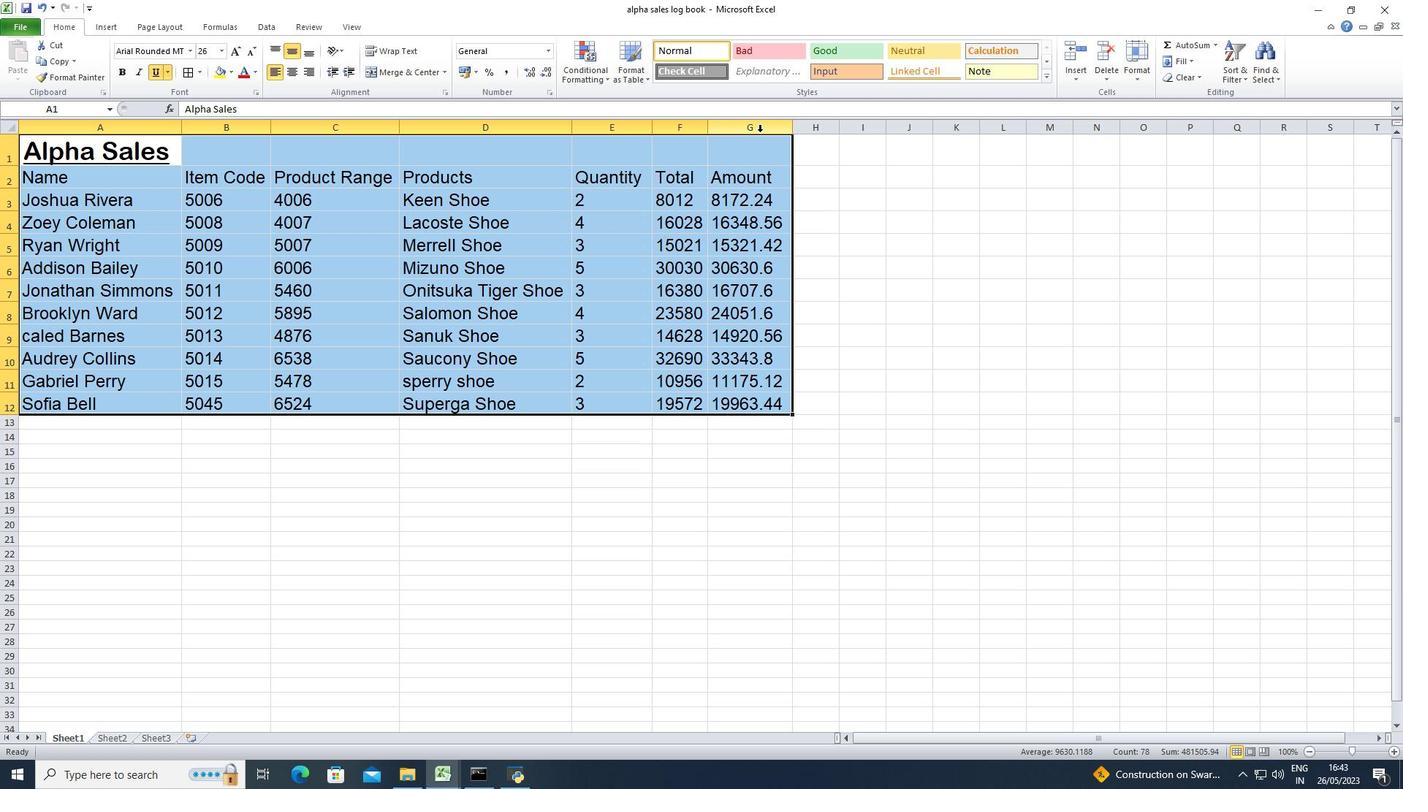 
Action: Mouse moved to (699, 135)
Screenshot: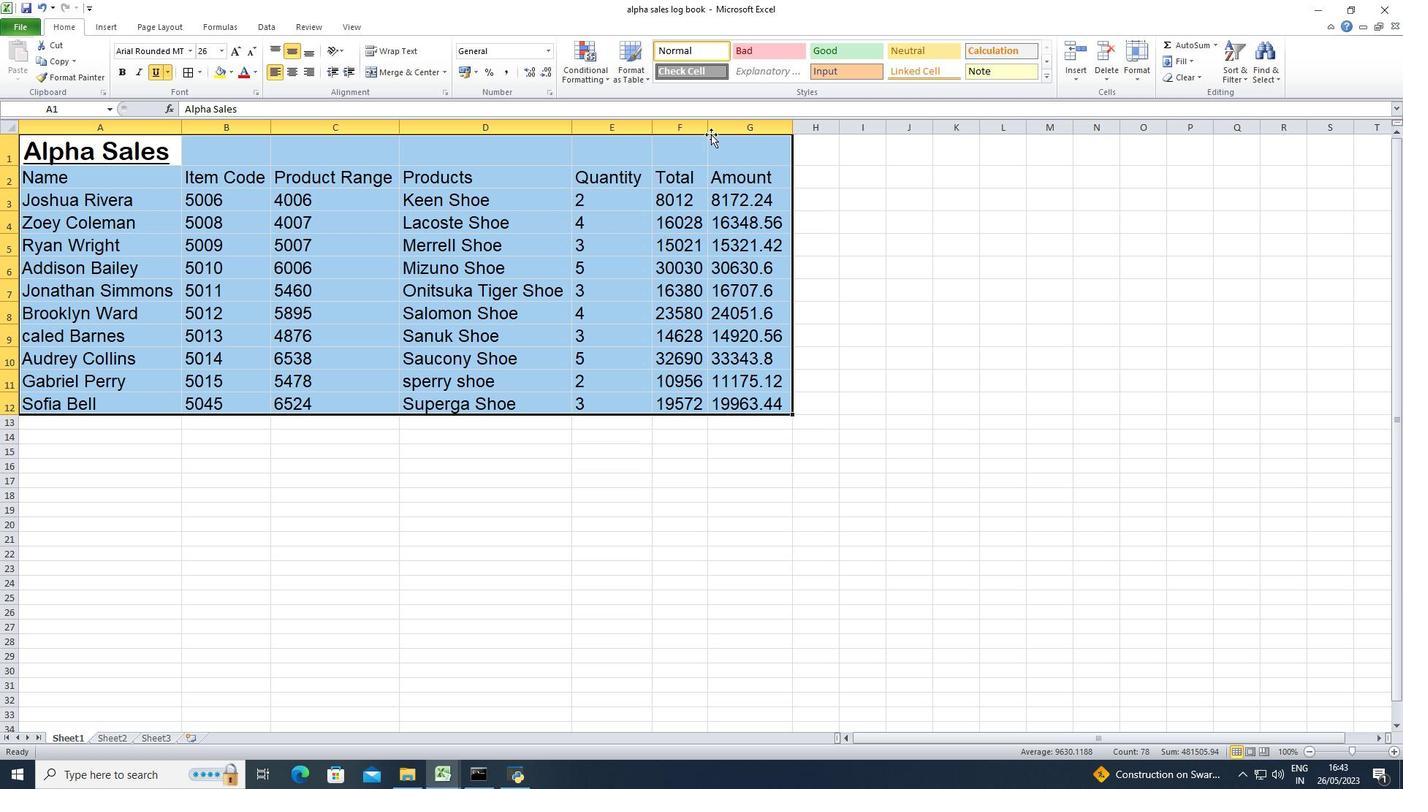 
